 Task: Log work in the project Bullseye for the issue 'Integrate a new augmented reality advertising feature into an existing mobile application to enhance user experience and advertising revenue' spent time as '4w 3d 5h 9m' and remaining time as '6w 4d 4h 26m' and add a flag. Now add the issue to the epic 'Software customization and configuration'. Log work in the project Bullseye for the issue 'Develop a new tool for automated testing of web application accessibility and compliance with web standards' spent time as '3w 1d 5h 40m' and remaining time as '6w 5d 9h 21m' and clone the issue. Now add the issue to the epic 'Enterprise resource planning (ERP) system implementation'
Action: Mouse moved to (231, 64)
Screenshot: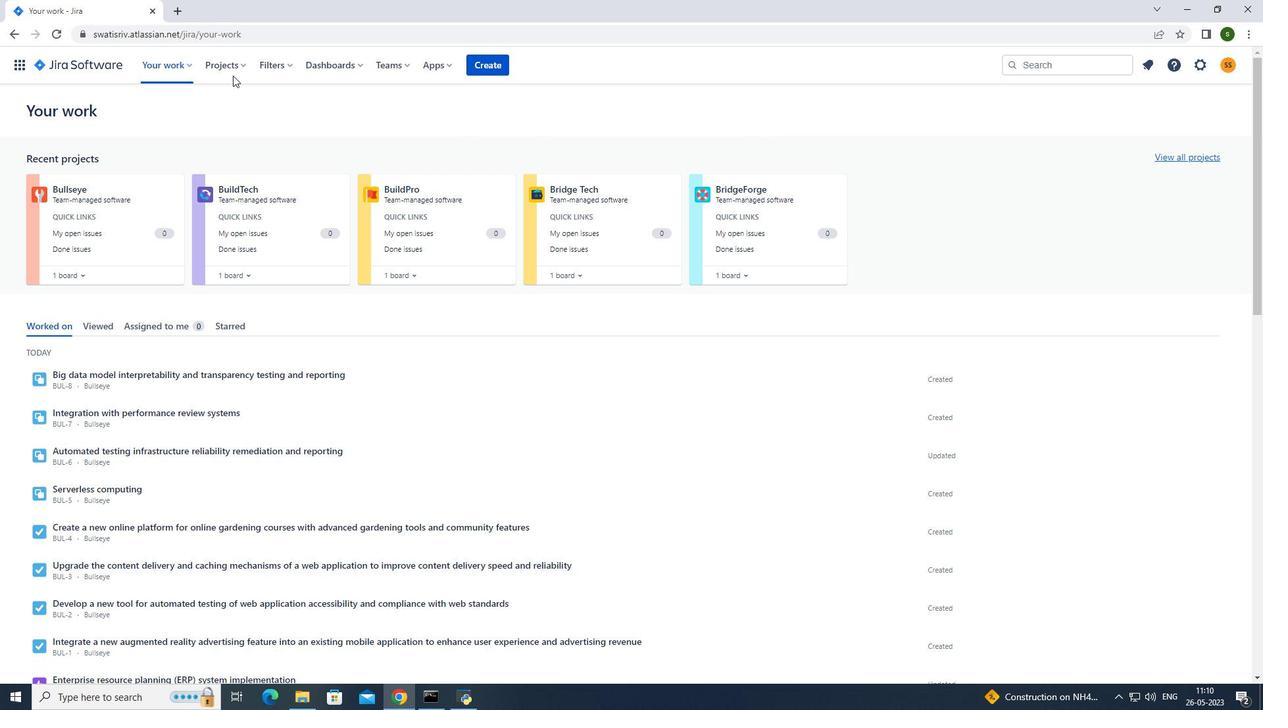 
Action: Mouse pressed left at (231, 64)
Screenshot: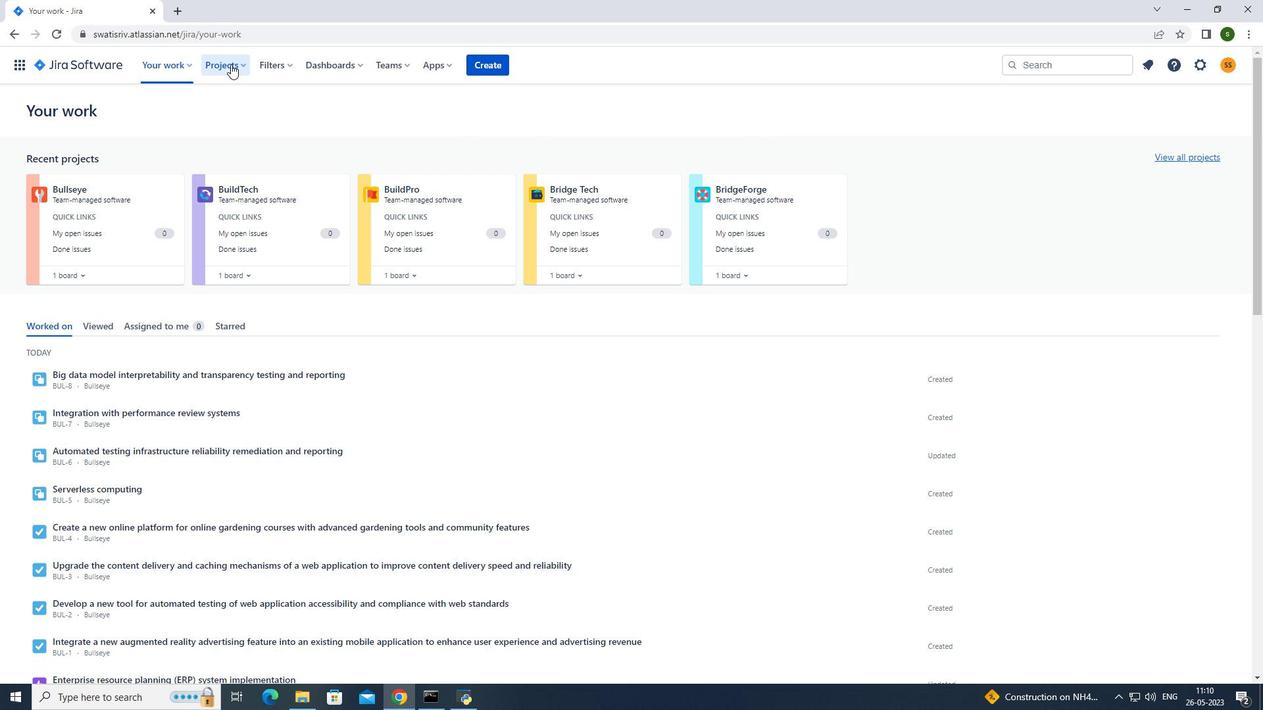 
Action: Mouse moved to (265, 122)
Screenshot: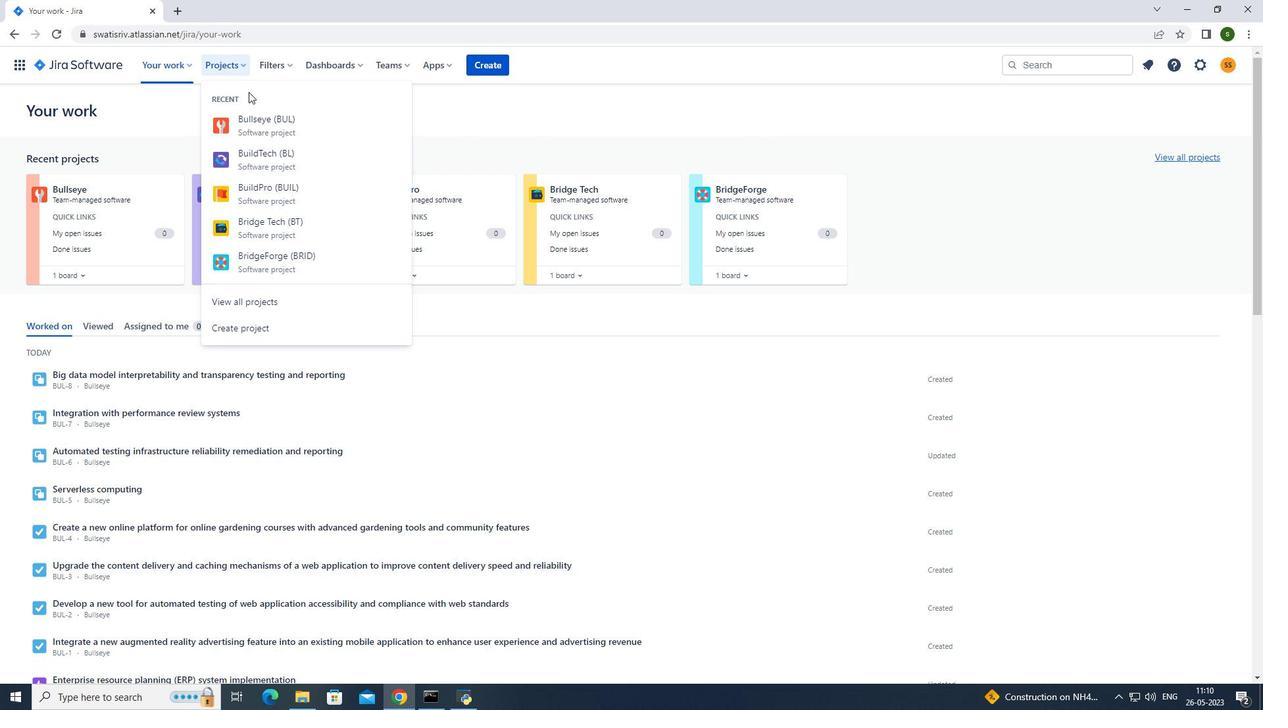 
Action: Mouse pressed left at (265, 122)
Screenshot: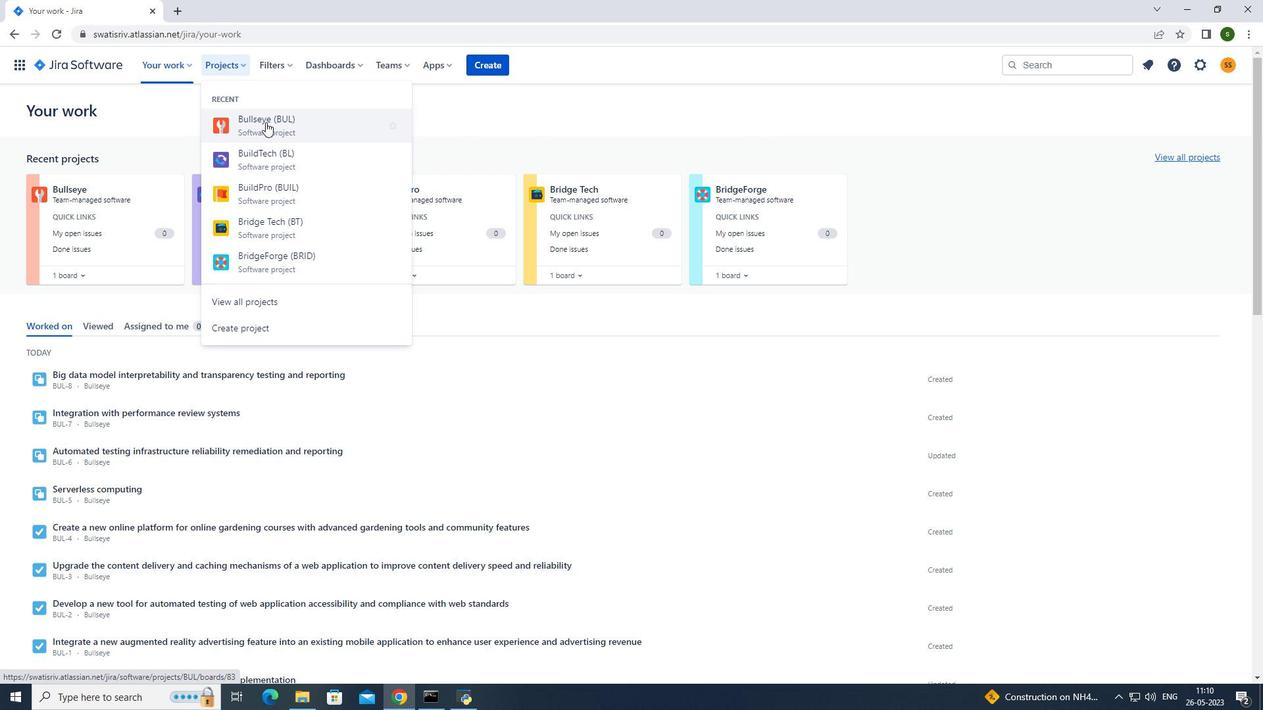 
Action: Mouse moved to (131, 190)
Screenshot: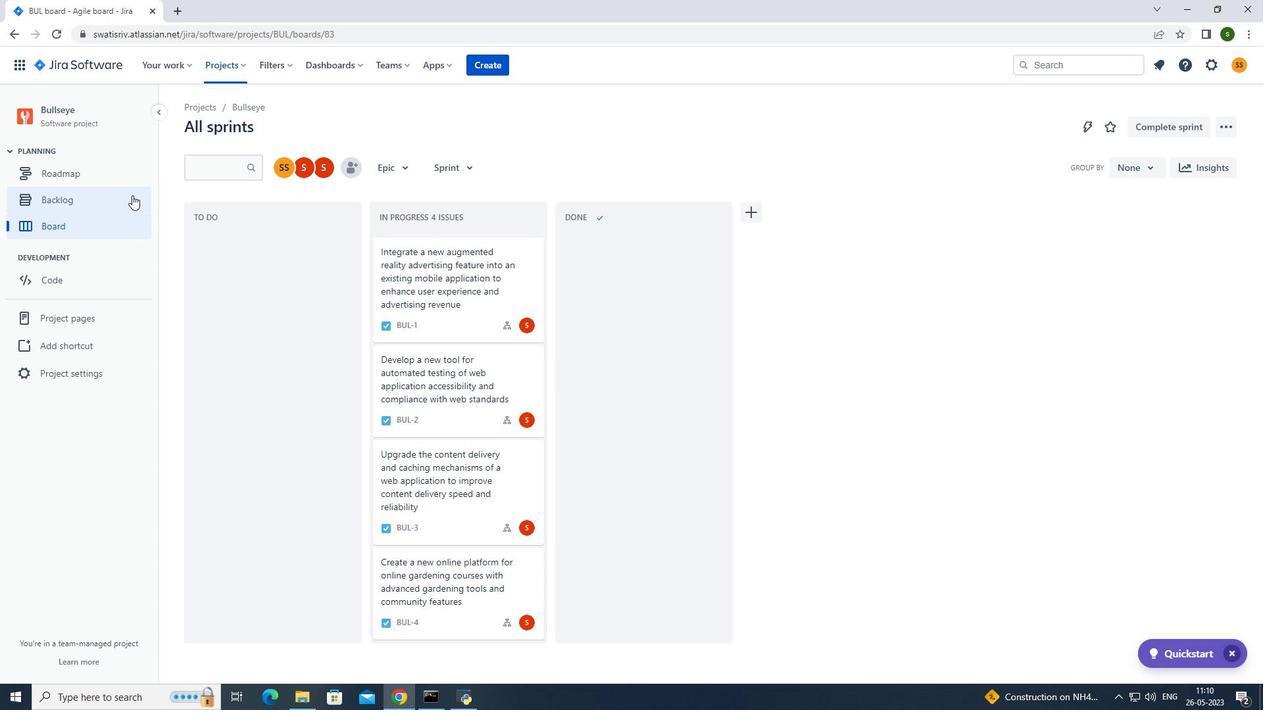 
Action: Mouse pressed left at (131, 190)
Screenshot: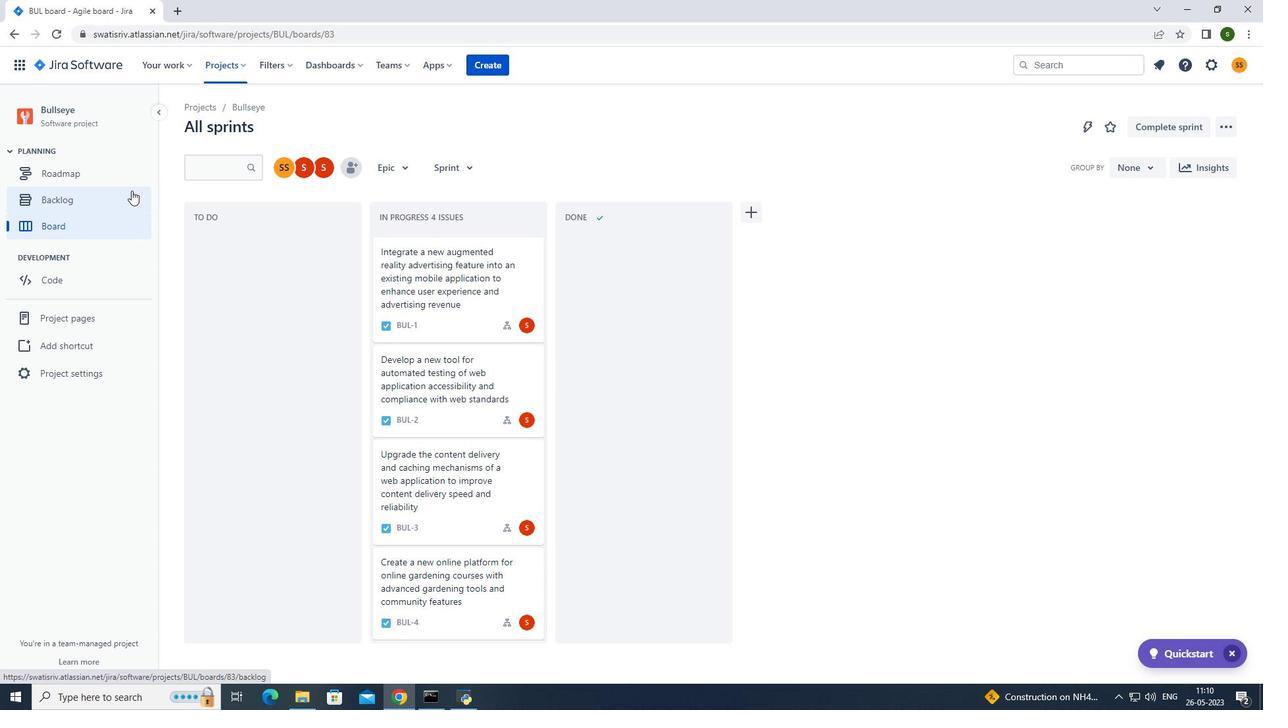 
Action: Mouse moved to (1074, 249)
Screenshot: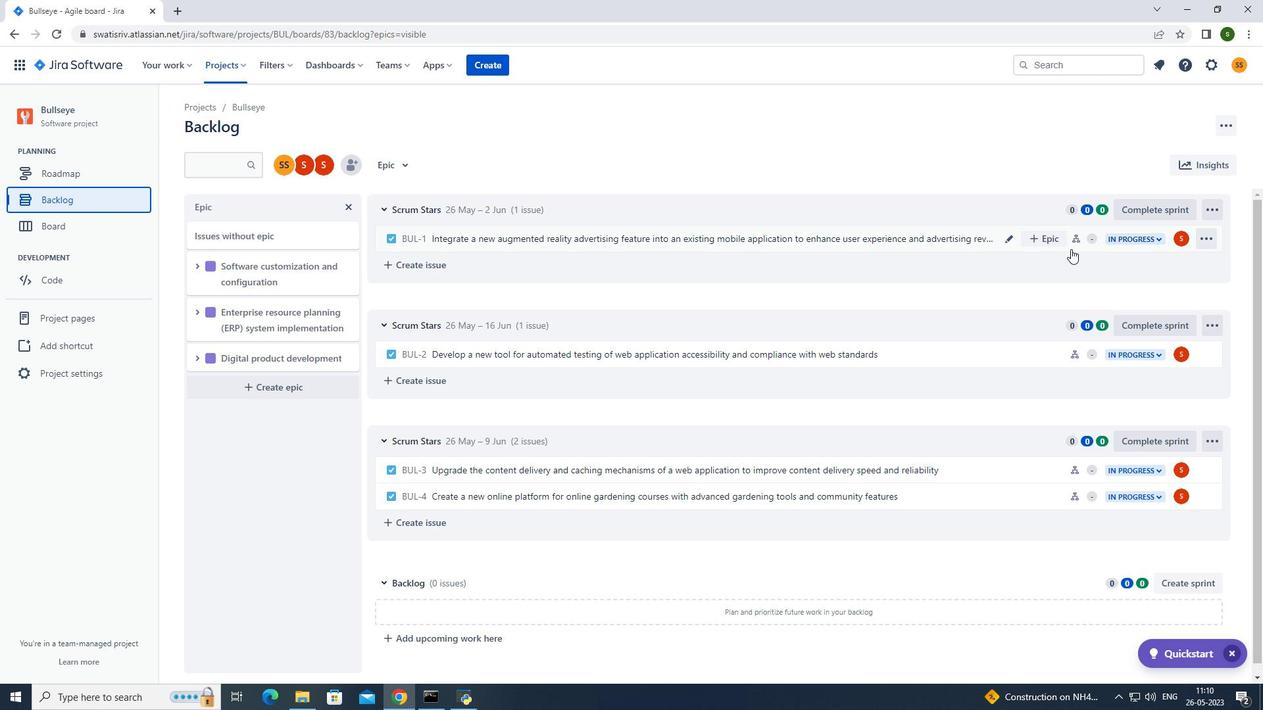 
Action: Mouse pressed left at (1074, 249)
Screenshot: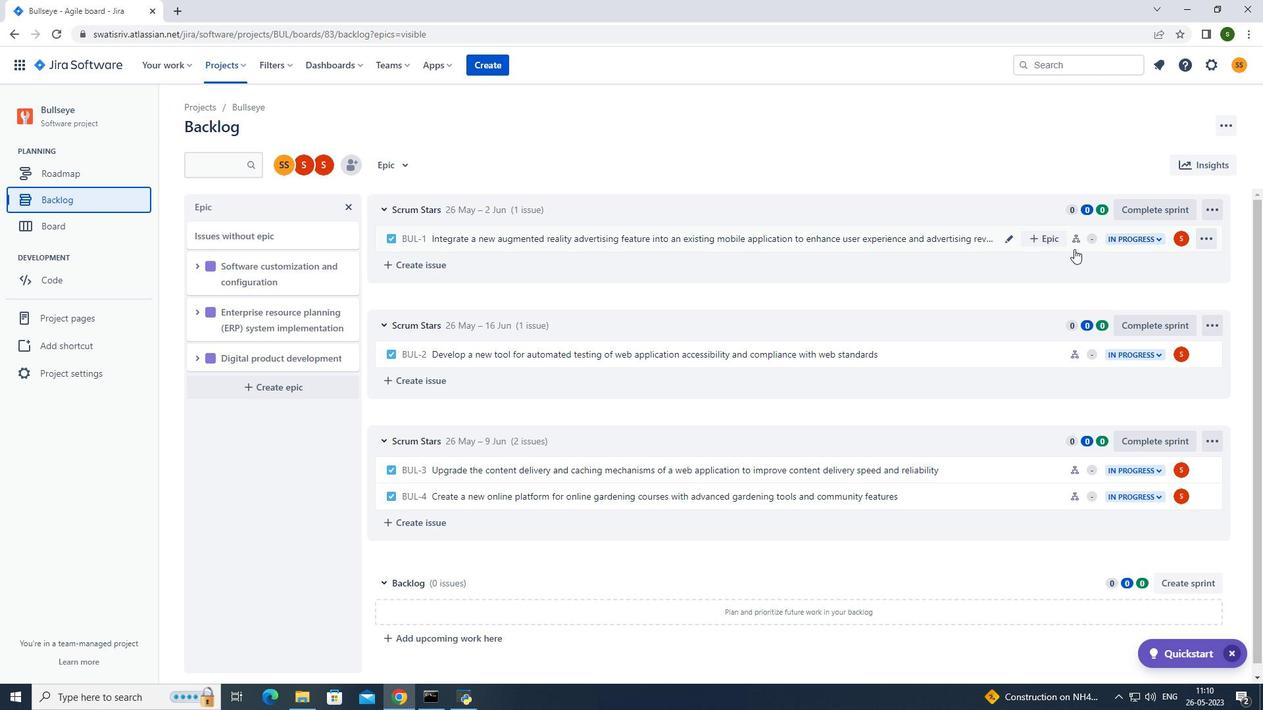 
Action: Mouse moved to (1214, 204)
Screenshot: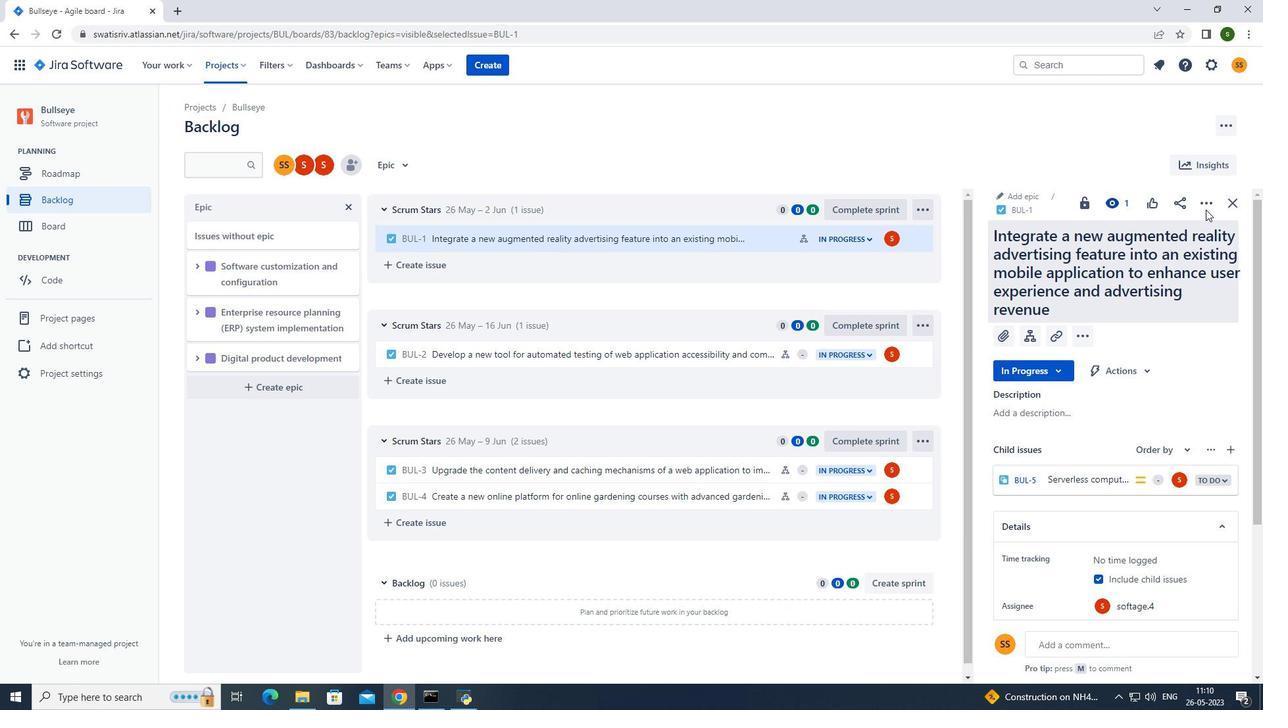 
Action: Mouse pressed left at (1214, 204)
Screenshot: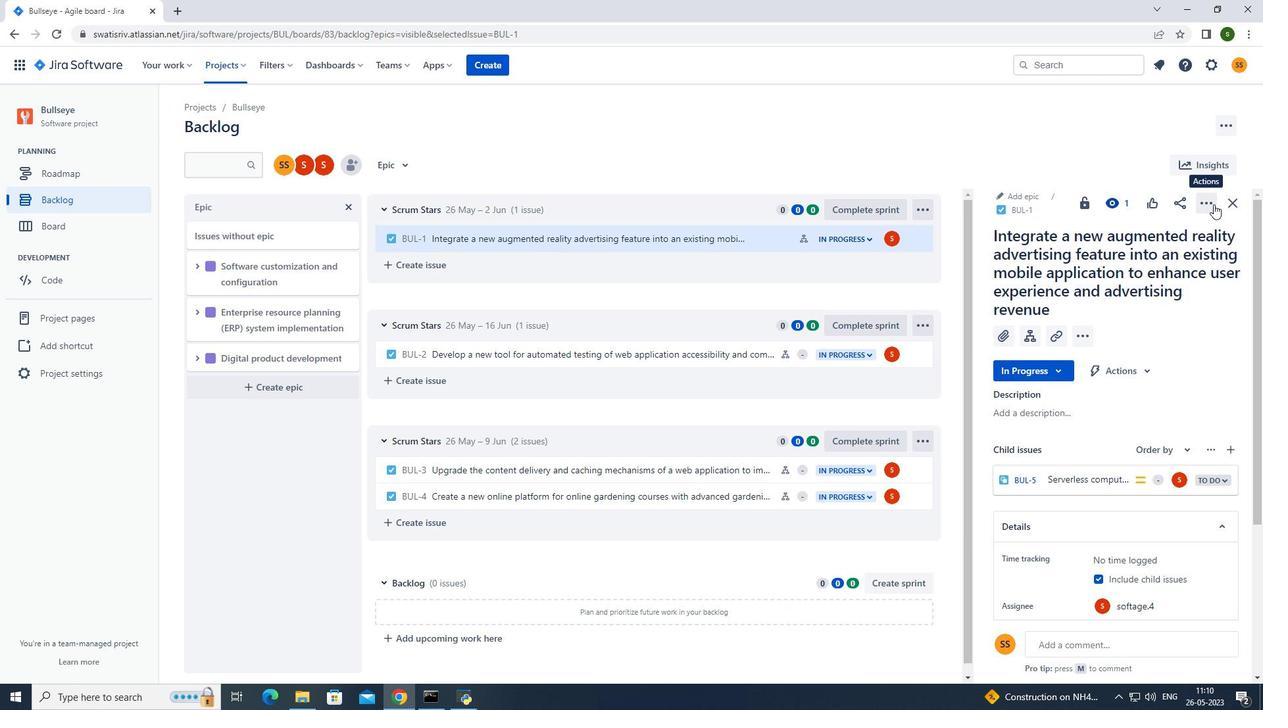 
Action: Mouse moved to (1189, 233)
Screenshot: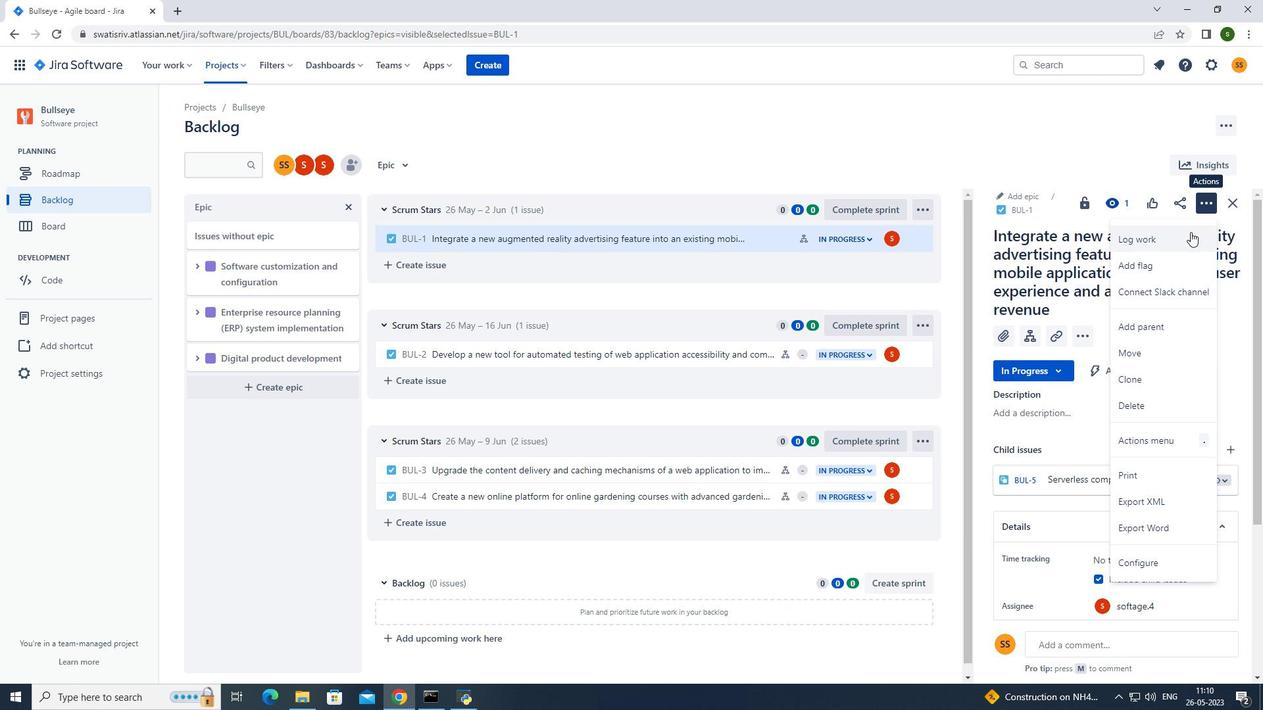 
Action: Mouse pressed left at (1189, 233)
Screenshot: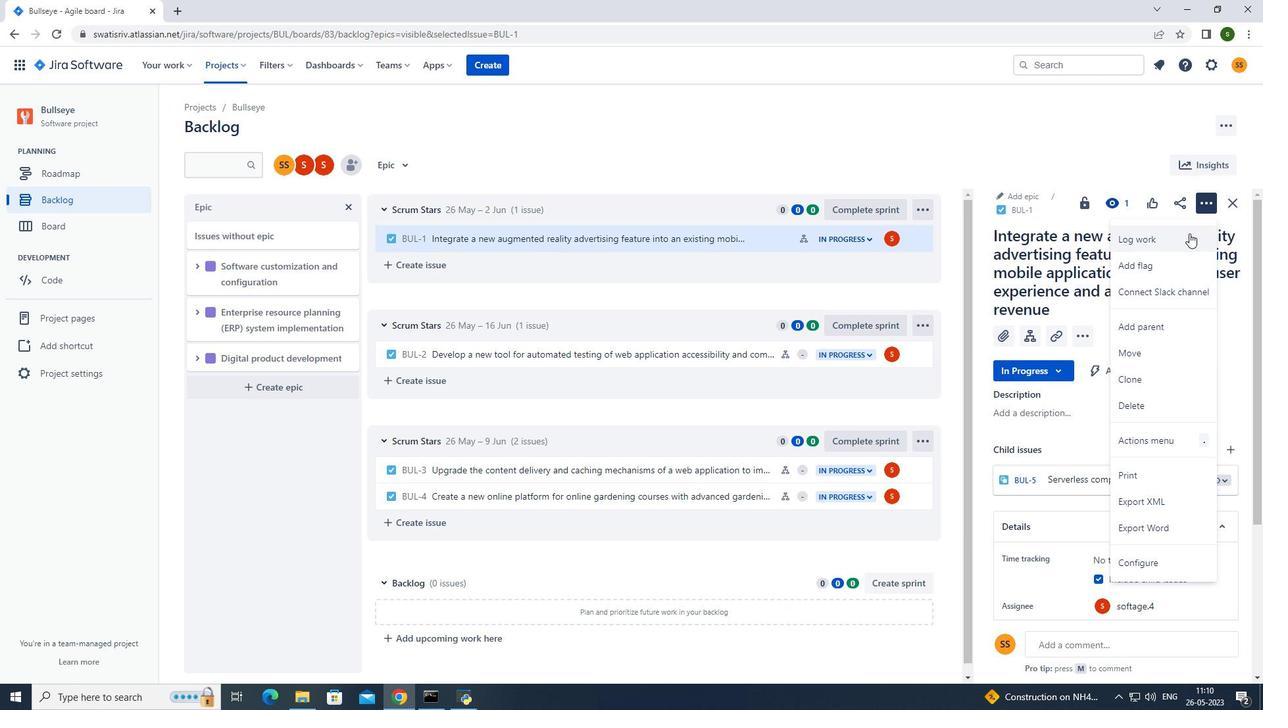 
Action: Mouse moved to (591, 196)
Screenshot: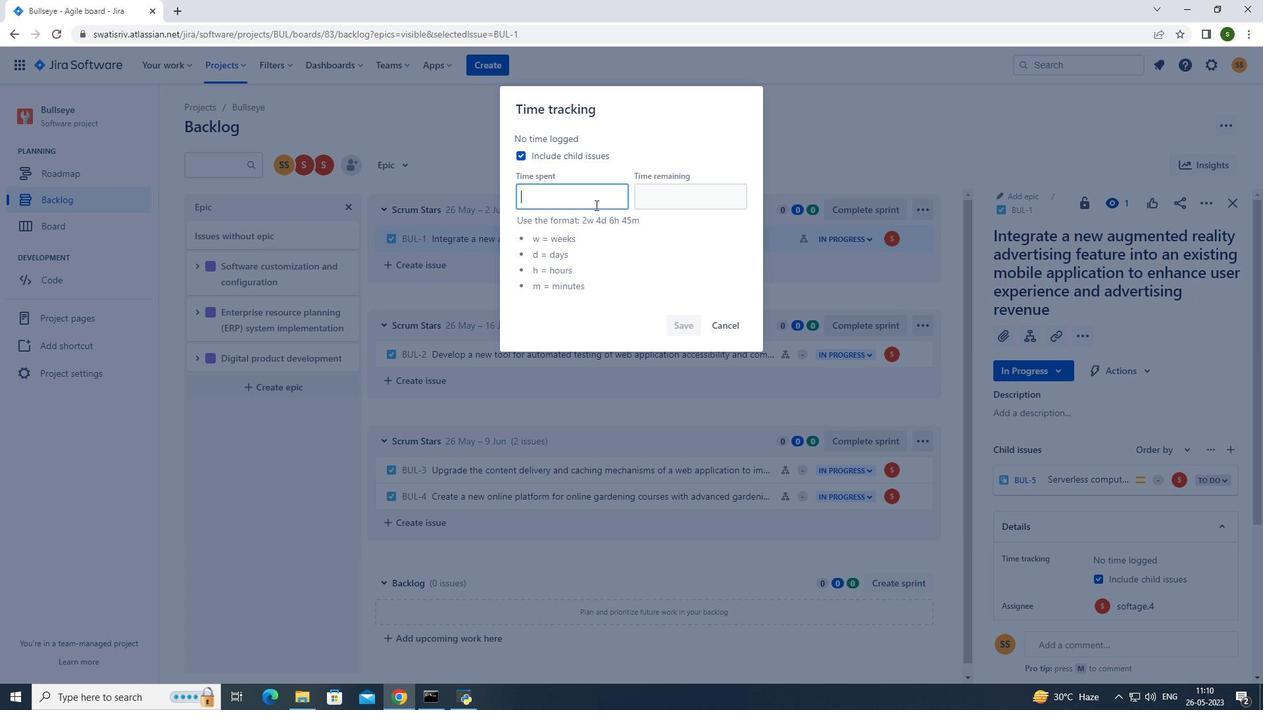 
Action: Mouse pressed left at (591, 196)
Screenshot: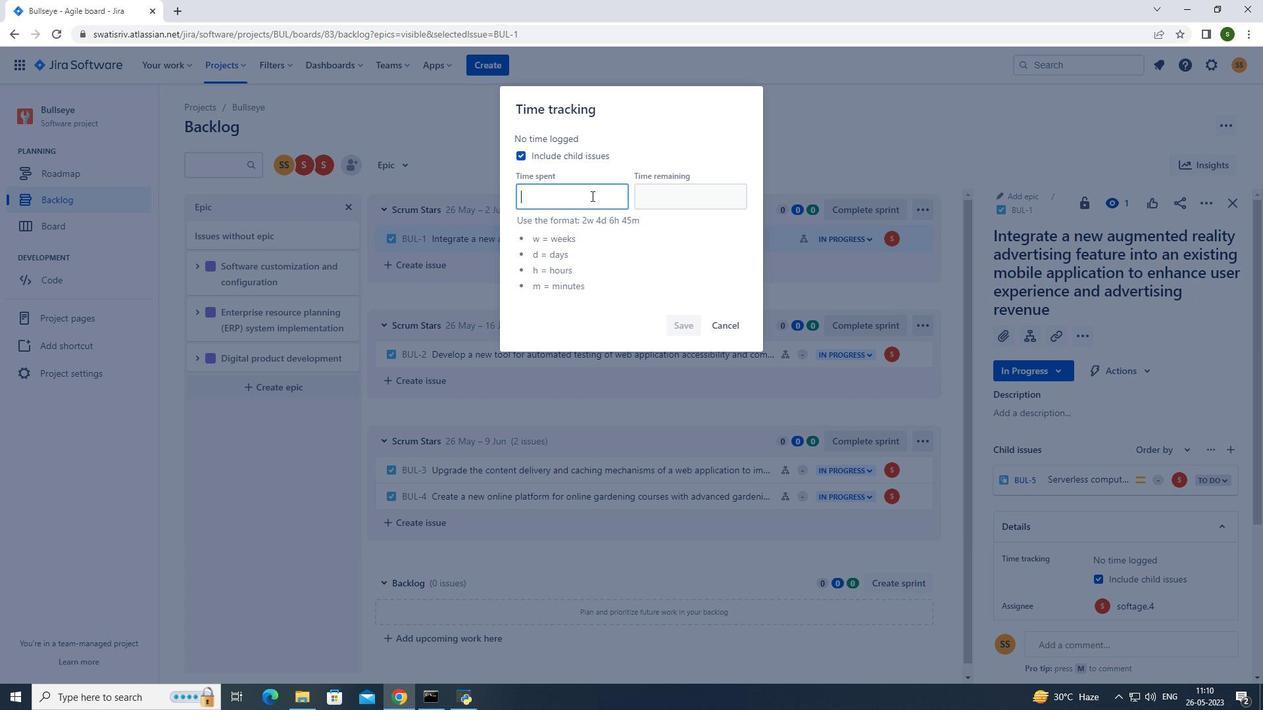 
Action: Key pressed 4w<Key.space>3d<Key.space>5h<Key.space>9m
Screenshot: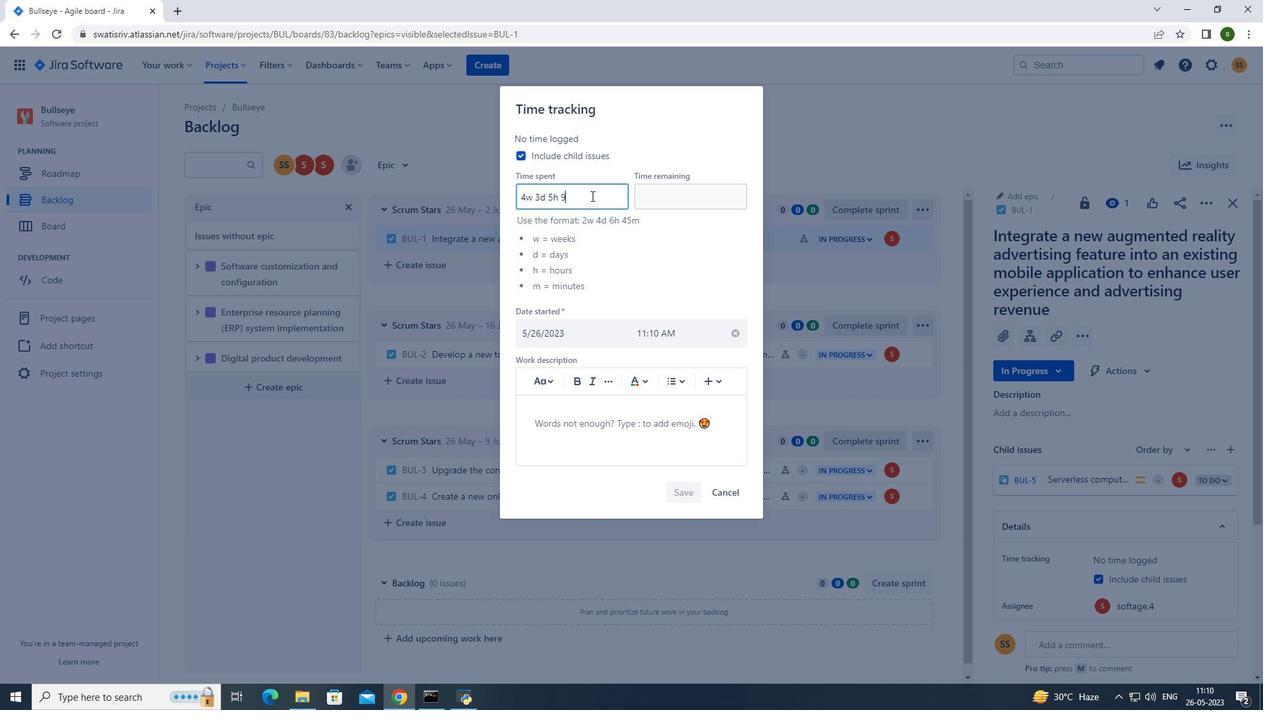 
Action: Mouse moved to (666, 196)
Screenshot: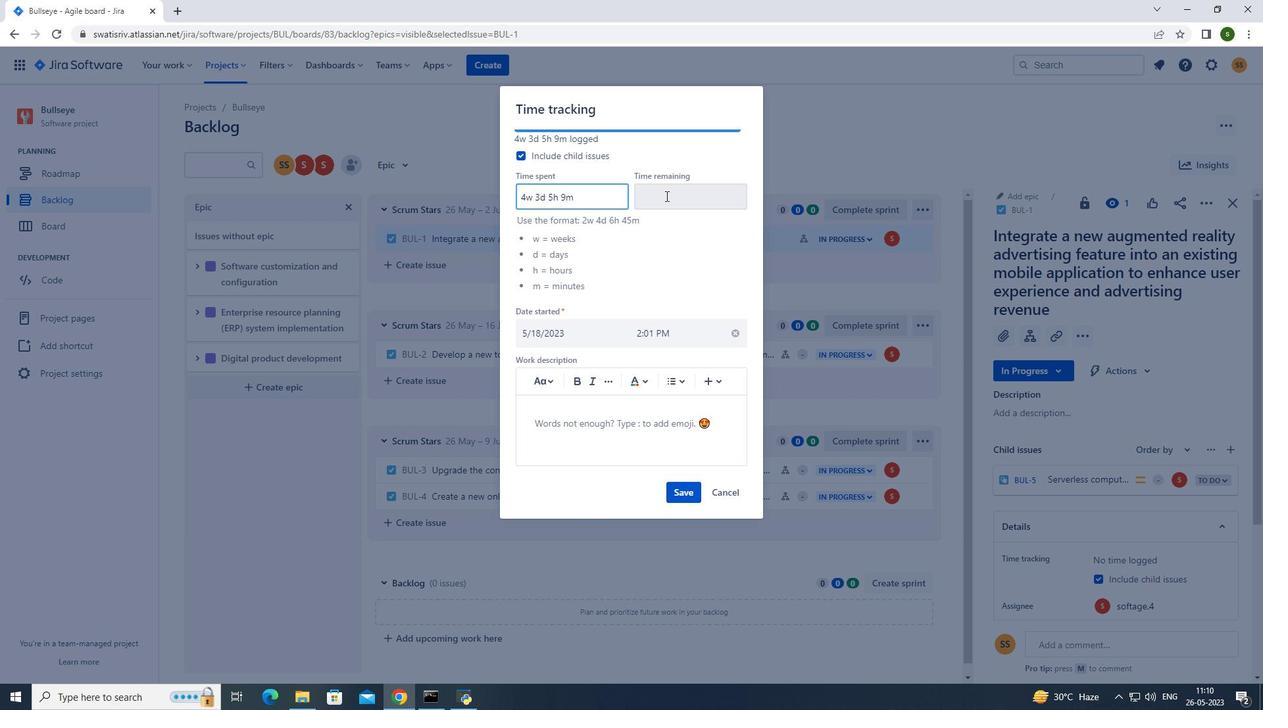 
Action: Mouse pressed left at (666, 196)
Screenshot: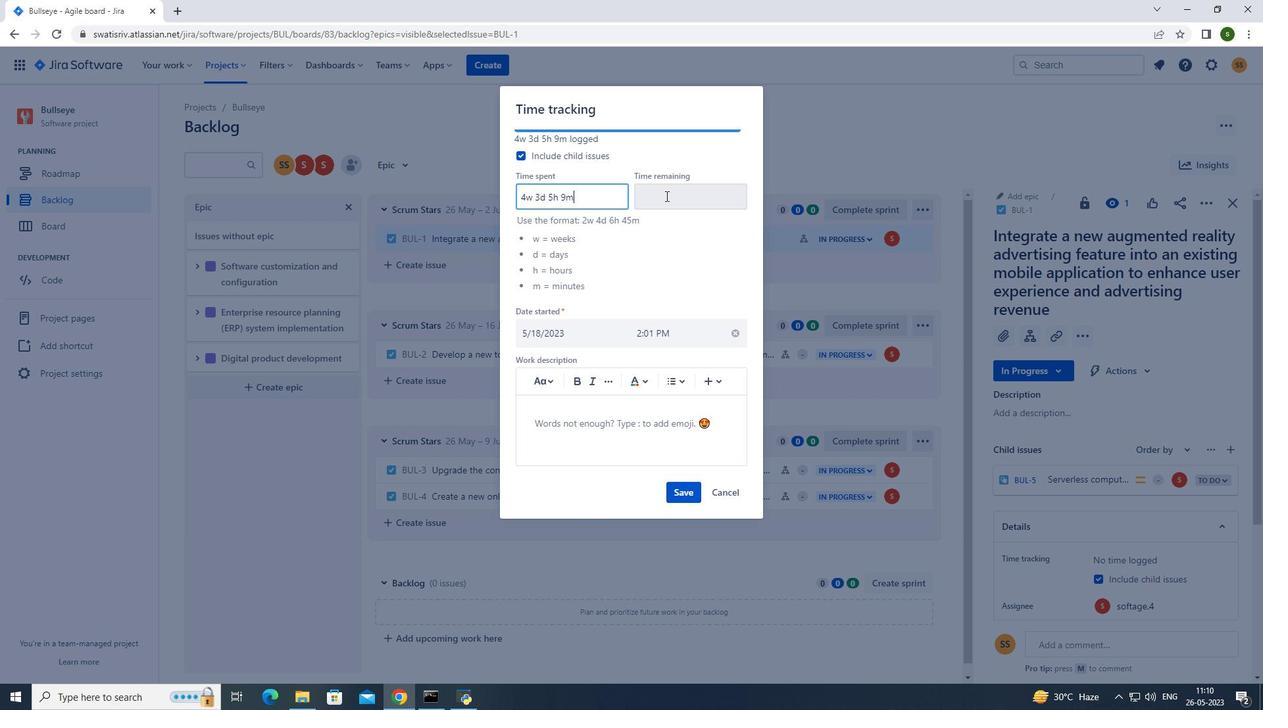 
Action: Key pressed 6w<Key.space>4d<Key.space>4h
Screenshot: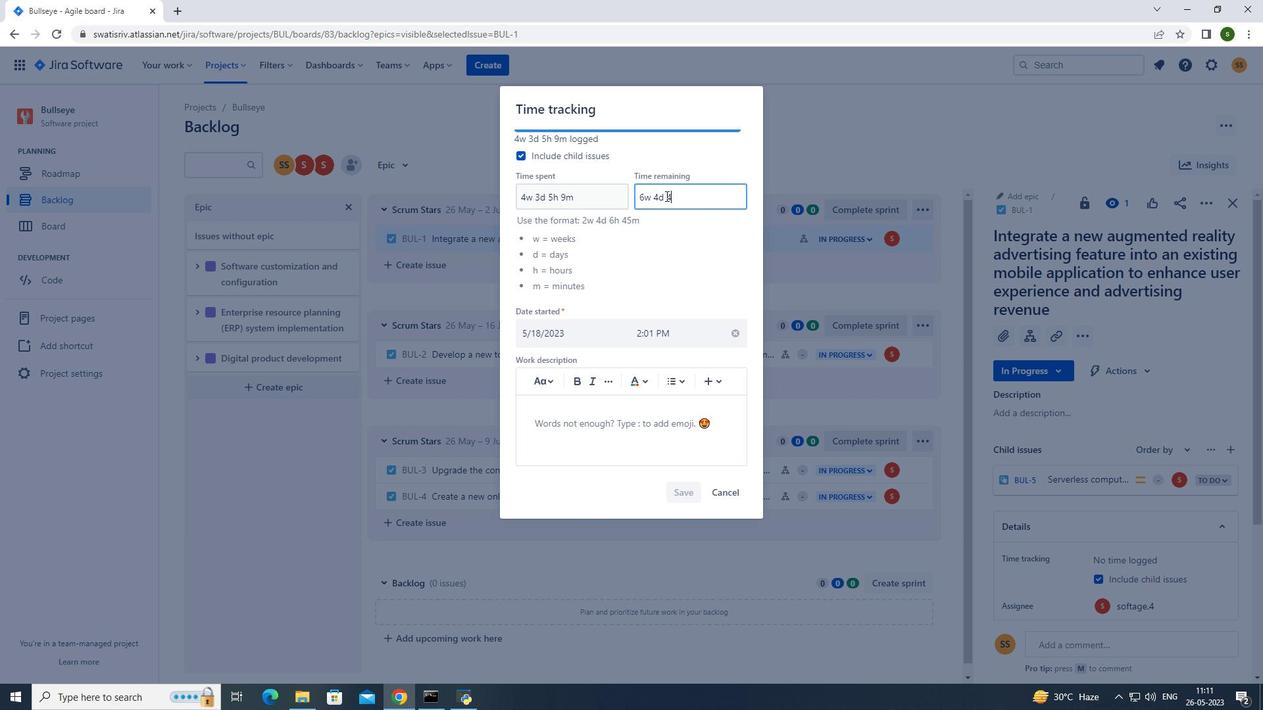 
Action: Mouse moved to (666, 197)
Screenshot: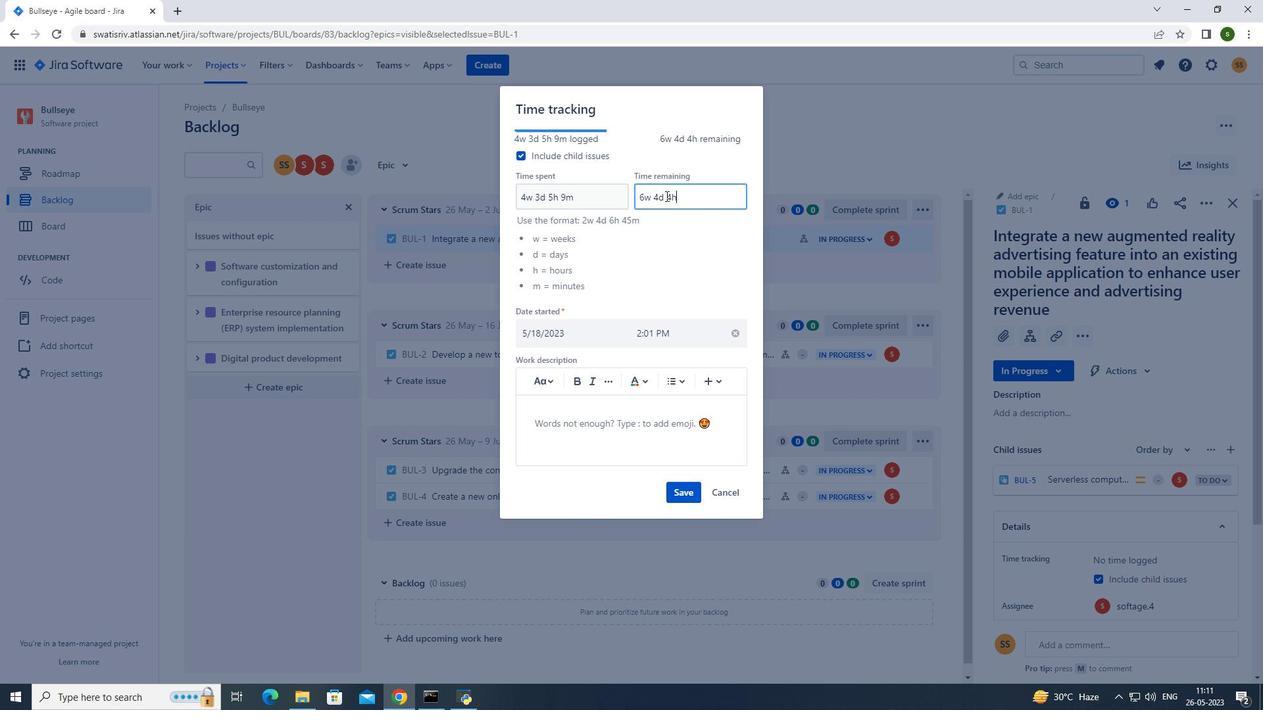 
Action: Key pressed <Key.space>26m
Screenshot: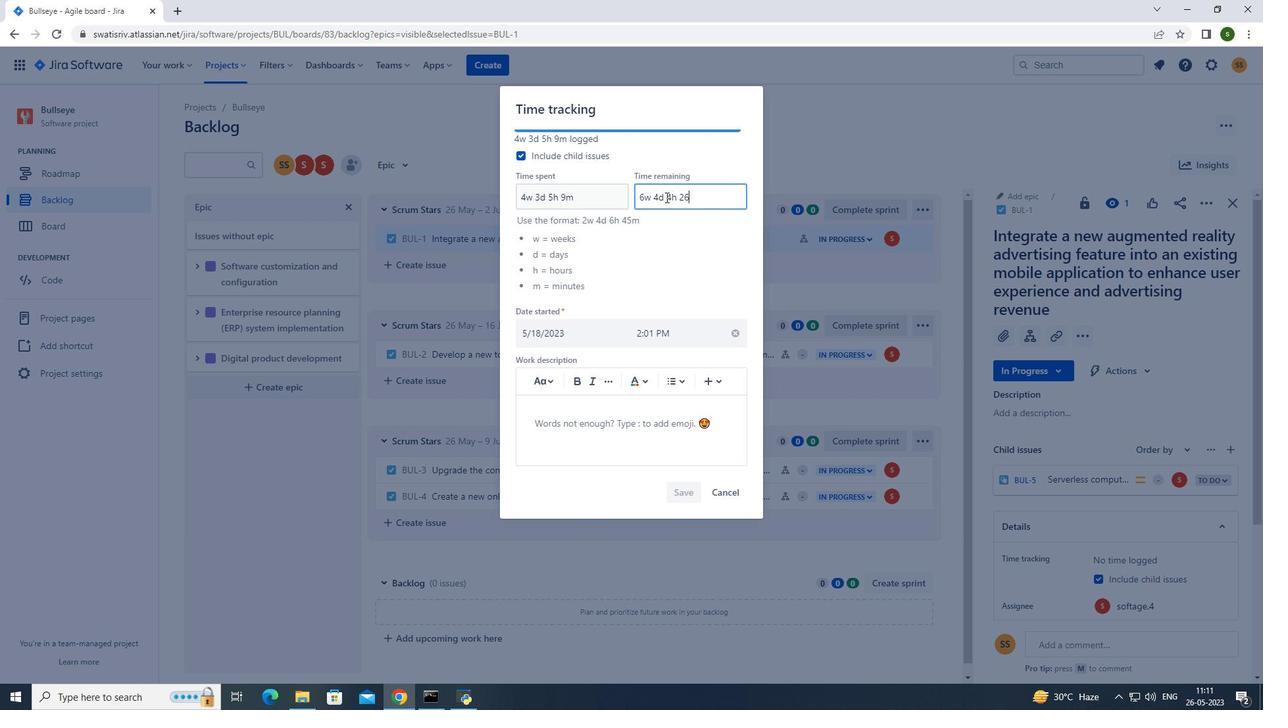 
Action: Mouse moved to (681, 483)
Screenshot: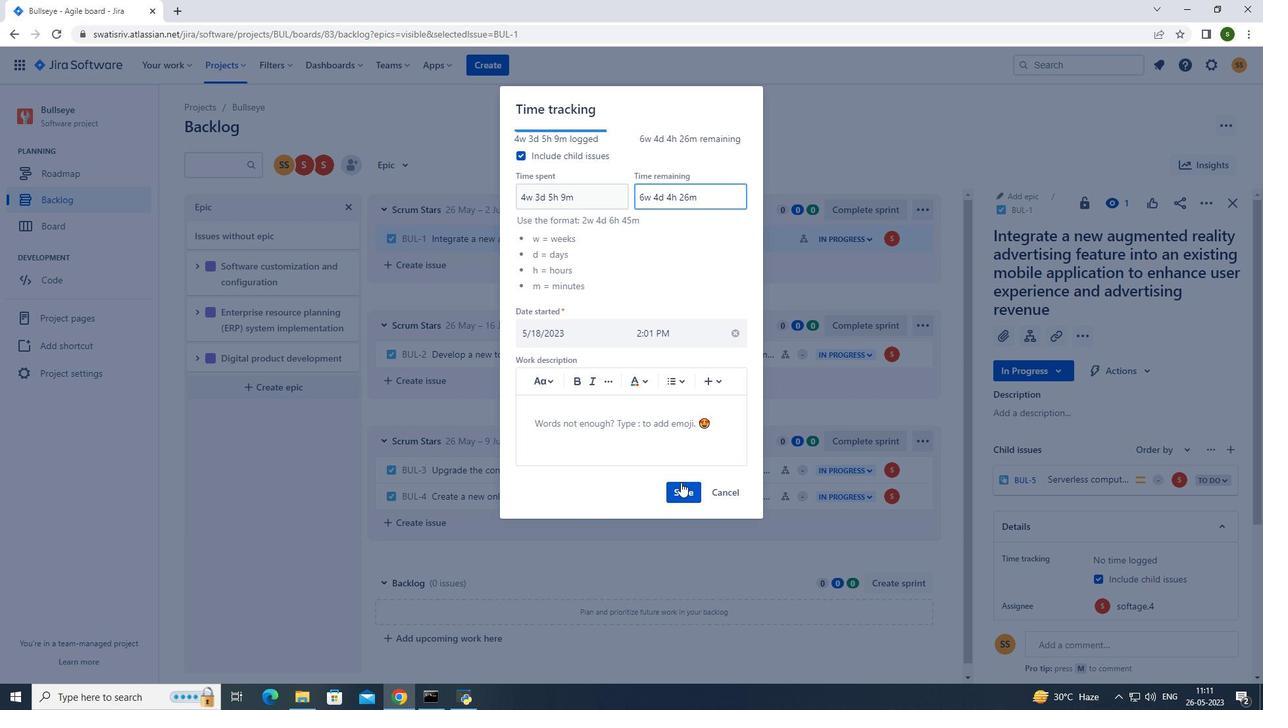 
Action: Mouse pressed left at (681, 483)
Screenshot: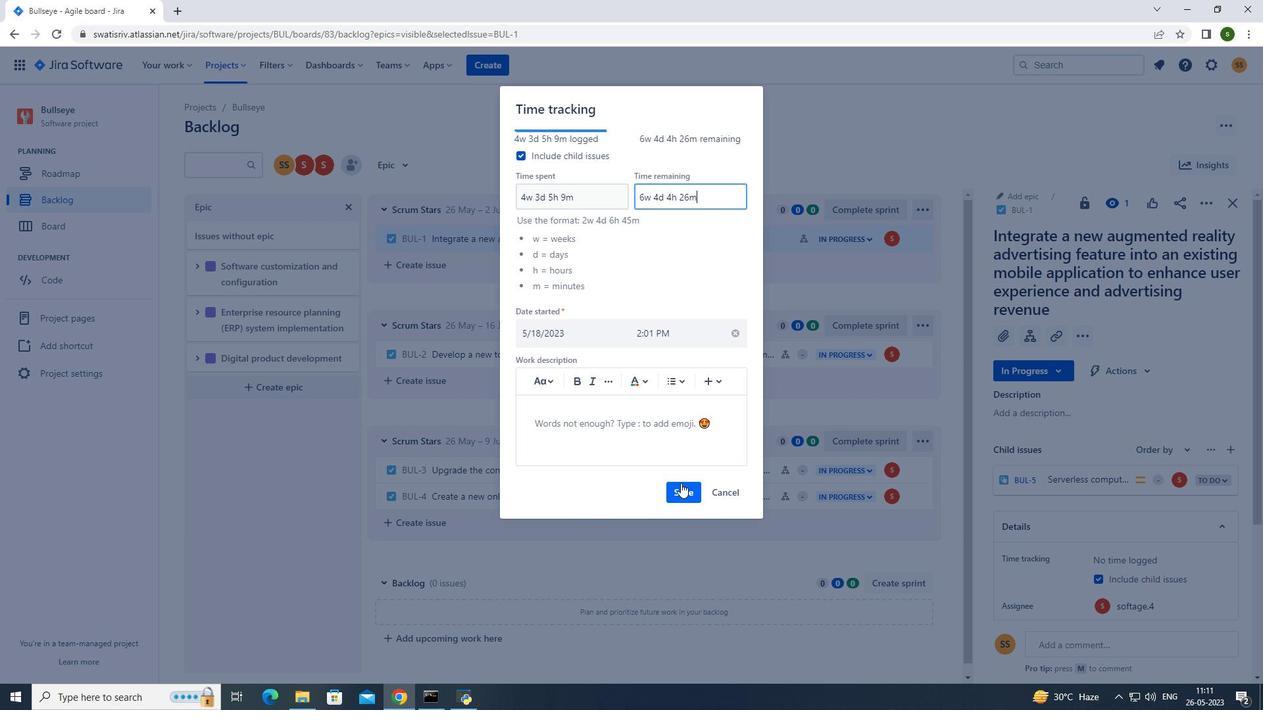 
Action: Mouse moved to (1203, 200)
Screenshot: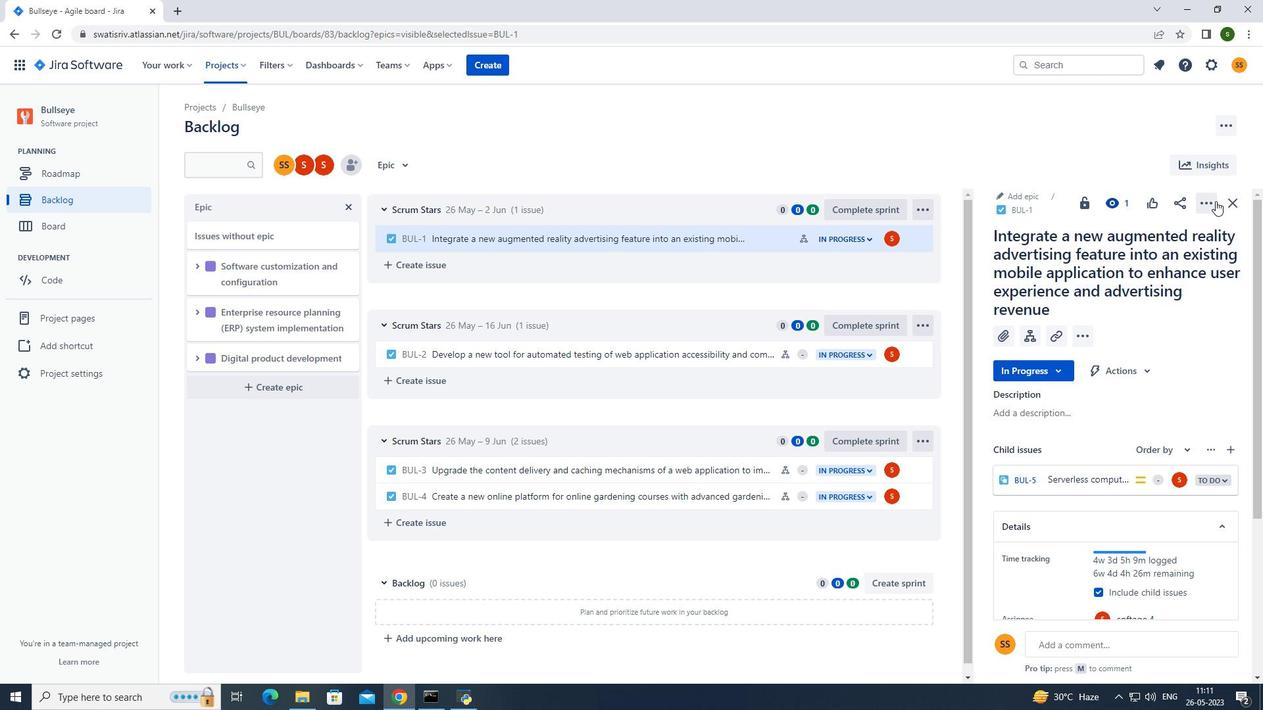 
Action: Mouse pressed left at (1203, 200)
Screenshot: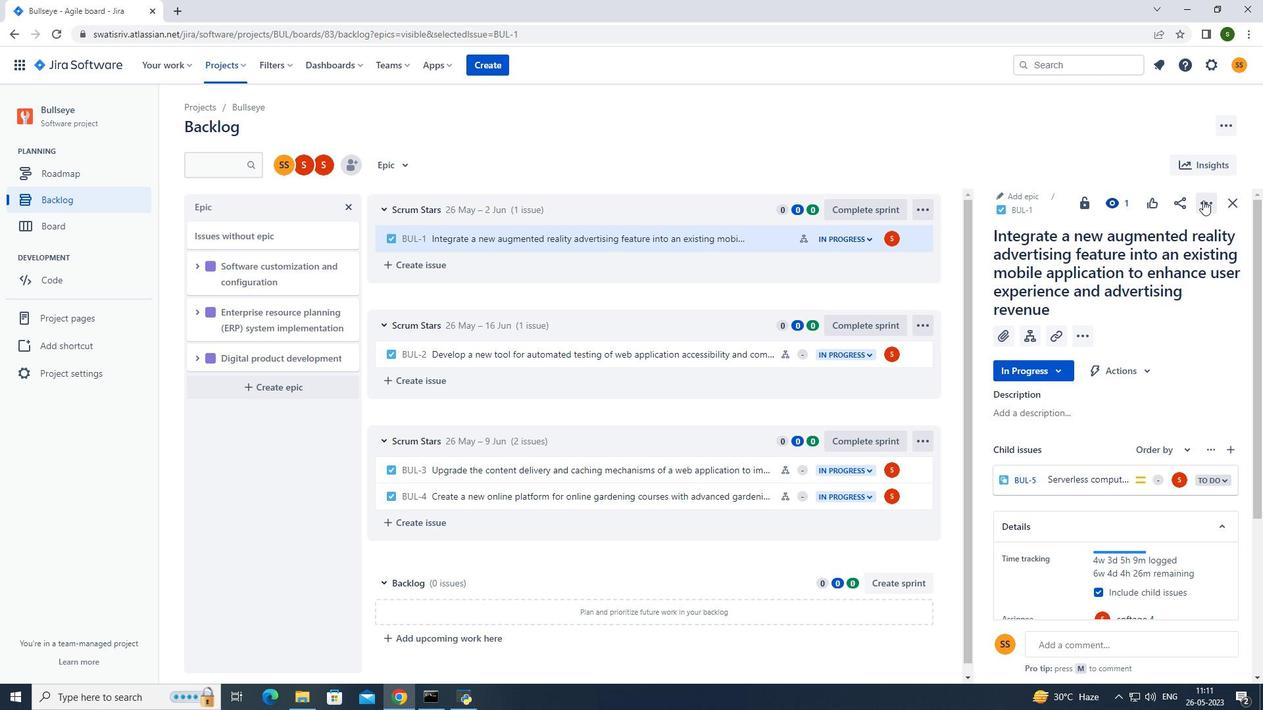 
Action: Mouse moved to (1164, 262)
Screenshot: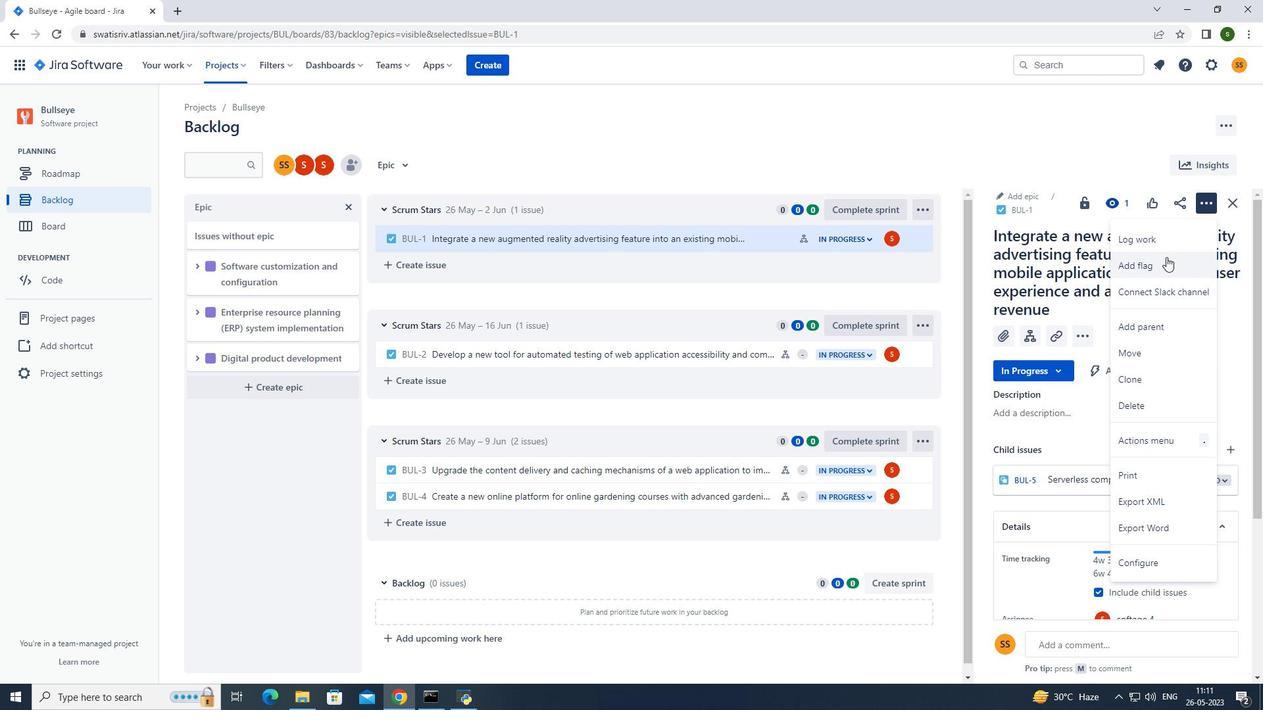 
Action: Mouse pressed left at (1164, 262)
Screenshot: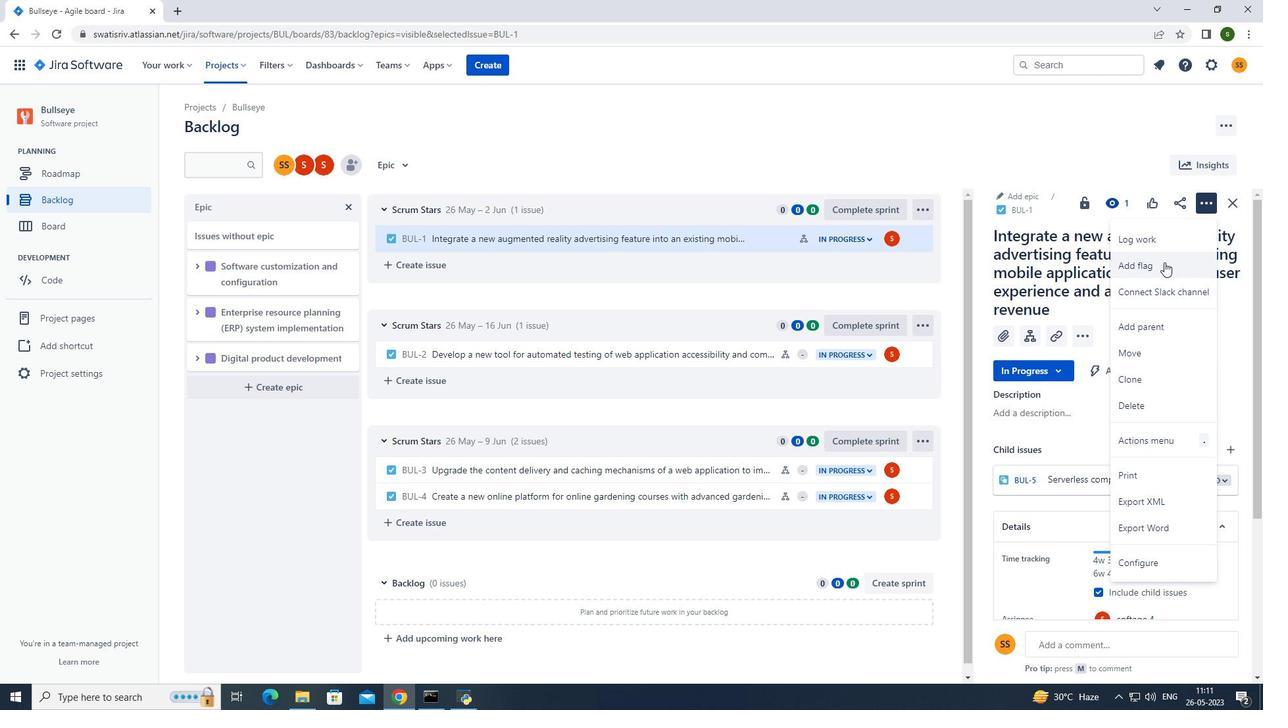 
Action: Mouse moved to (757, 240)
Screenshot: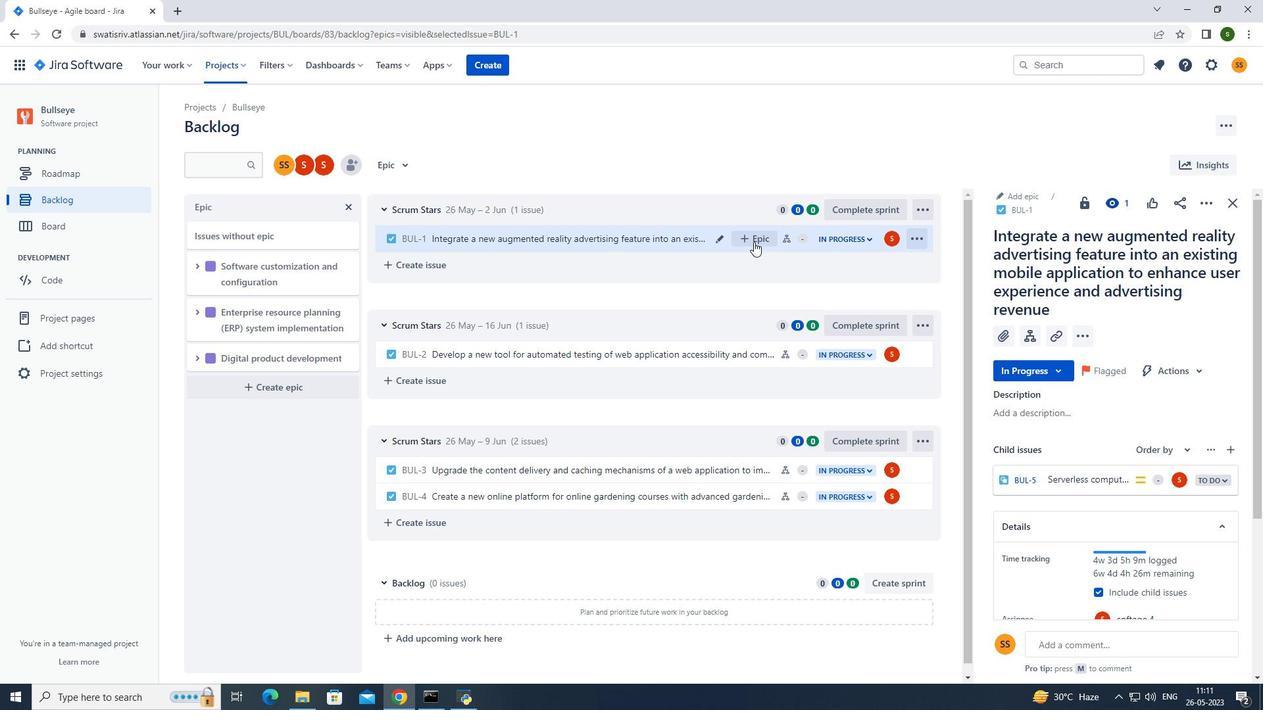 
Action: Mouse pressed left at (757, 240)
Screenshot: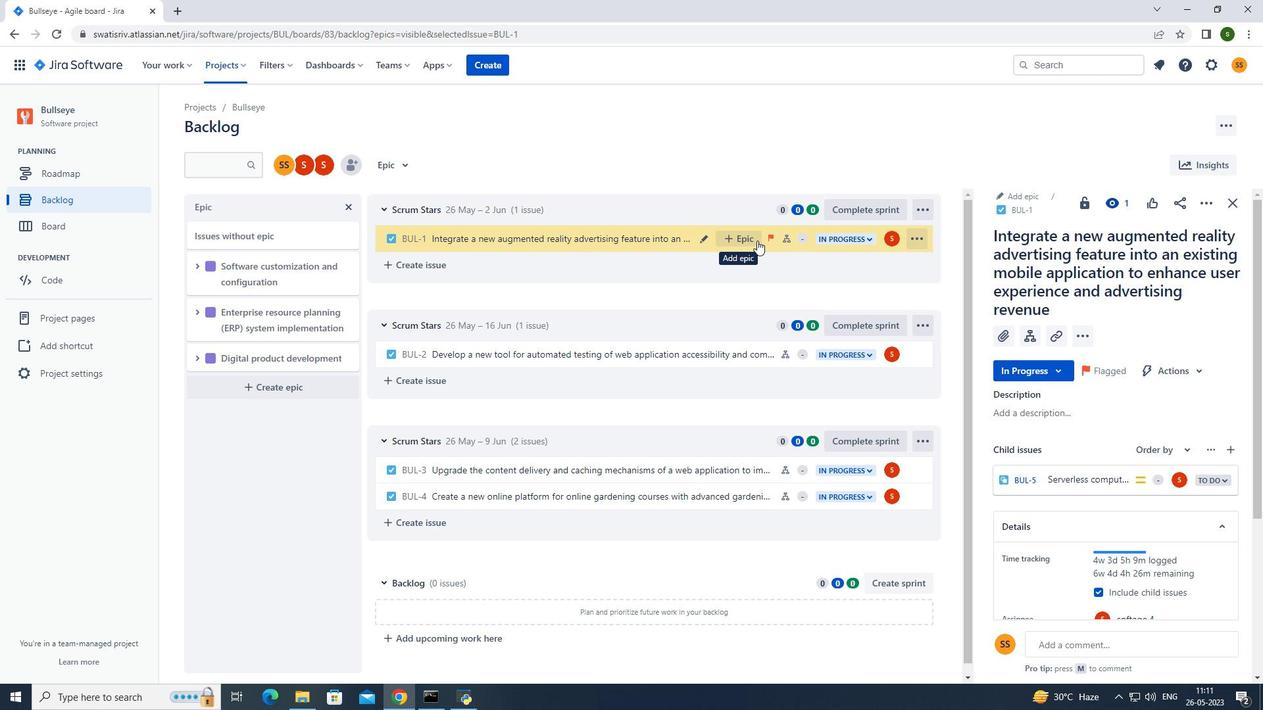 
Action: Mouse moved to (795, 336)
Screenshot: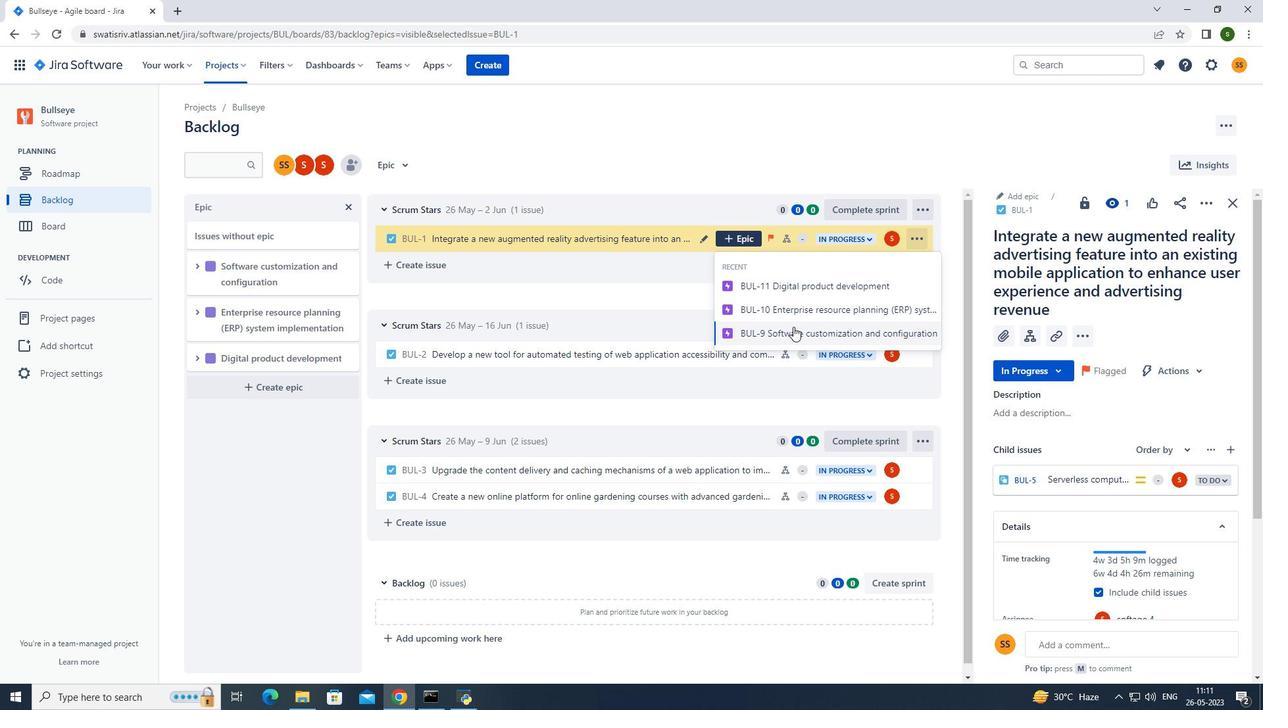 
Action: Mouse pressed left at (795, 336)
Screenshot: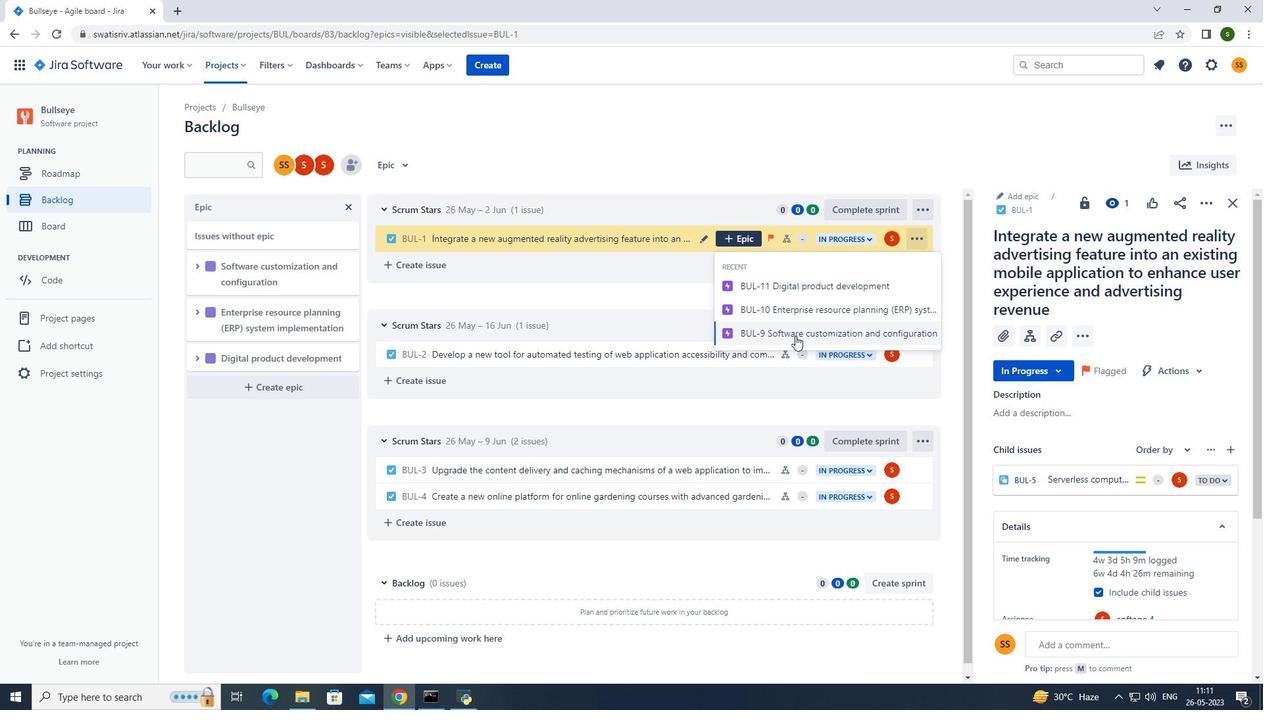 
Action: Mouse moved to (406, 168)
Screenshot: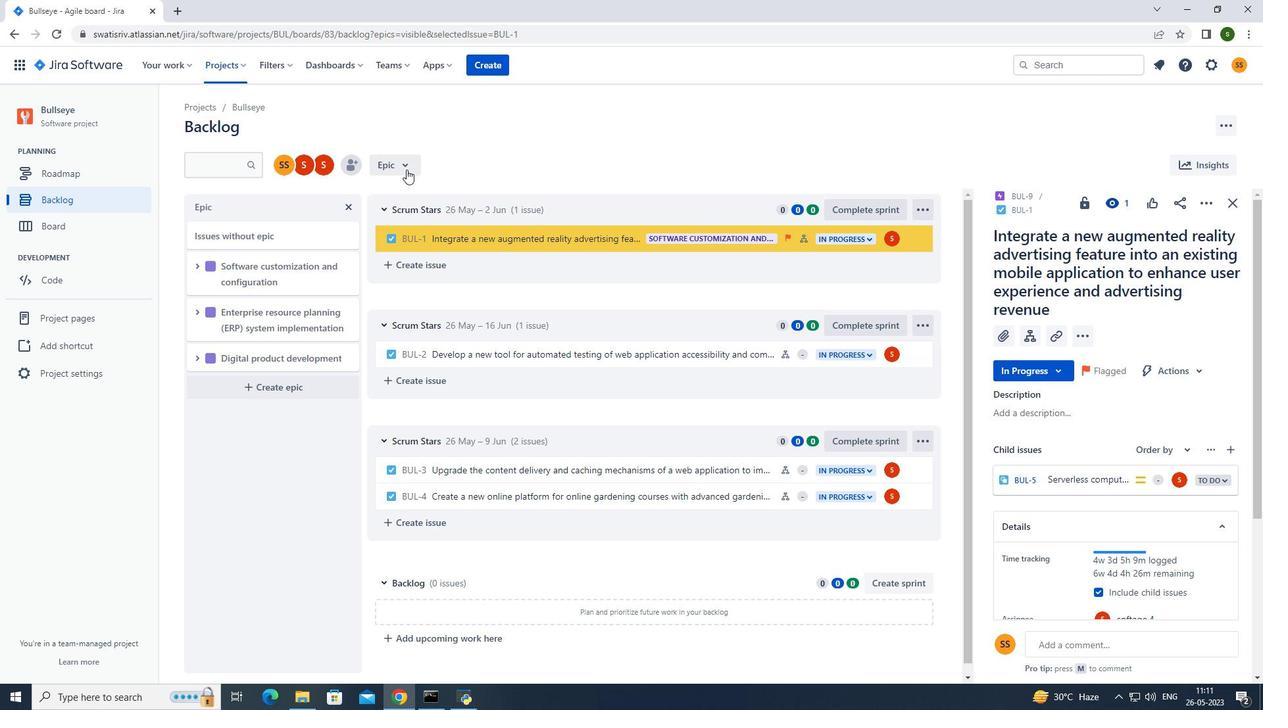 
Action: Mouse pressed left at (406, 168)
Screenshot: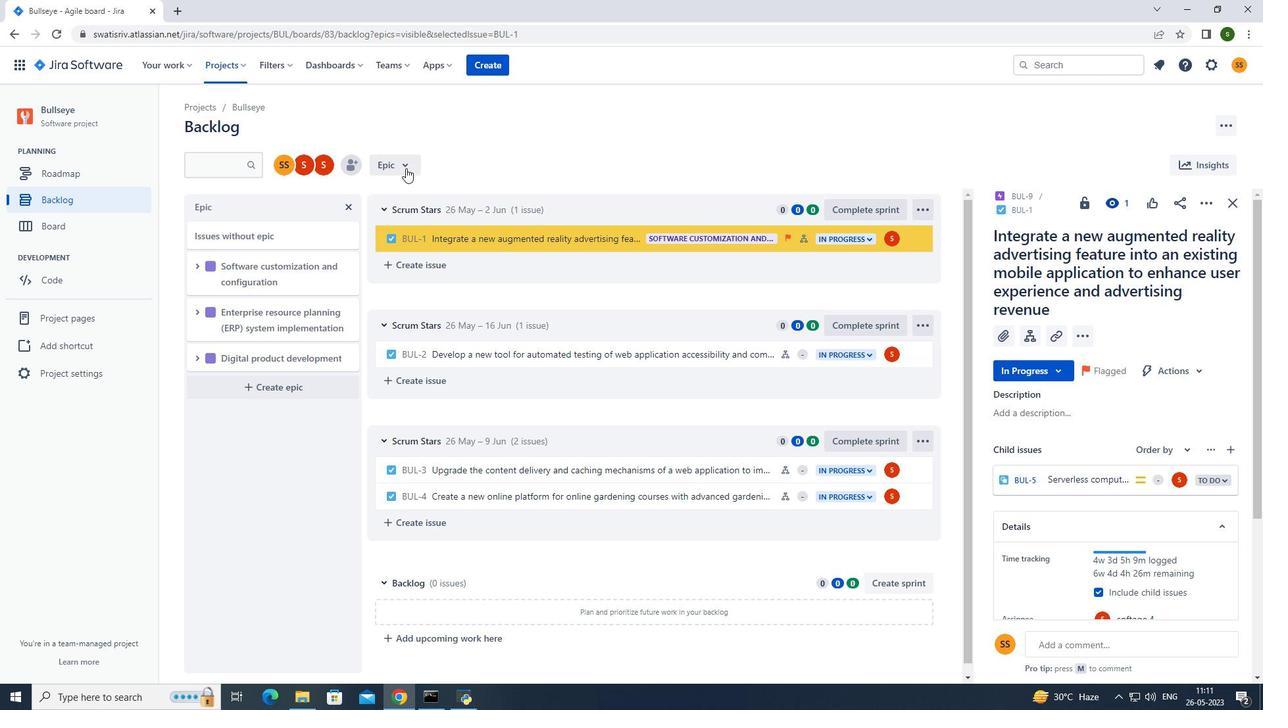 
Action: Mouse moved to (429, 221)
Screenshot: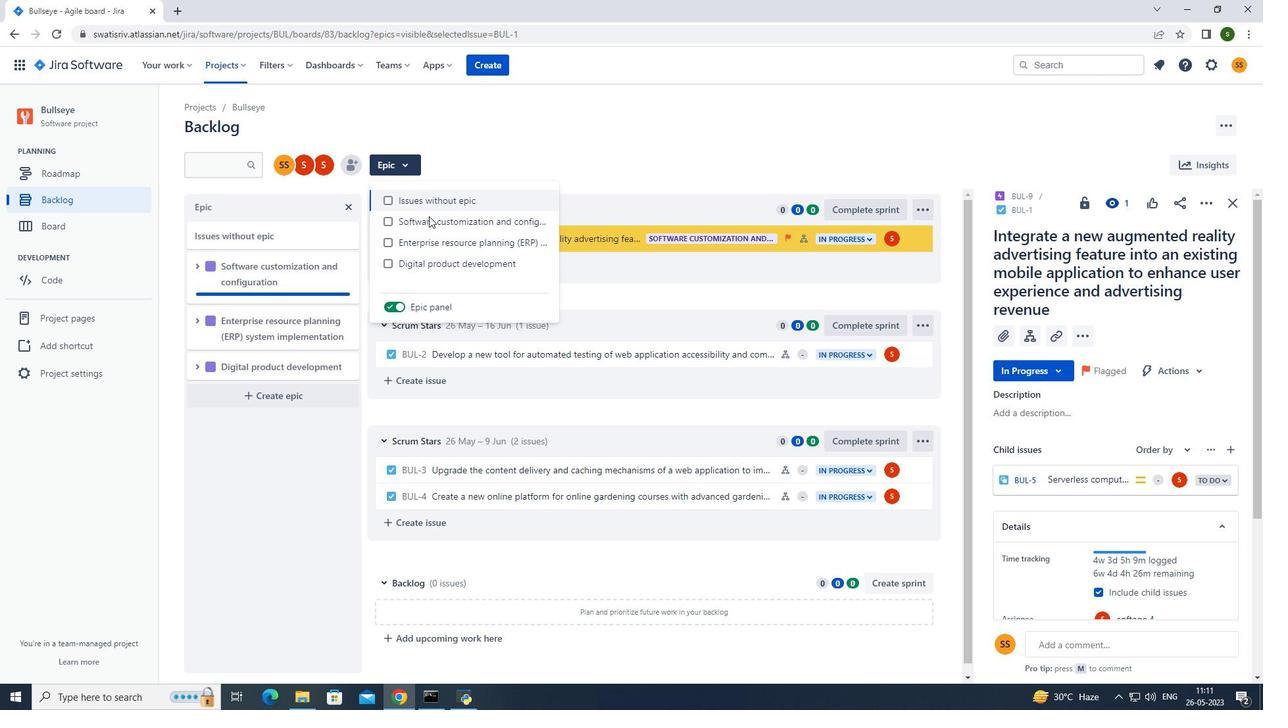 
Action: Mouse pressed left at (429, 221)
Screenshot: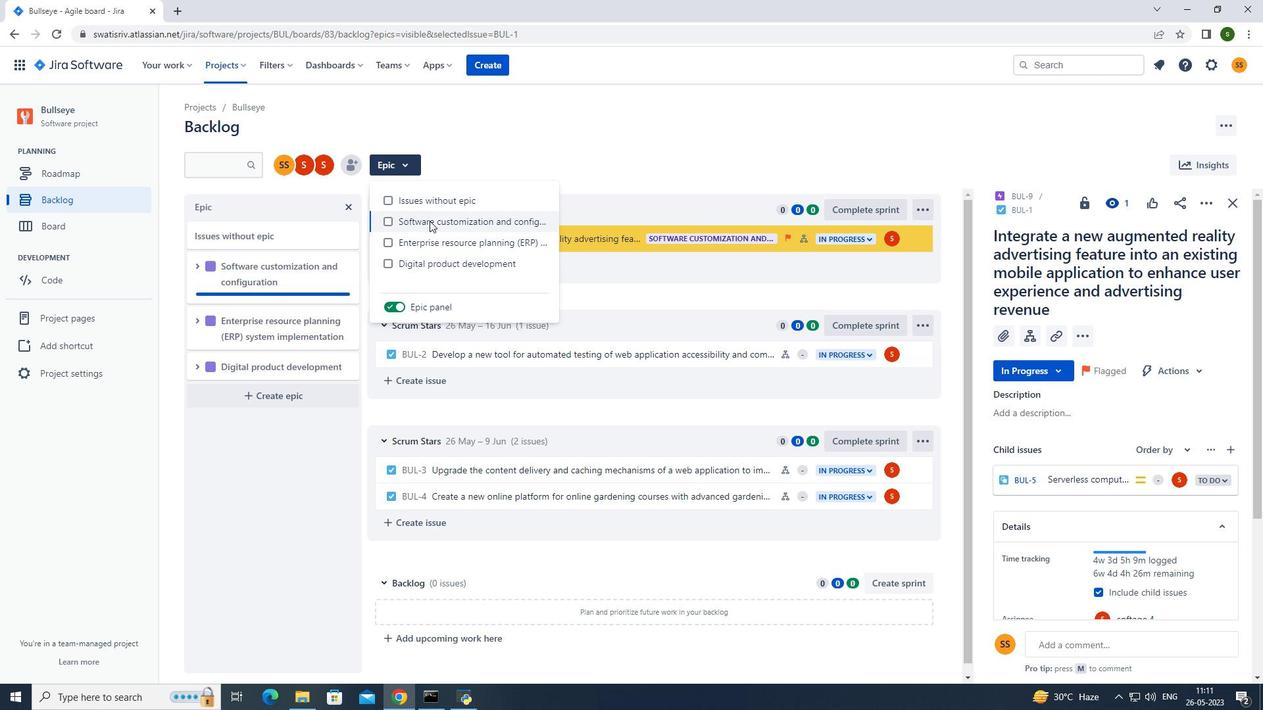 
Action: Mouse moved to (300, 108)
Screenshot: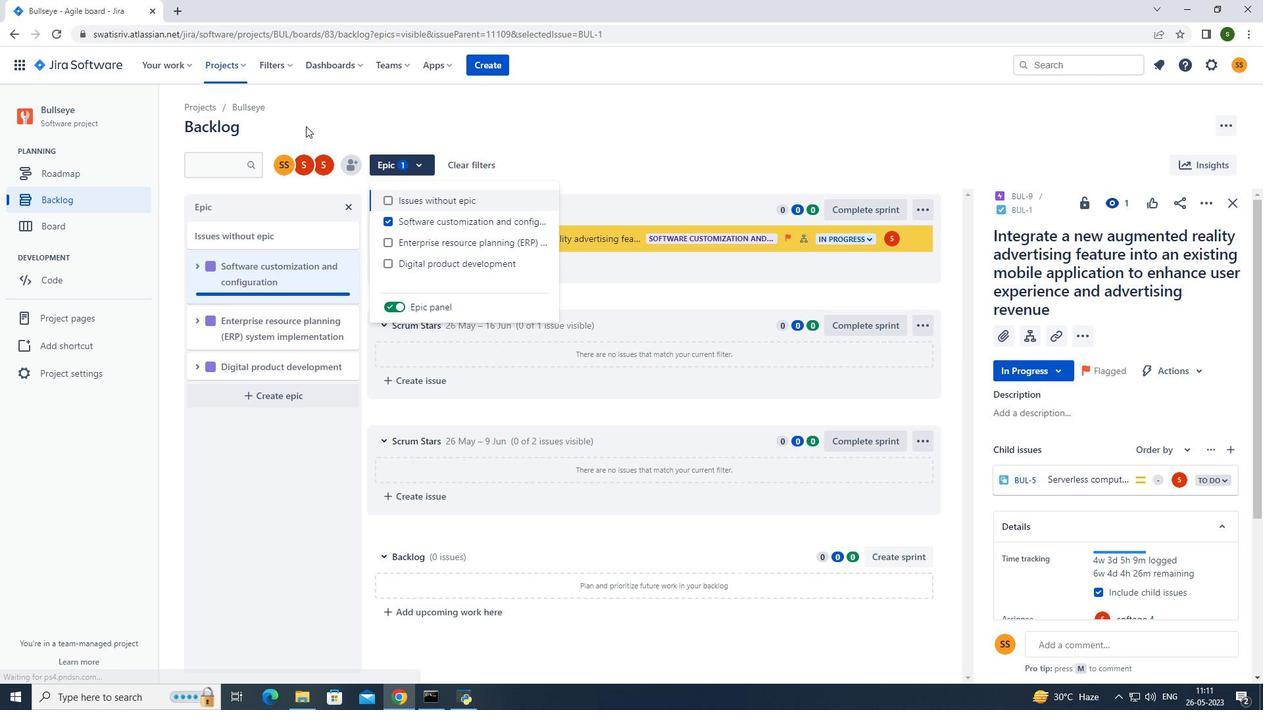 
Action: Mouse pressed left at (300, 108)
Screenshot: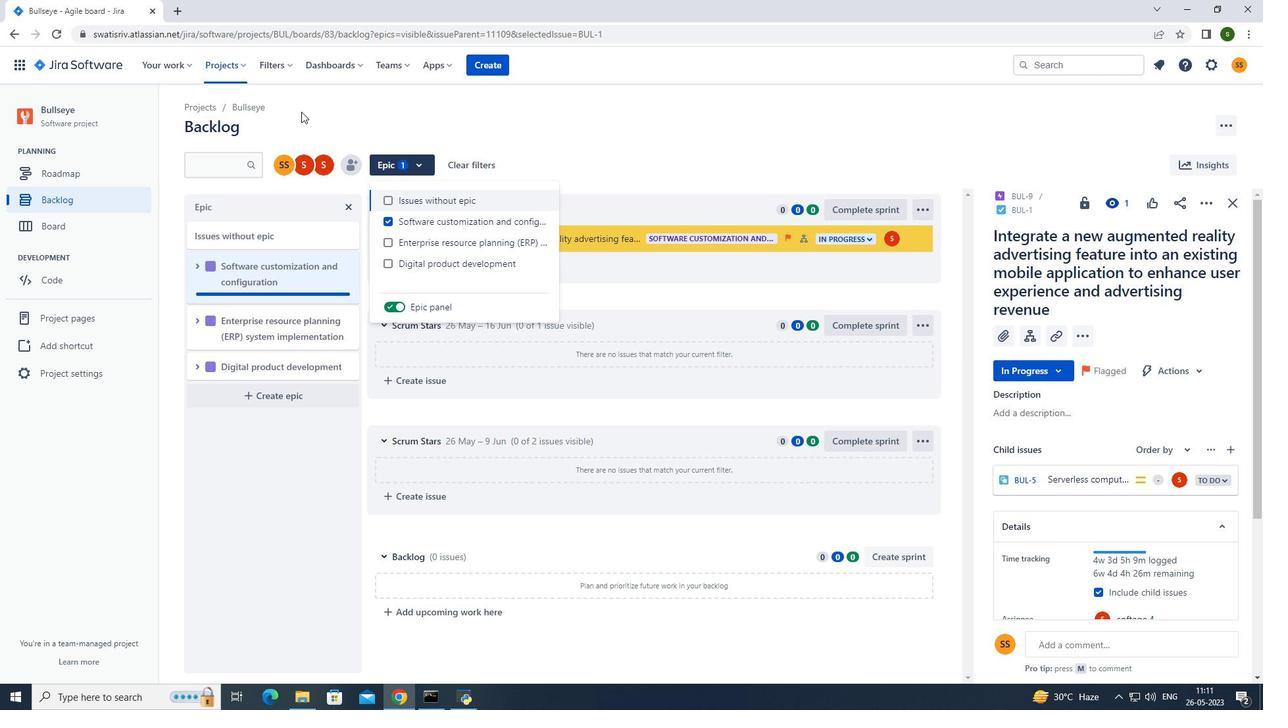 
Action: Mouse moved to (231, 61)
Screenshot: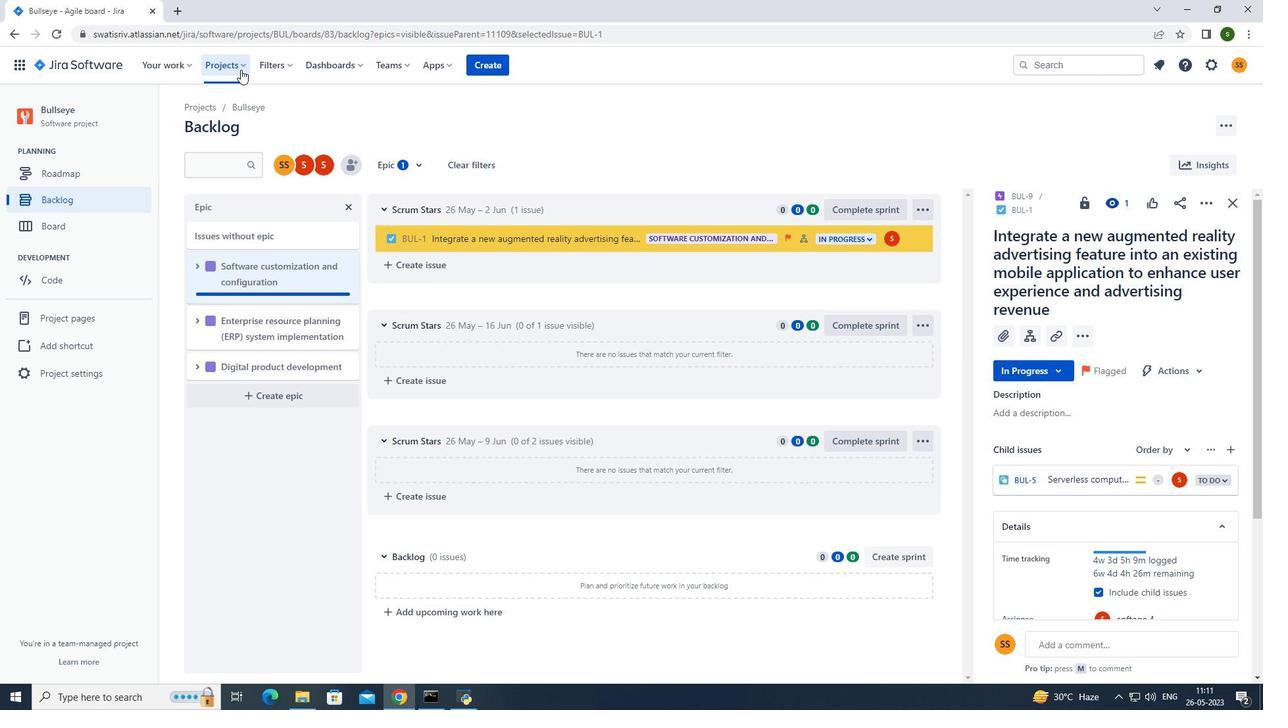 
Action: Mouse pressed left at (231, 61)
Screenshot: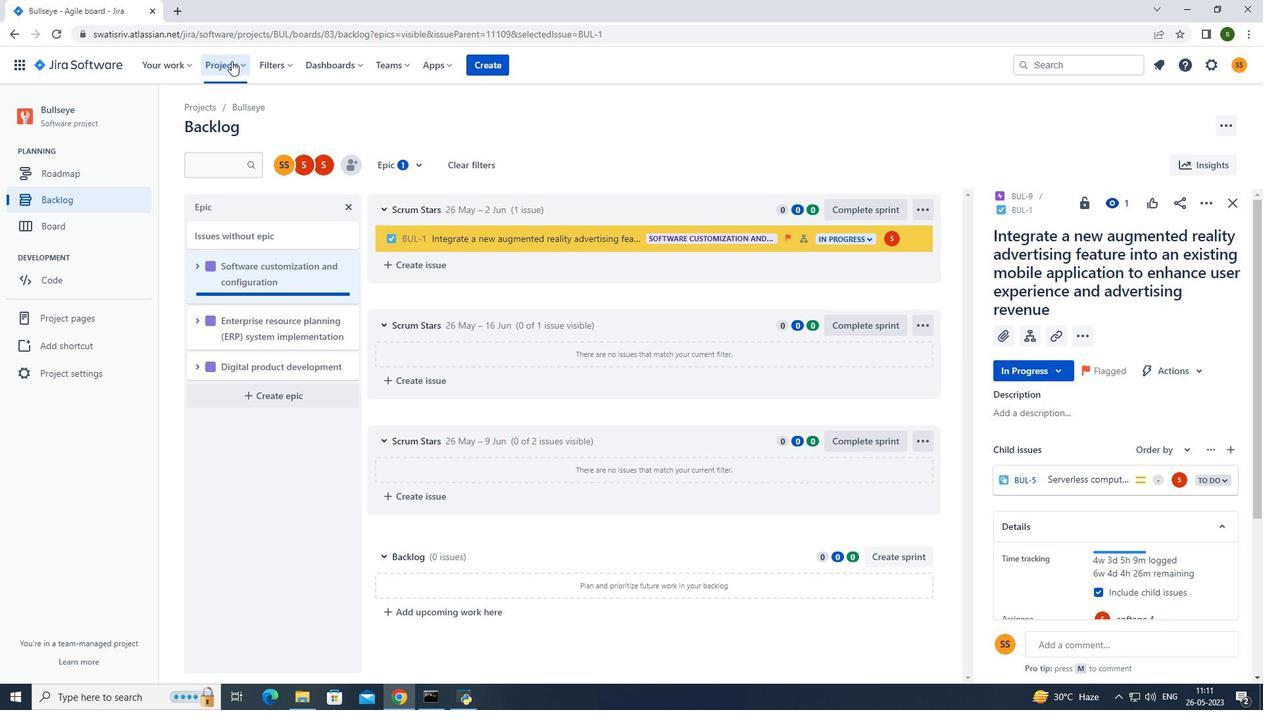 
Action: Mouse moved to (280, 126)
Screenshot: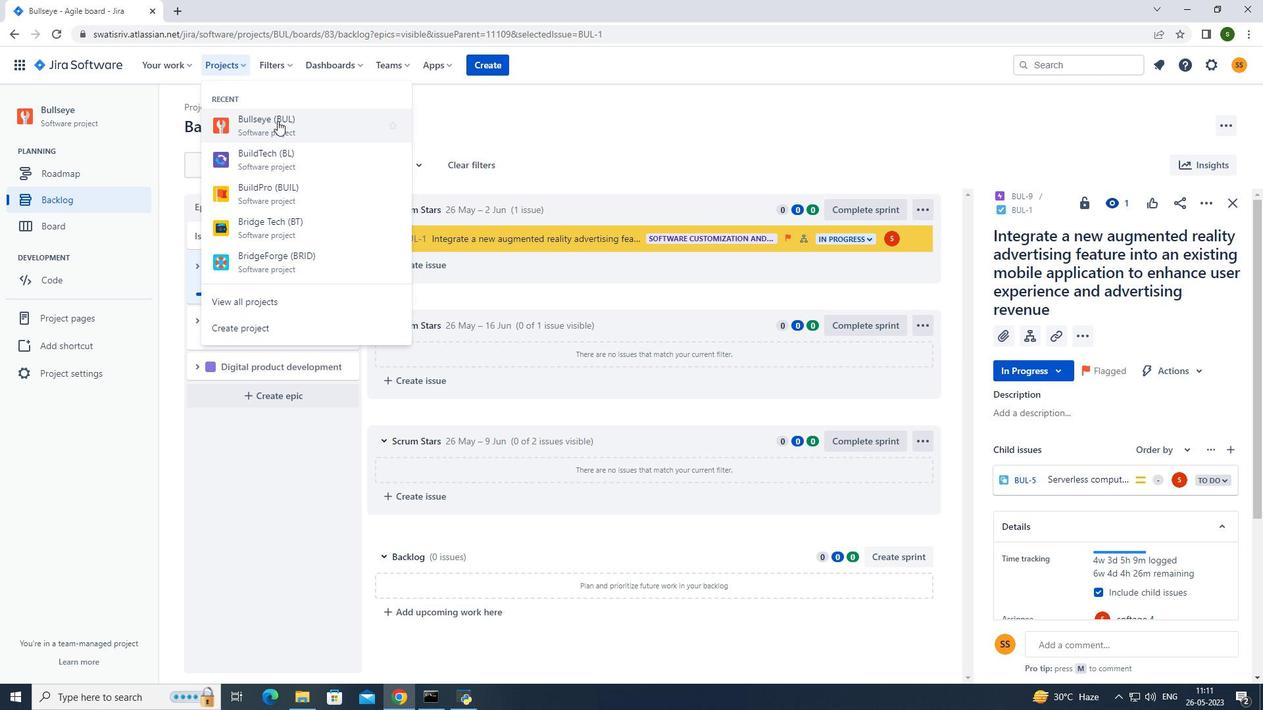 
Action: Mouse pressed left at (280, 126)
Screenshot: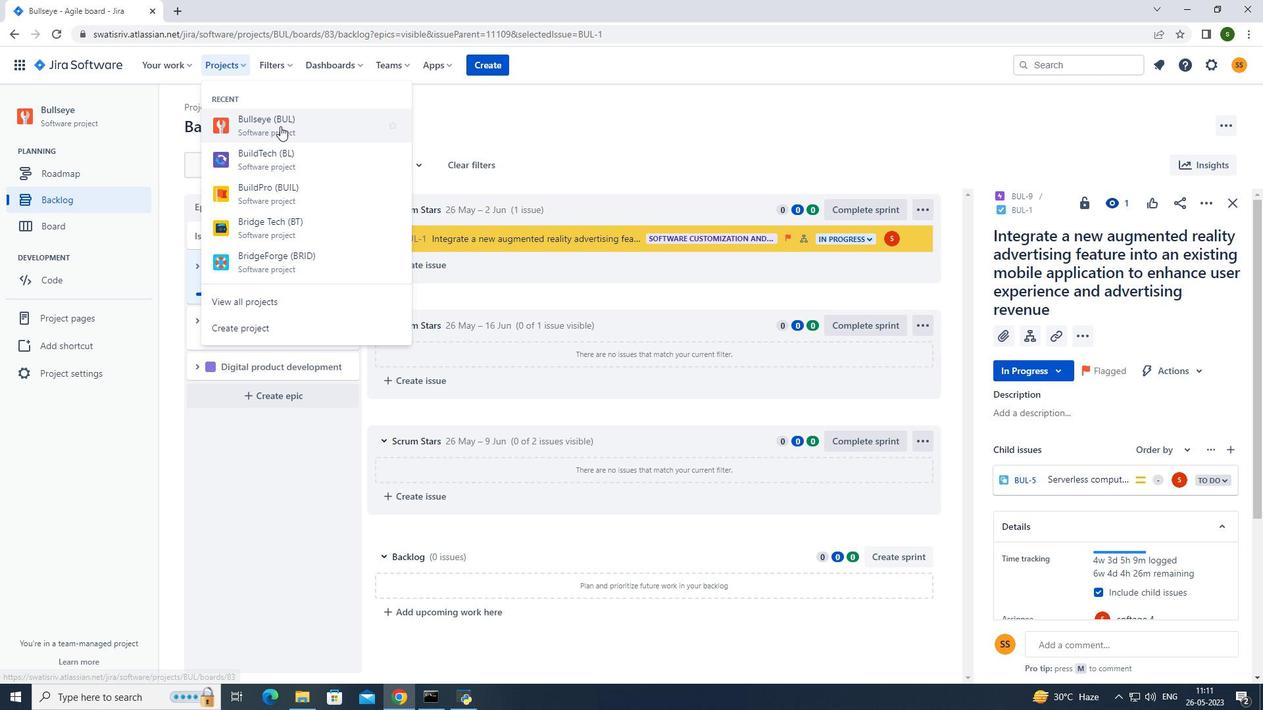 
Action: Mouse moved to (94, 202)
Screenshot: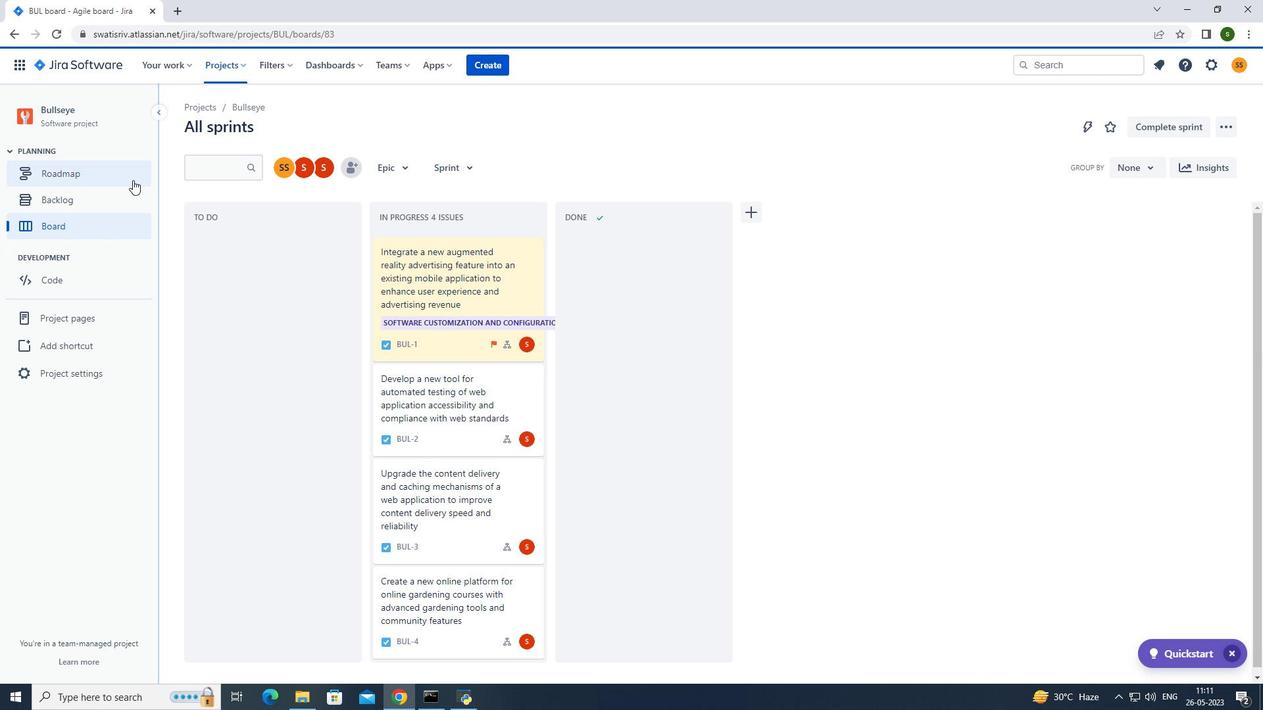 
Action: Mouse pressed left at (94, 202)
Screenshot: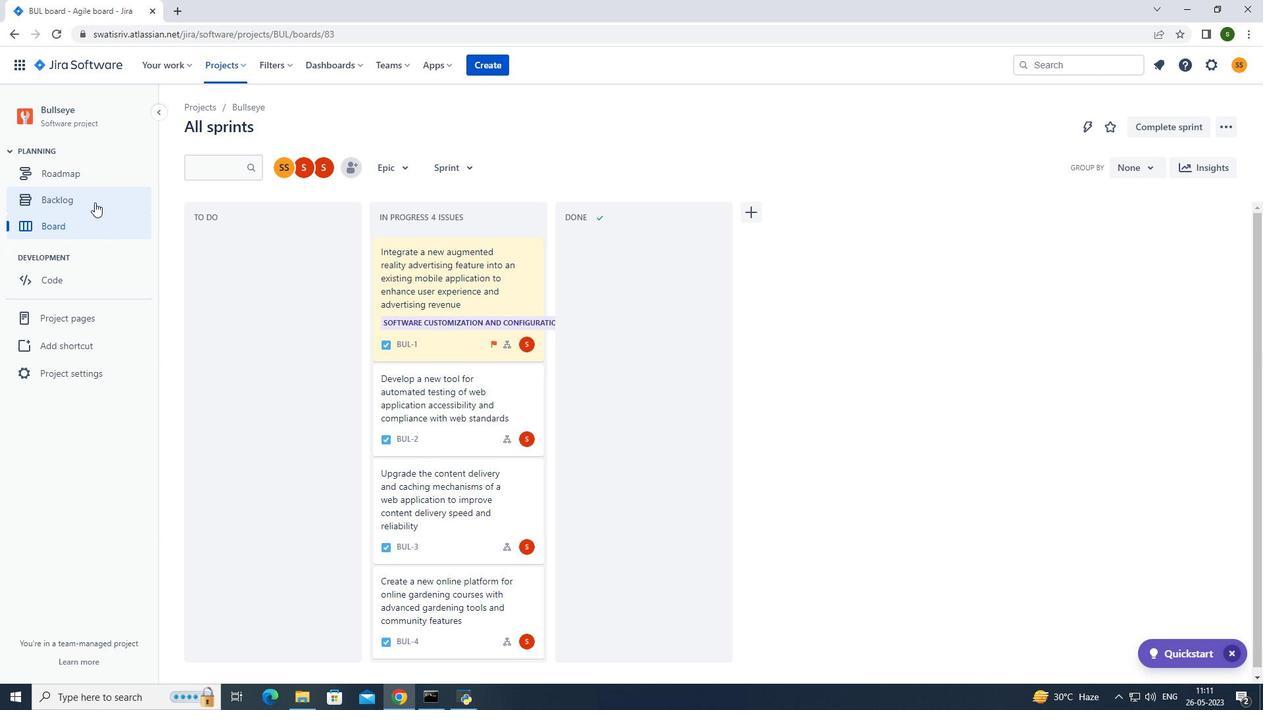 
Action: Mouse moved to (981, 350)
Screenshot: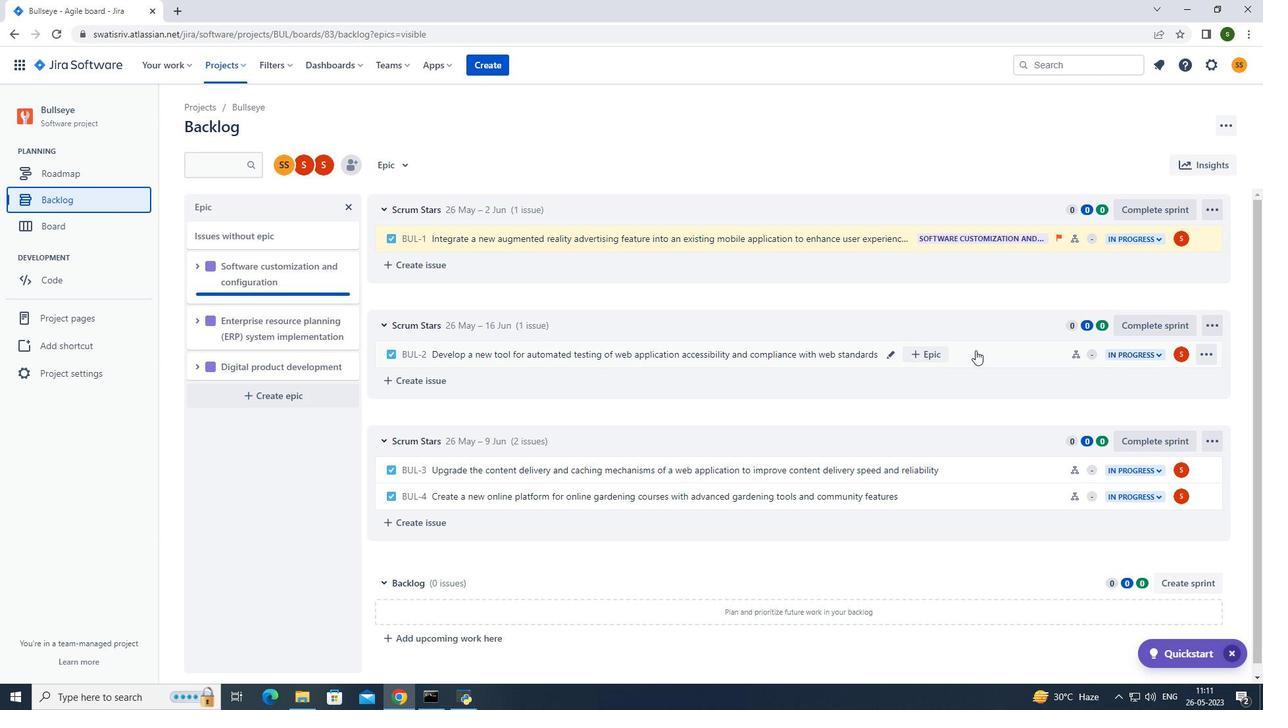 
Action: Mouse pressed left at (981, 350)
Screenshot: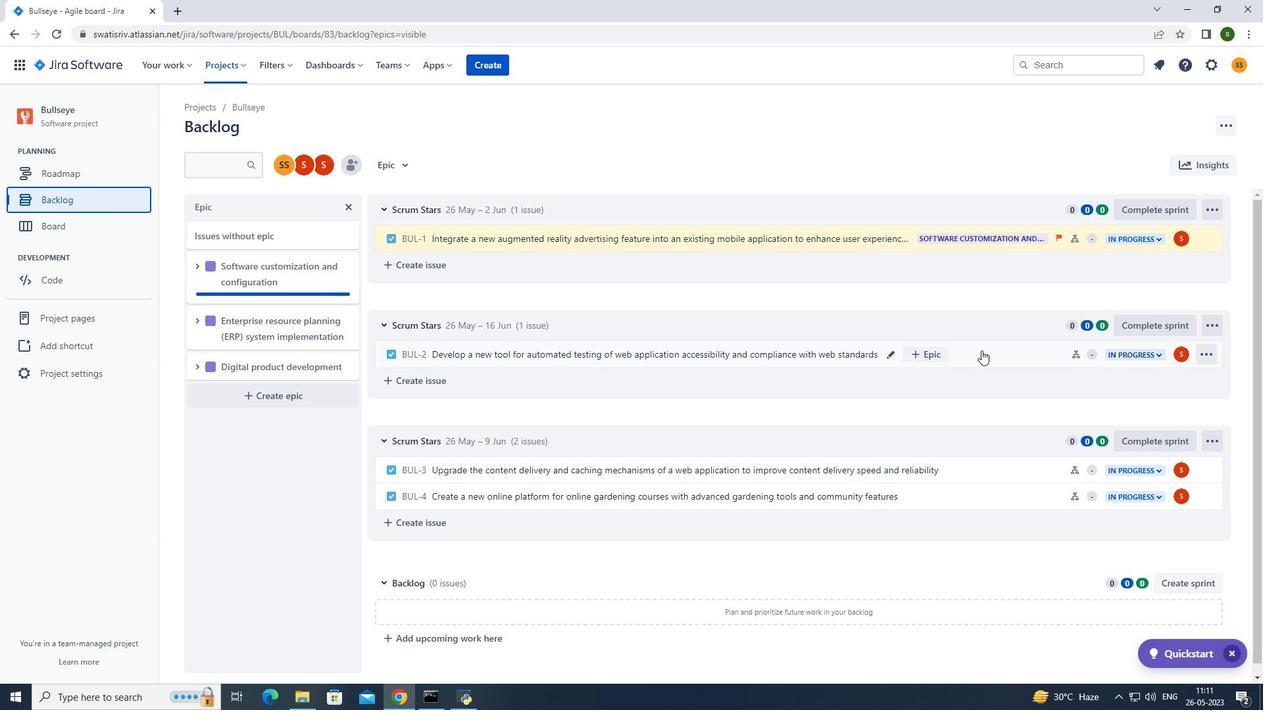
Action: Mouse moved to (1203, 206)
Screenshot: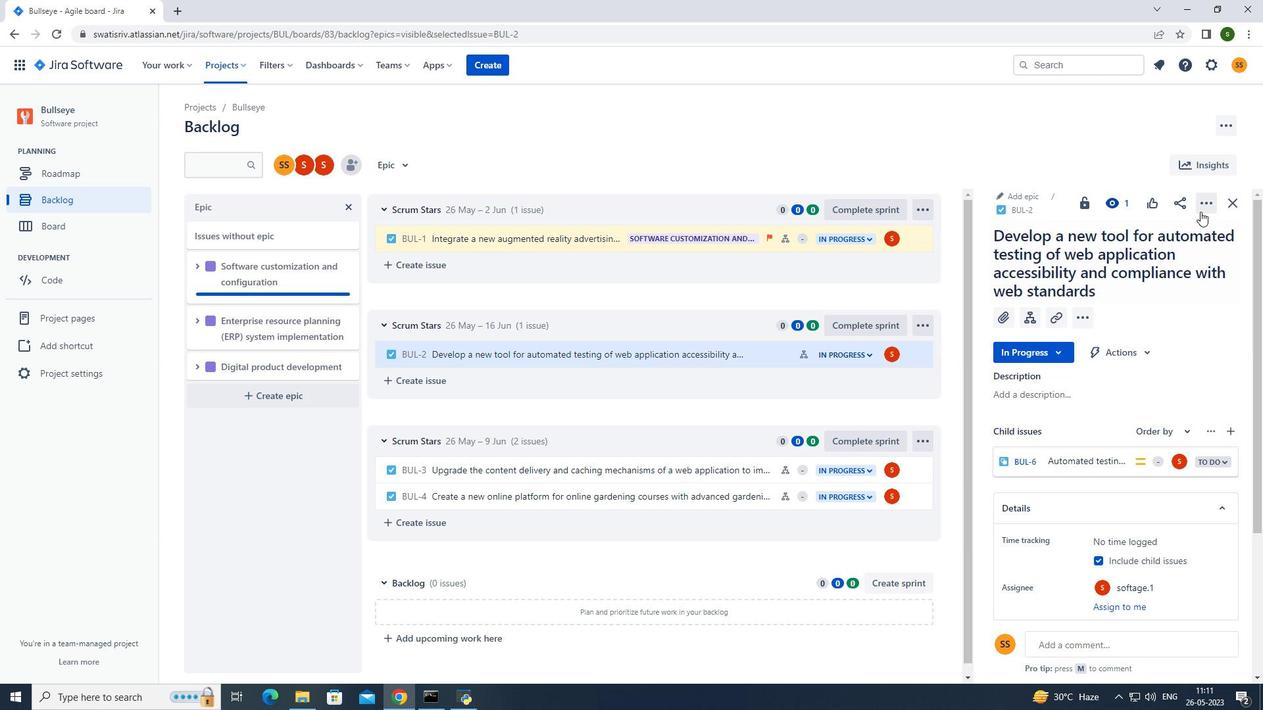 
Action: Mouse pressed left at (1203, 206)
Screenshot: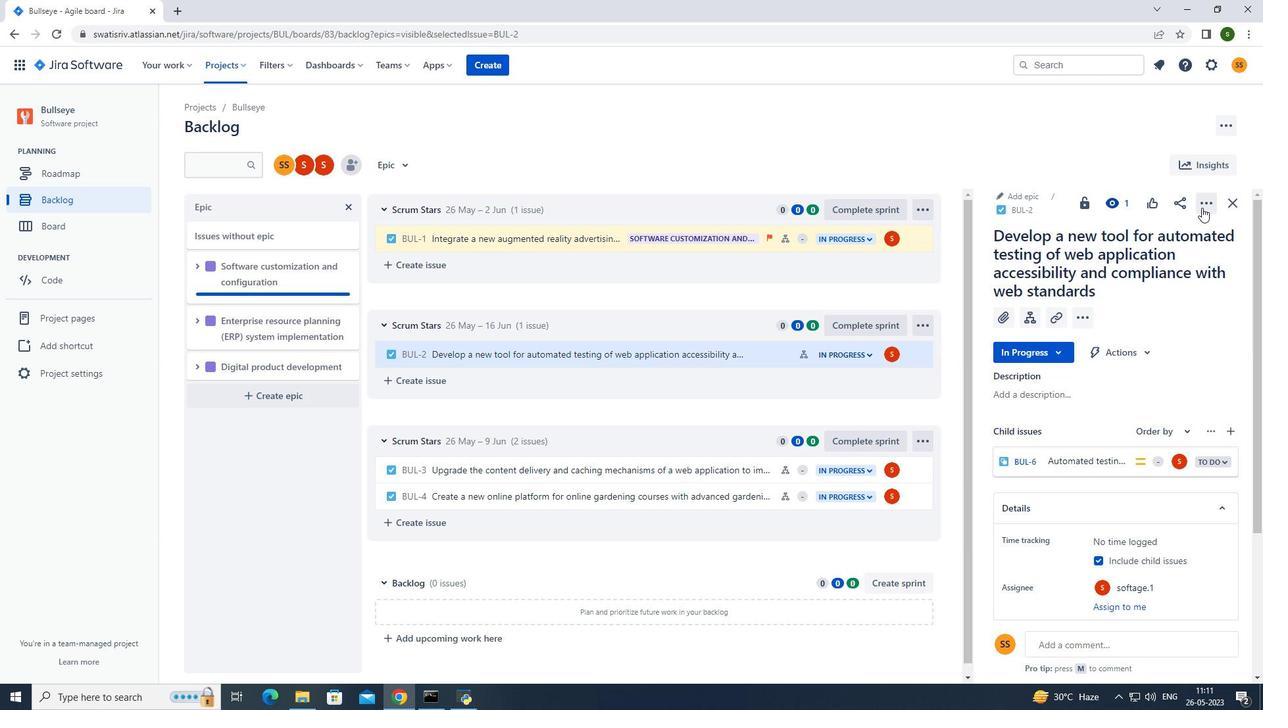 
Action: Mouse moved to (1152, 234)
Screenshot: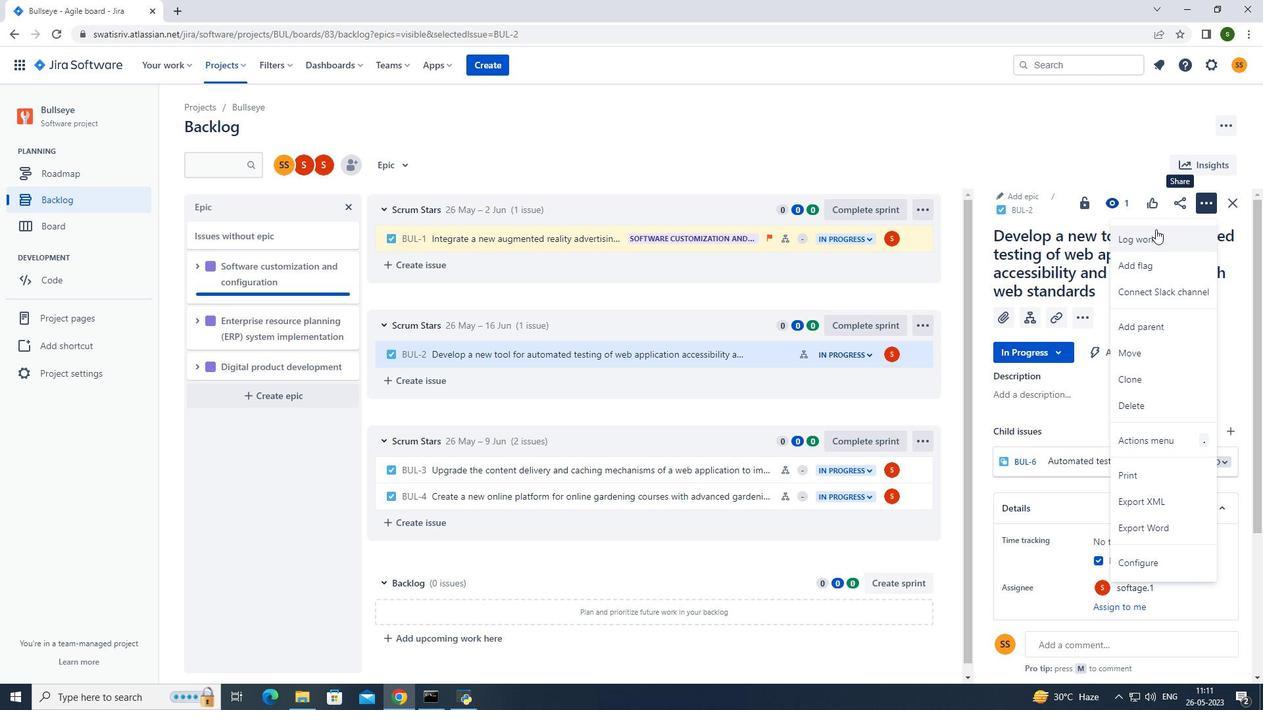 
Action: Mouse pressed left at (1152, 234)
Screenshot: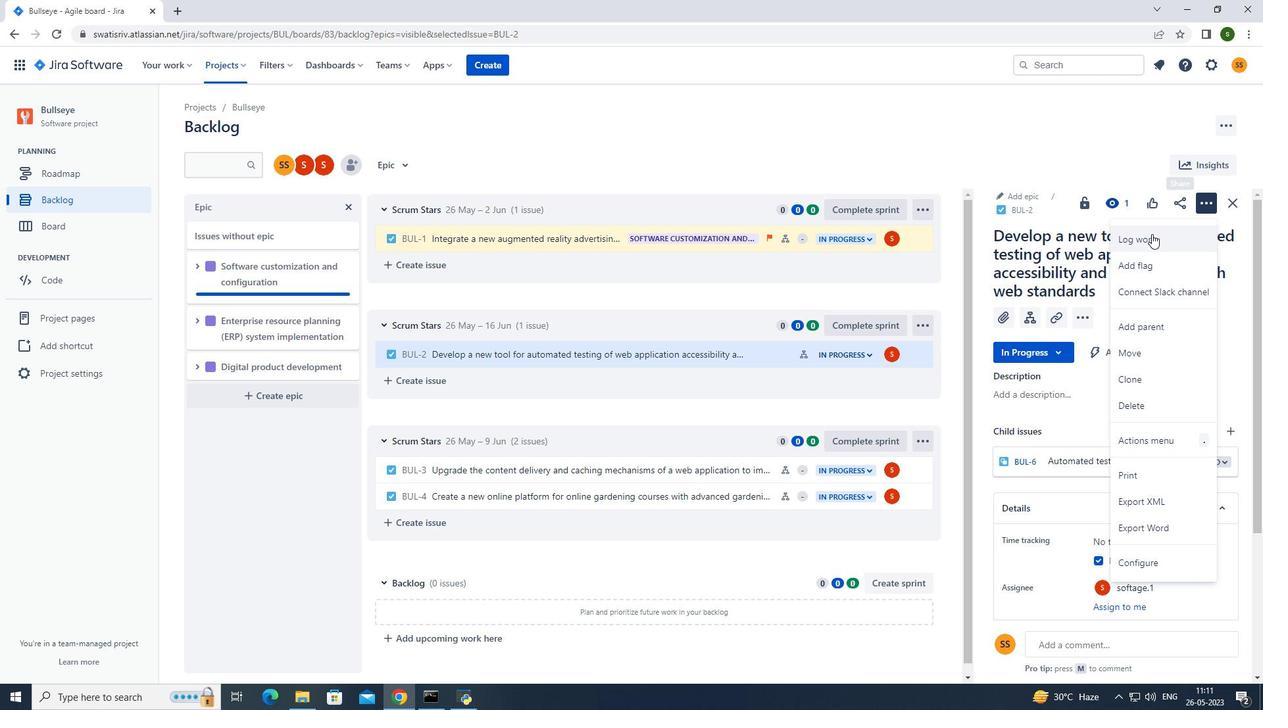 
Action: Mouse moved to (599, 196)
Screenshot: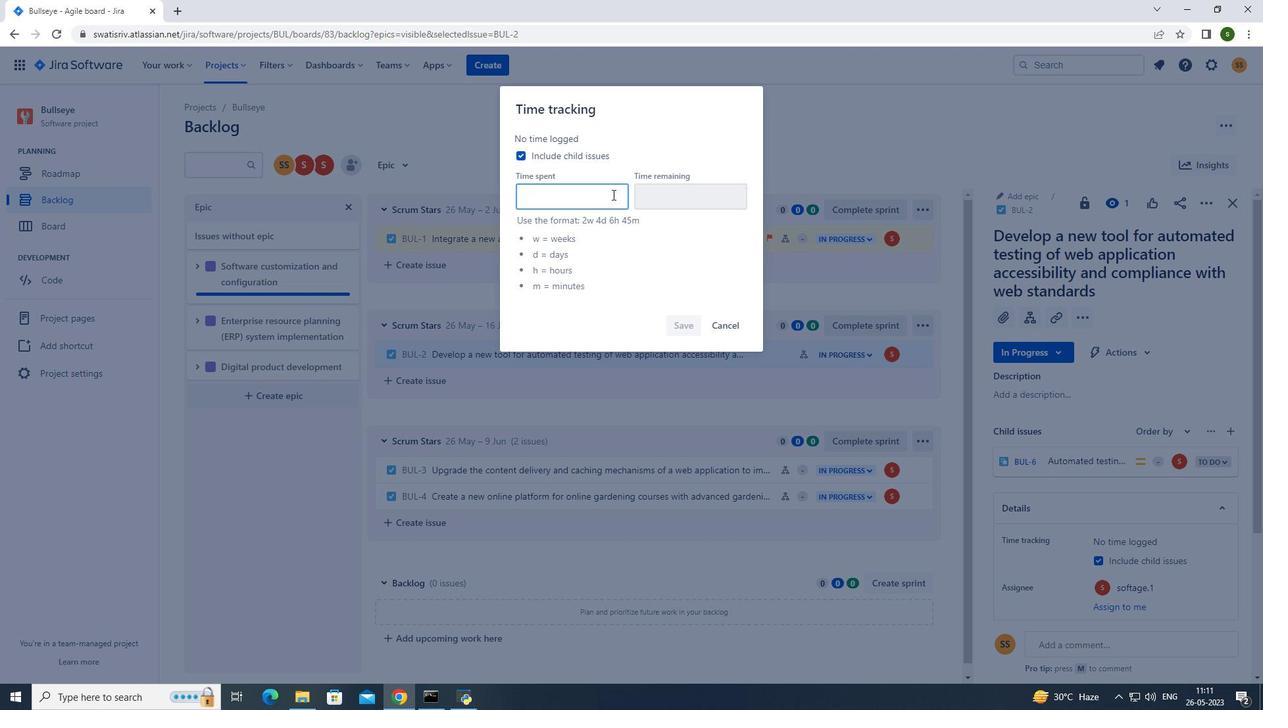 
Action: Key pressed 3
Screenshot: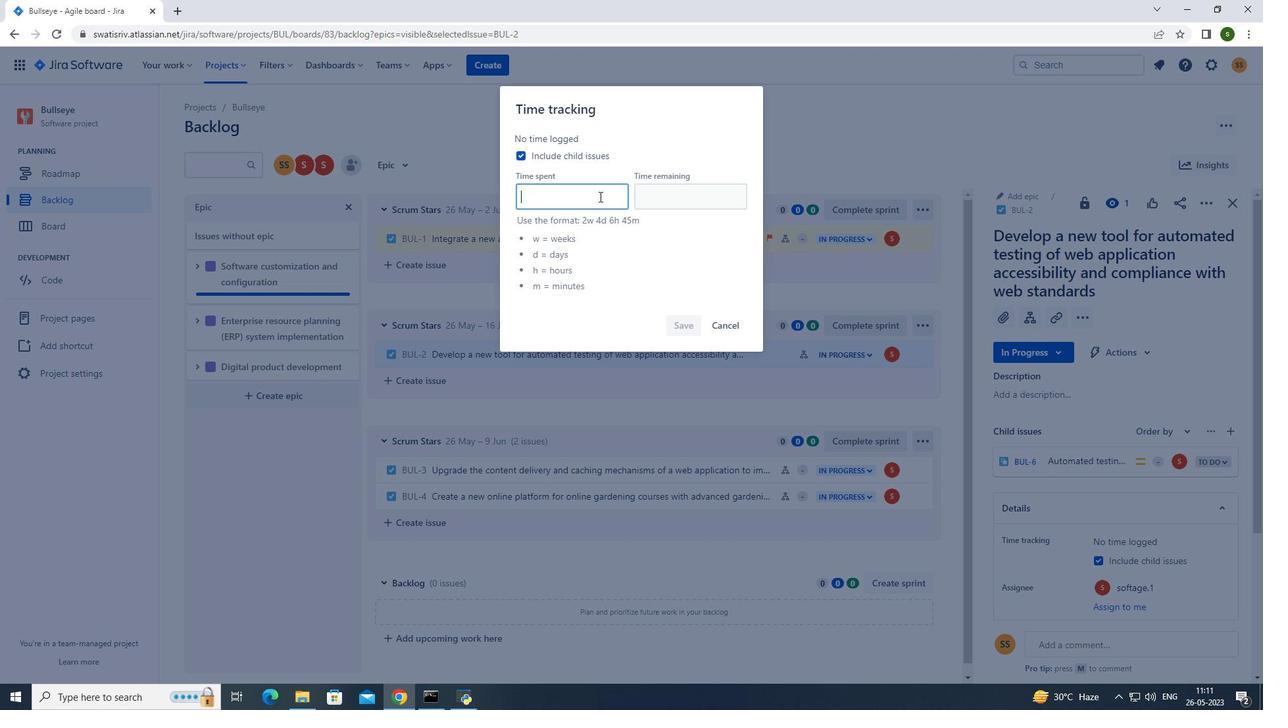 
Action: Mouse moved to (594, 198)
Screenshot: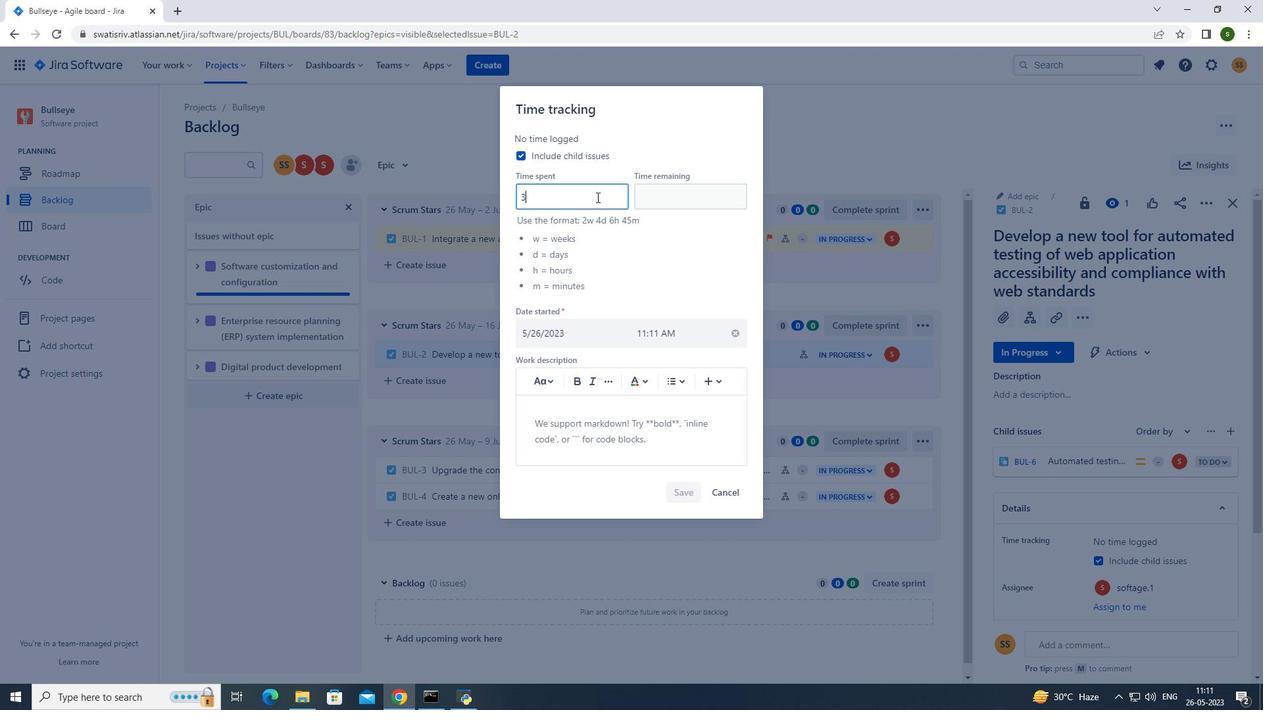 
Action: Key pressed w<Key.space>1d<Key.space>5h<Key.space>40m
Screenshot: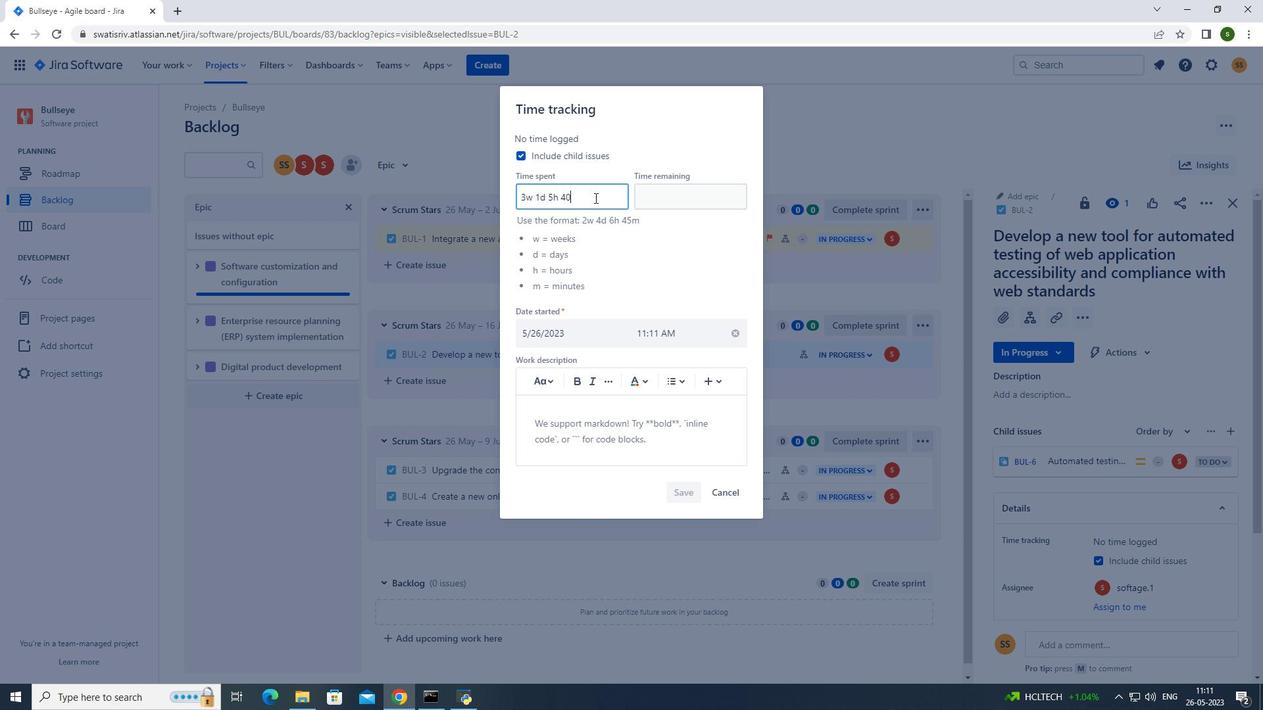 
Action: Mouse moved to (694, 196)
Screenshot: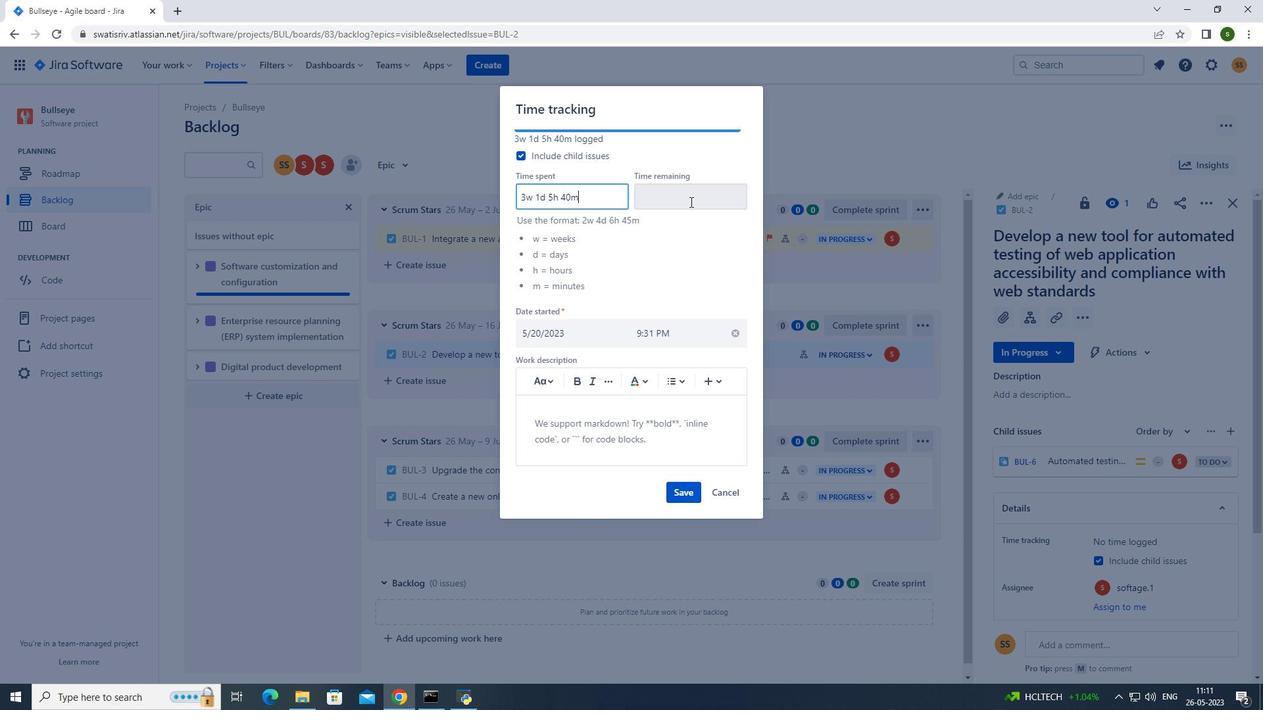 
Action: Mouse pressed left at (694, 196)
Screenshot: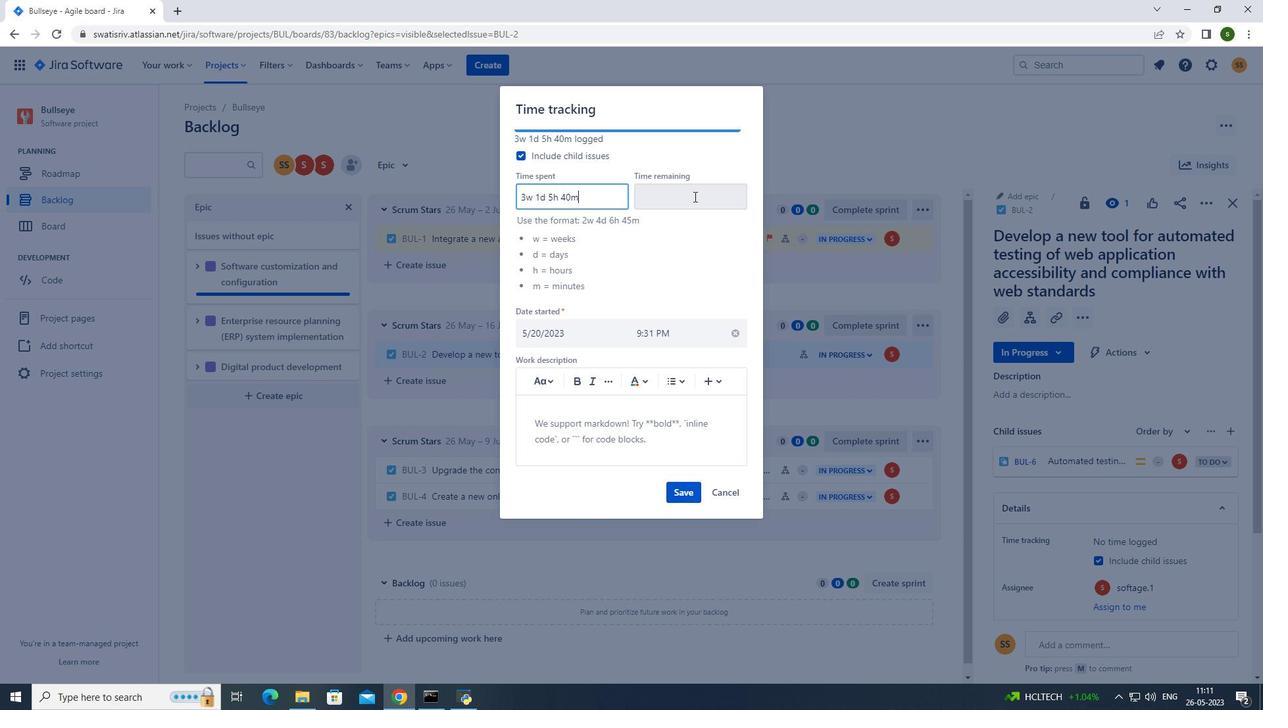 
Action: Key pressed 6w<Key.space>5d<Key.space>9h<Key.space>221m
Screenshot: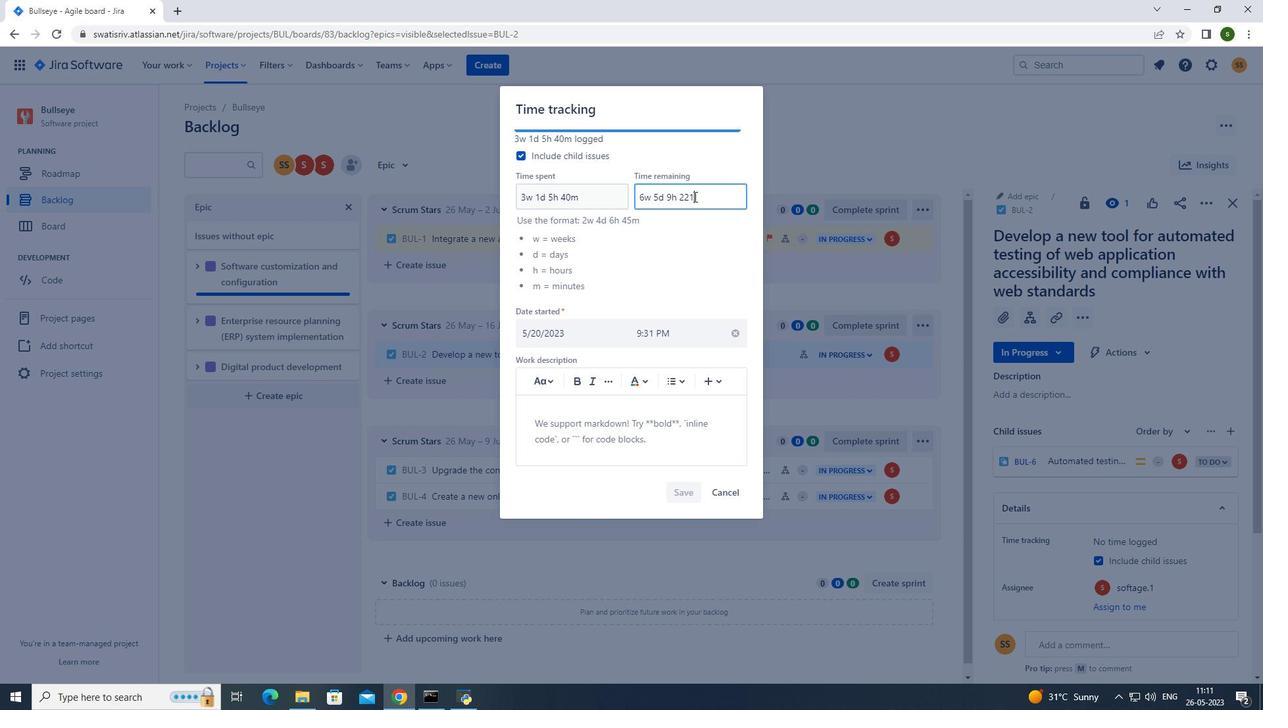 
Action: Mouse moved to (684, 199)
Screenshot: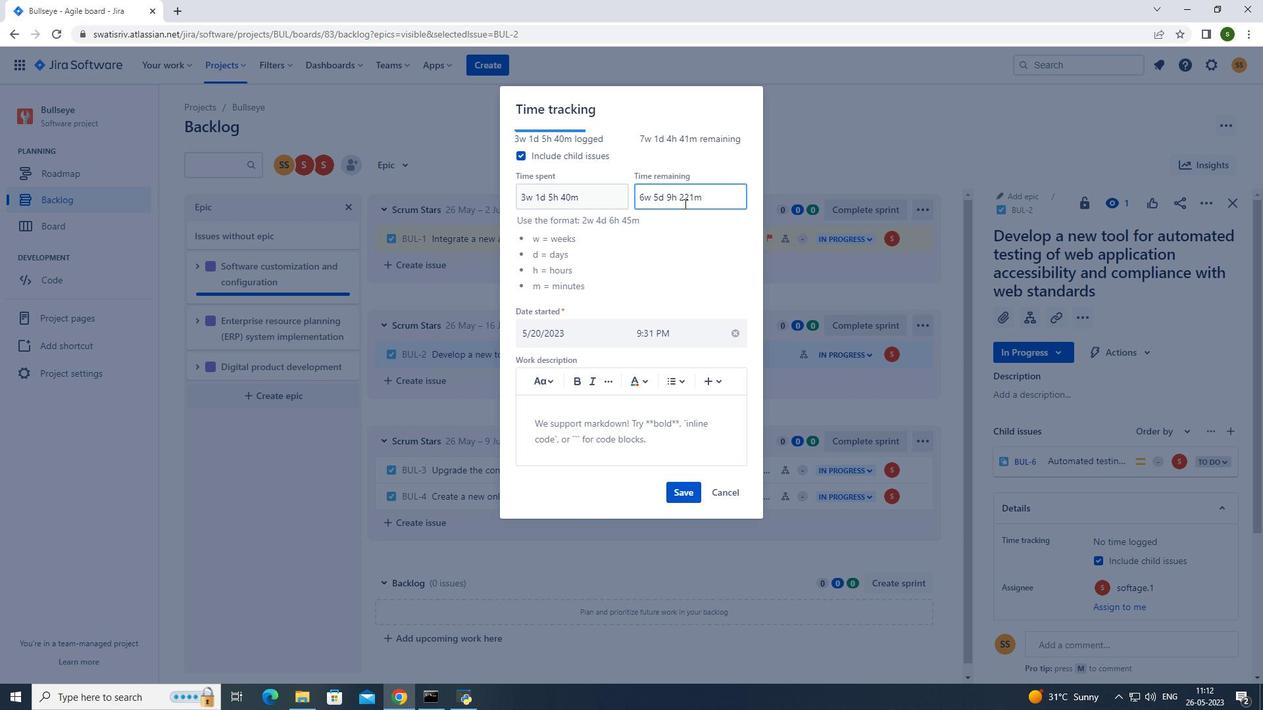 
Action: Mouse pressed left at (684, 199)
Screenshot: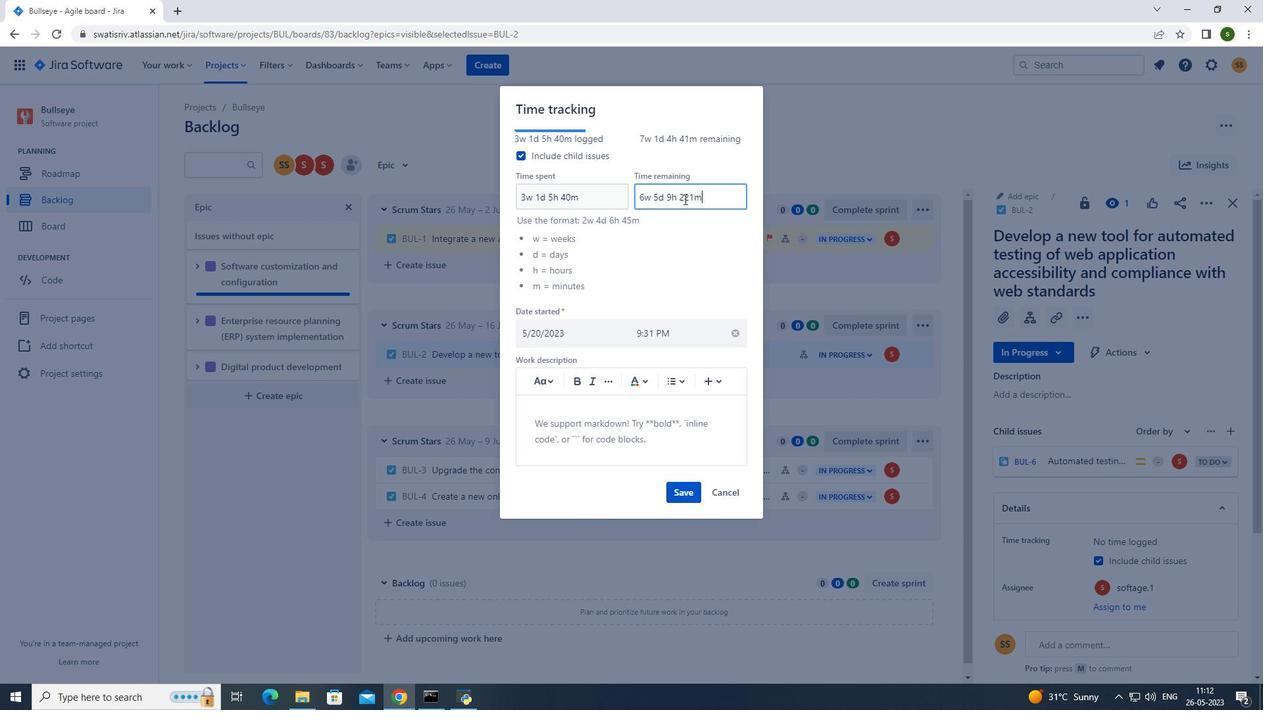
Action: Key pressed <Key.backspace>
Screenshot: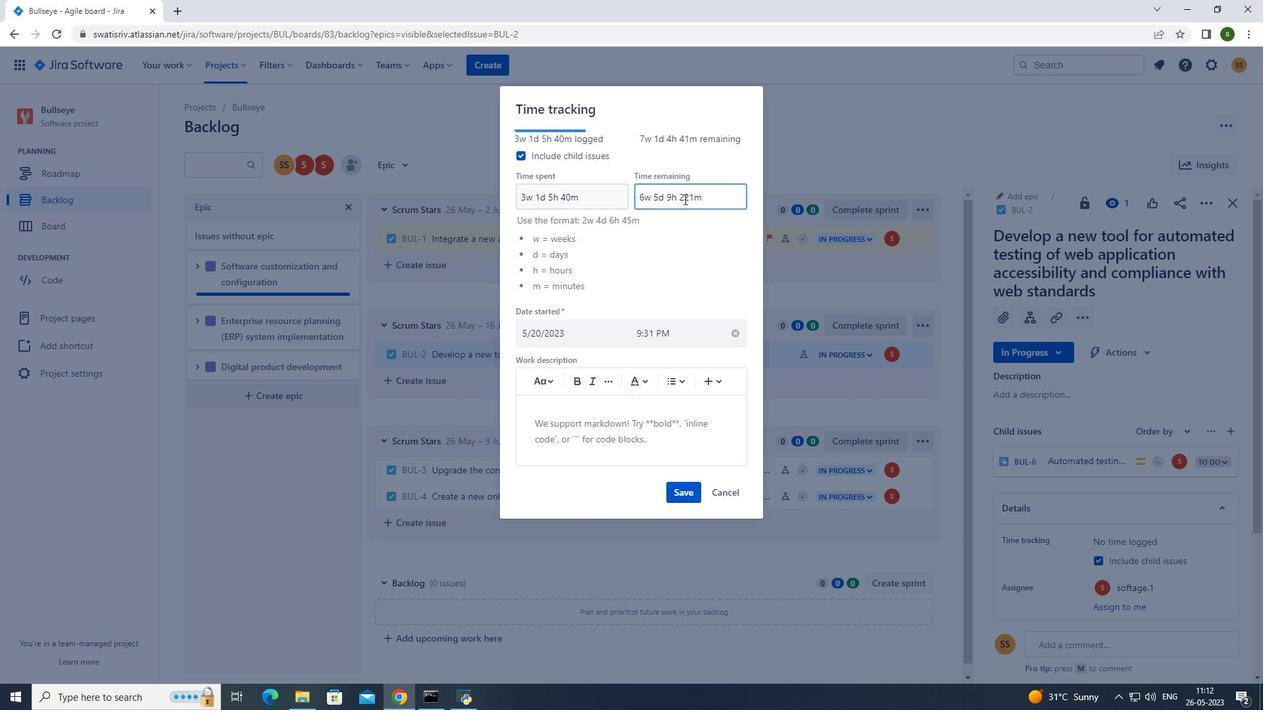 
Action: Mouse moved to (689, 491)
Screenshot: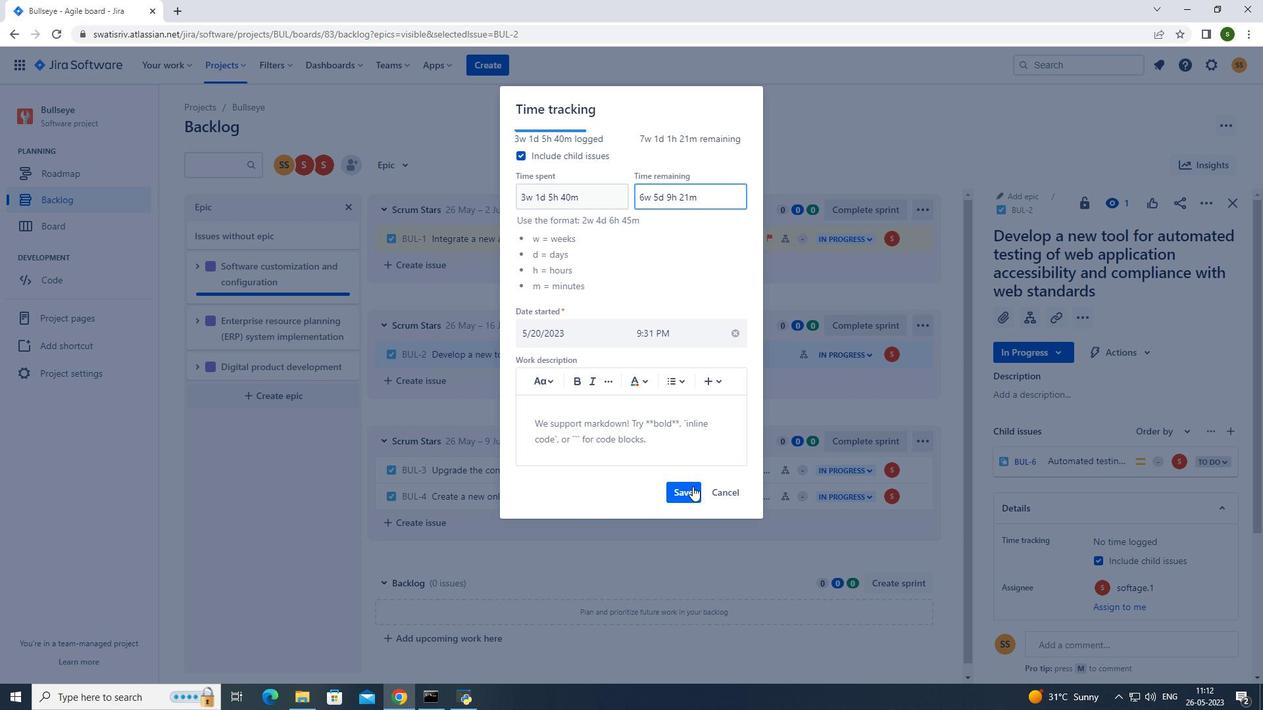 
Action: Mouse pressed left at (689, 491)
Screenshot: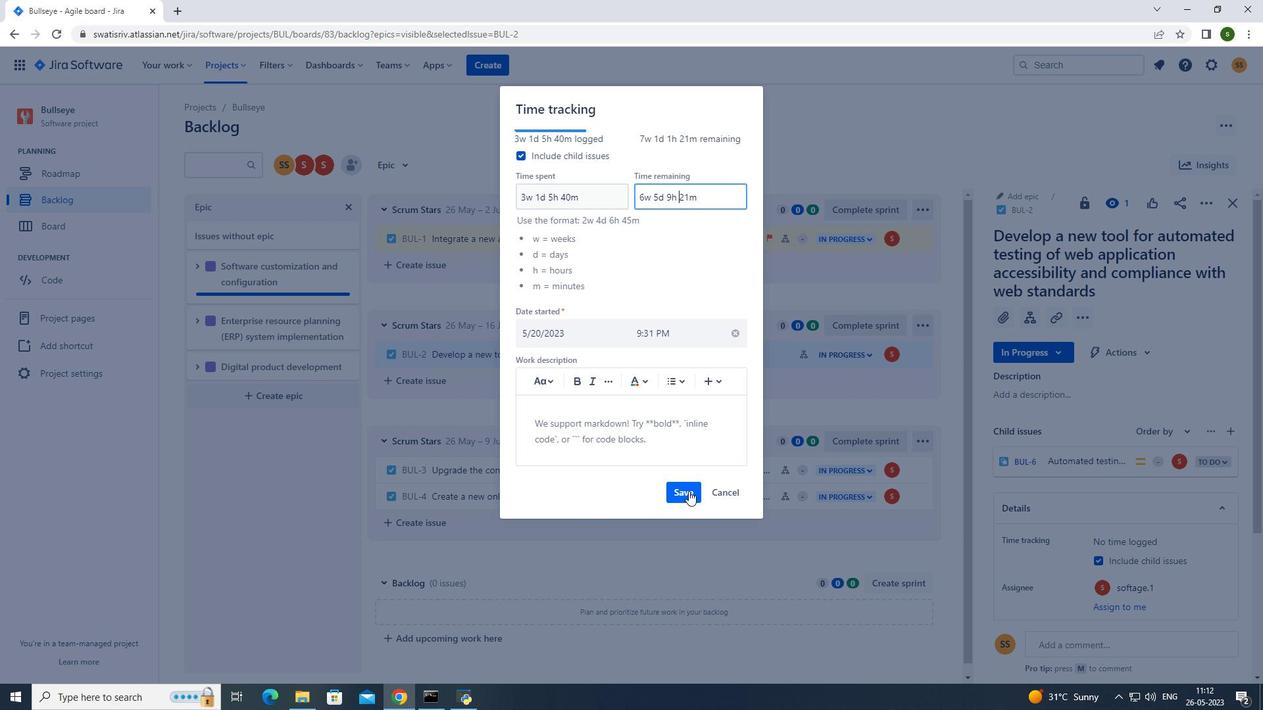 
Action: Mouse moved to (1206, 208)
Screenshot: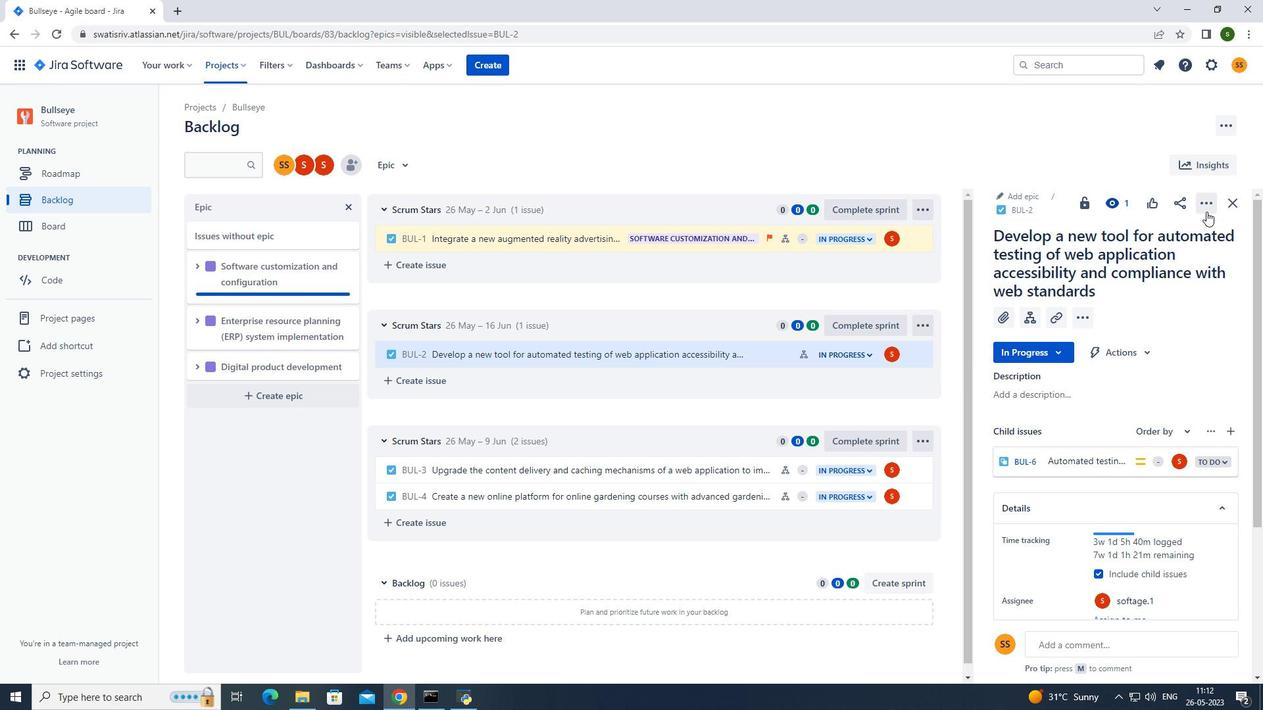 
Action: Mouse pressed left at (1206, 208)
Screenshot: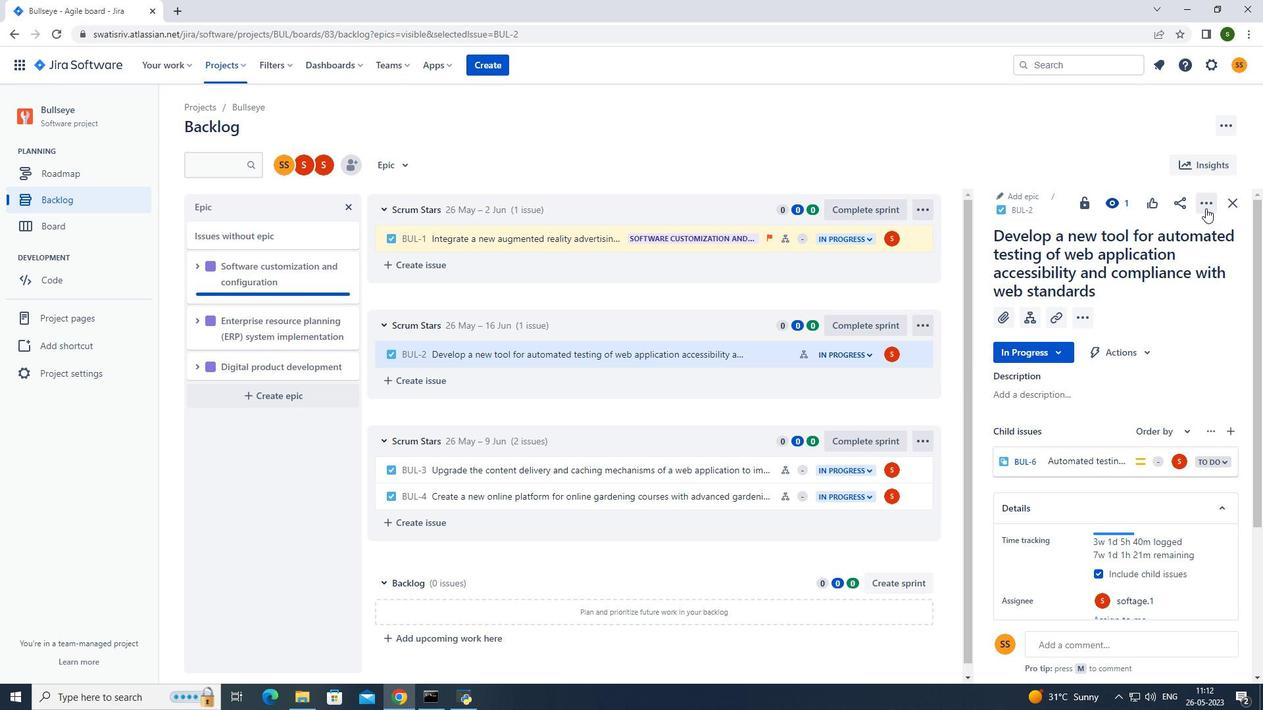 
Action: Mouse moved to (1141, 379)
Screenshot: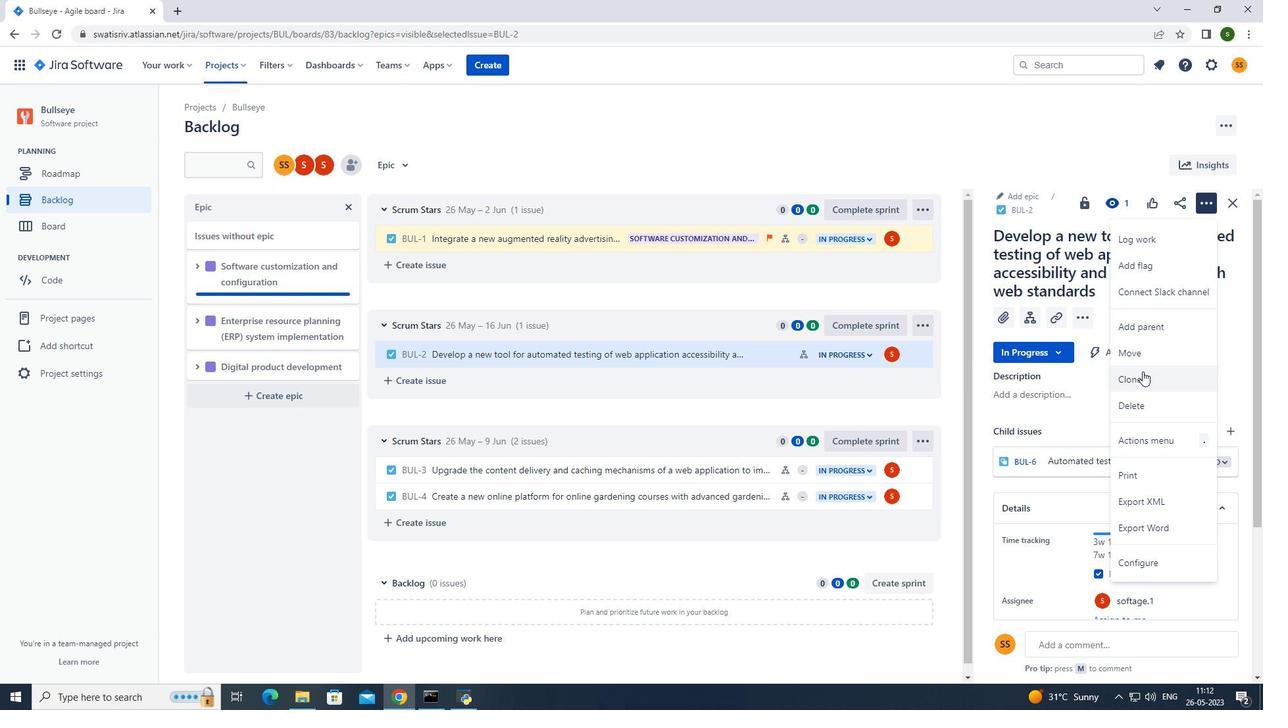 
Action: Mouse pressed left at (1141, 379)
Screenshot: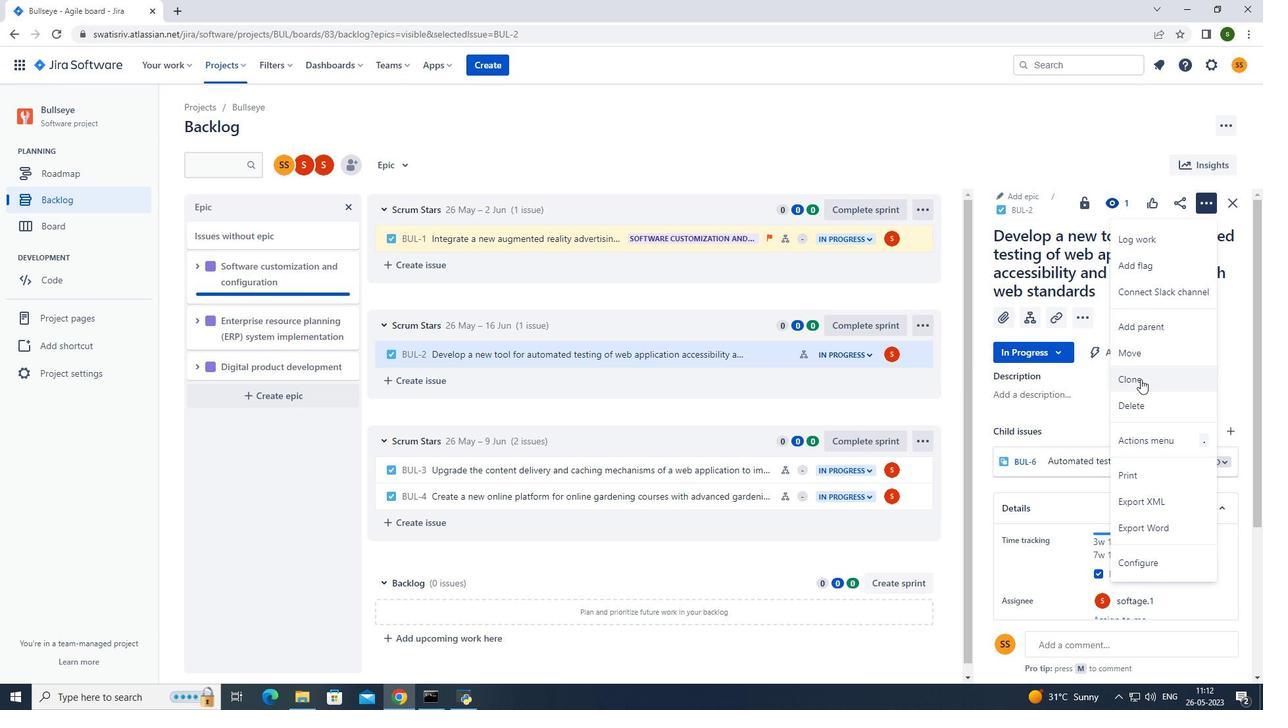 
Action: Mouse moved to (681, 282)
Screenshot: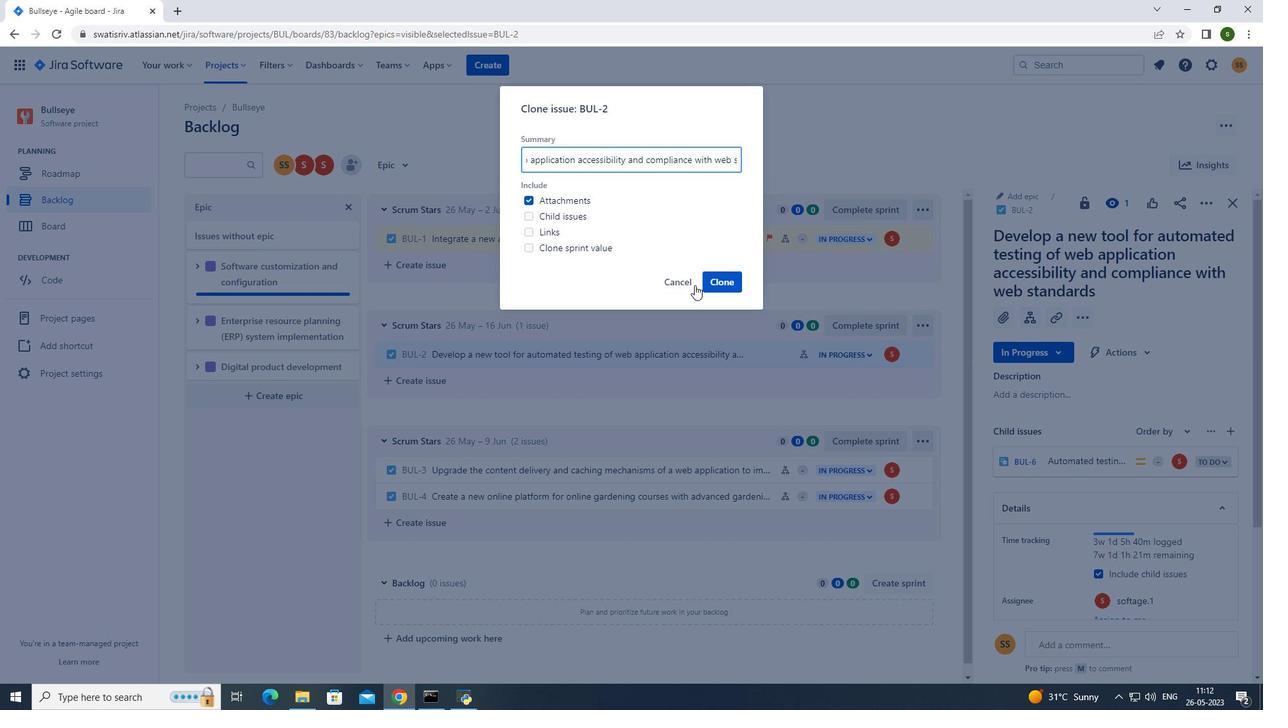 
Action: Mouse pressed left at (681, 282)
Screenshot: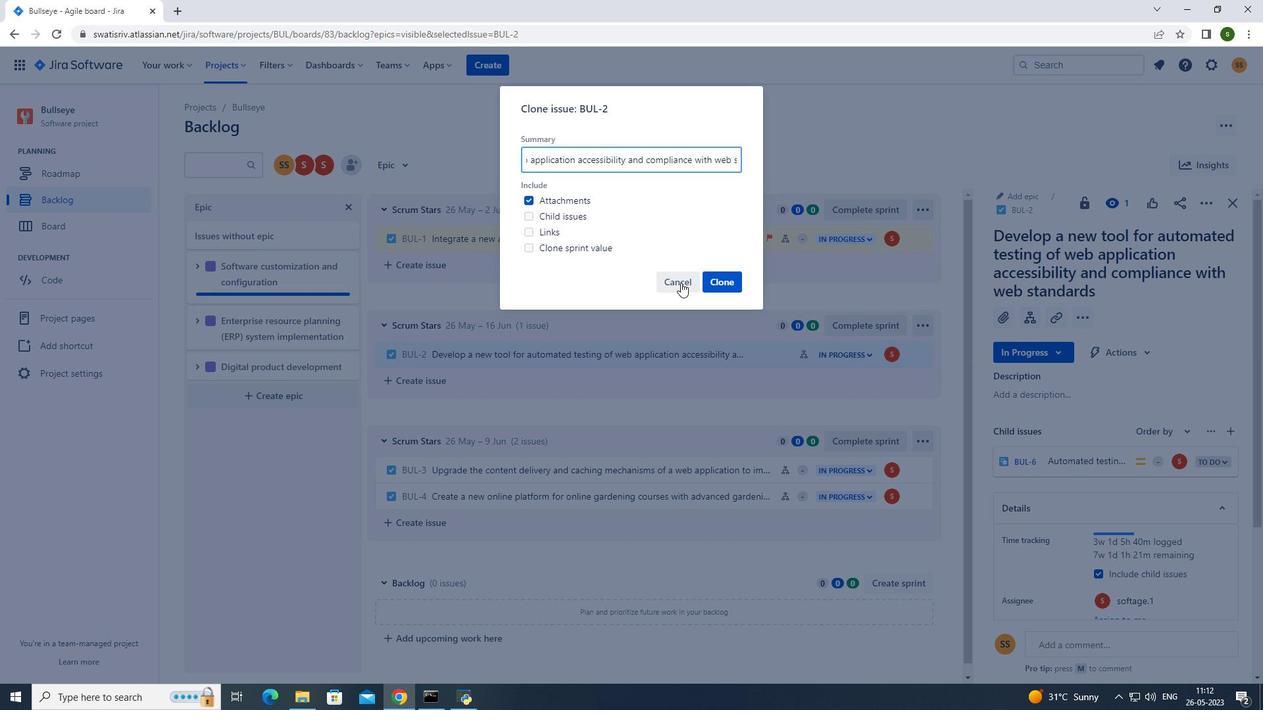 
Action: Mouse moved to (758, 356)
Screenshot: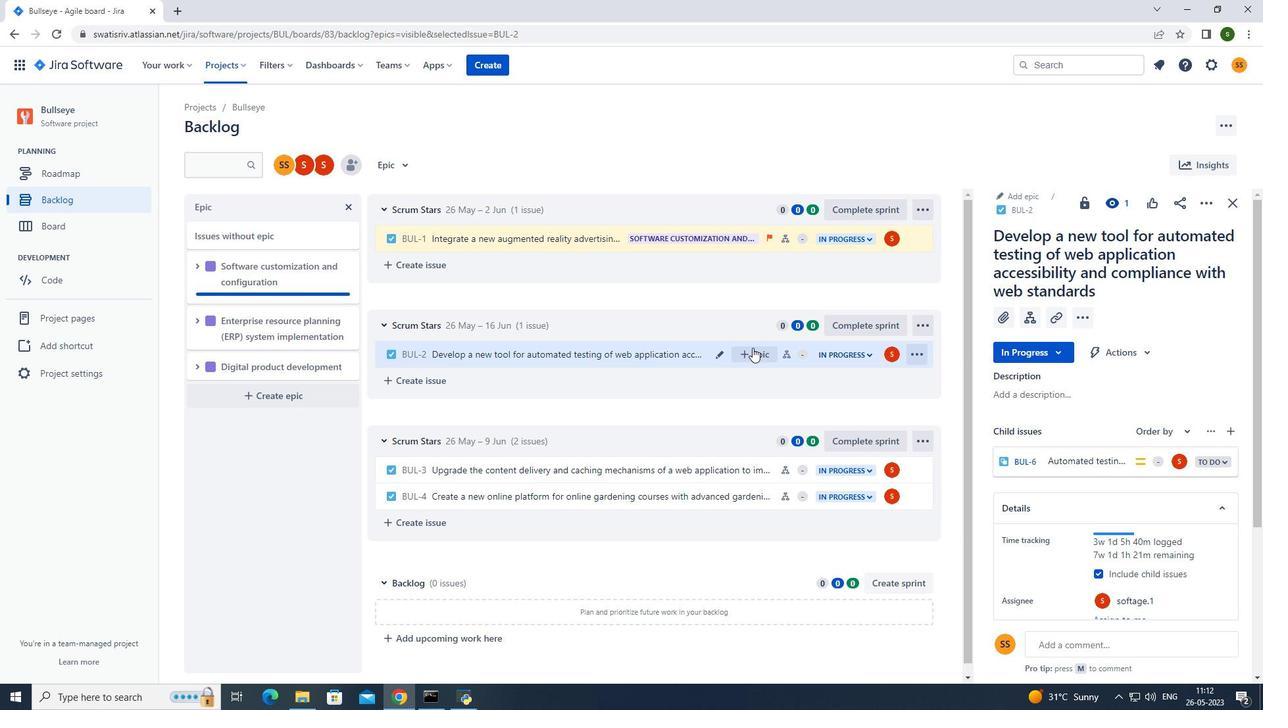 
Action: Mouse pressed left at (758, 356)
Screenshot: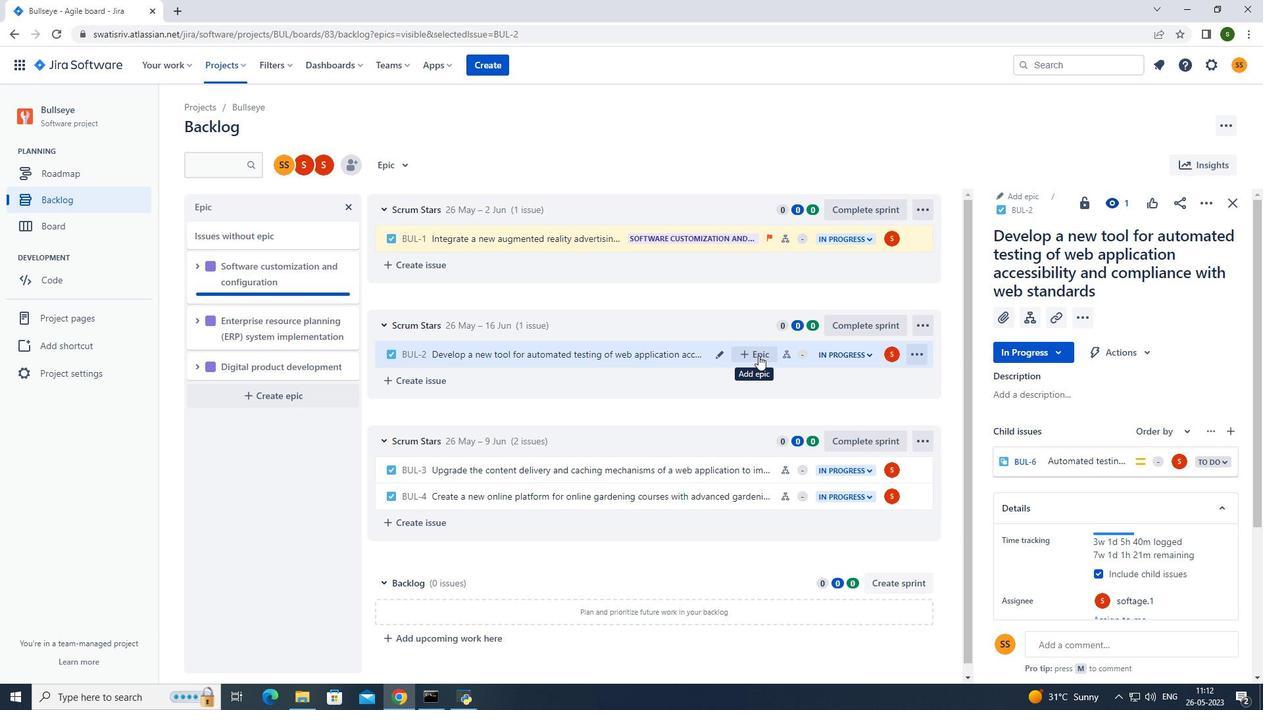 
Action: Mouse moved to (779, 446)
Screenshot: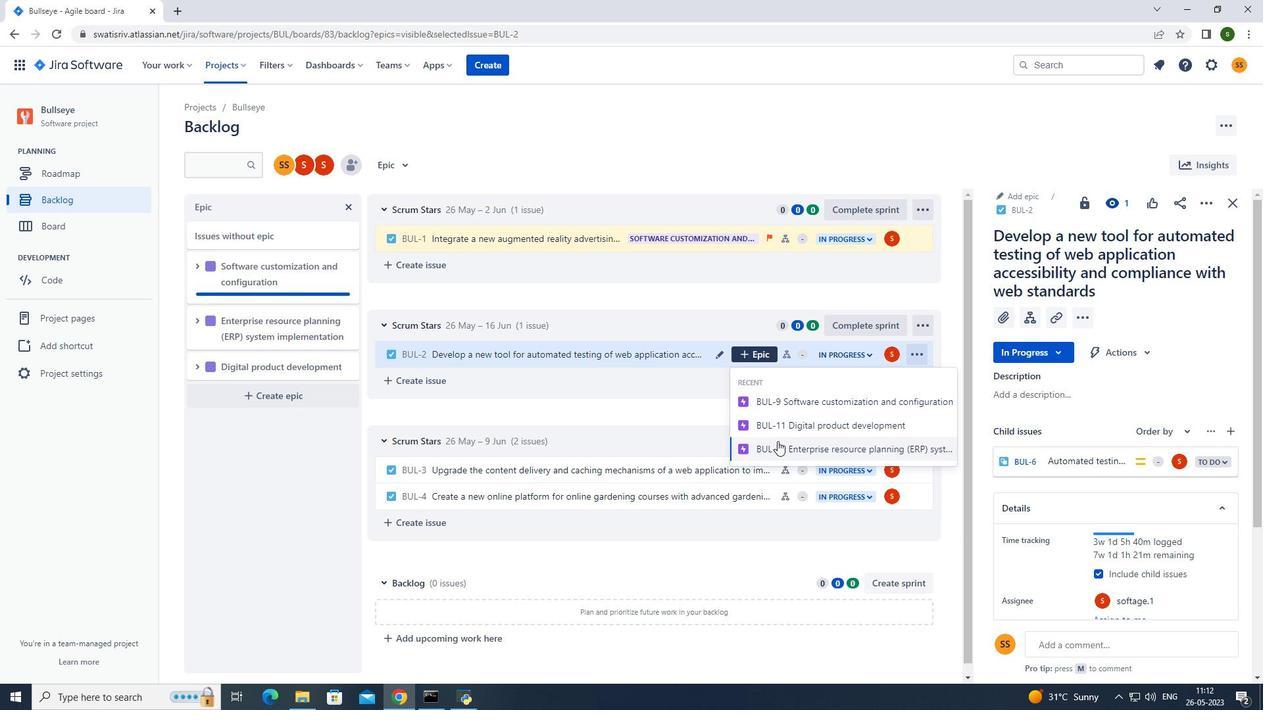 
Action: Mouse pressed left at (779, 446)
Screenshot: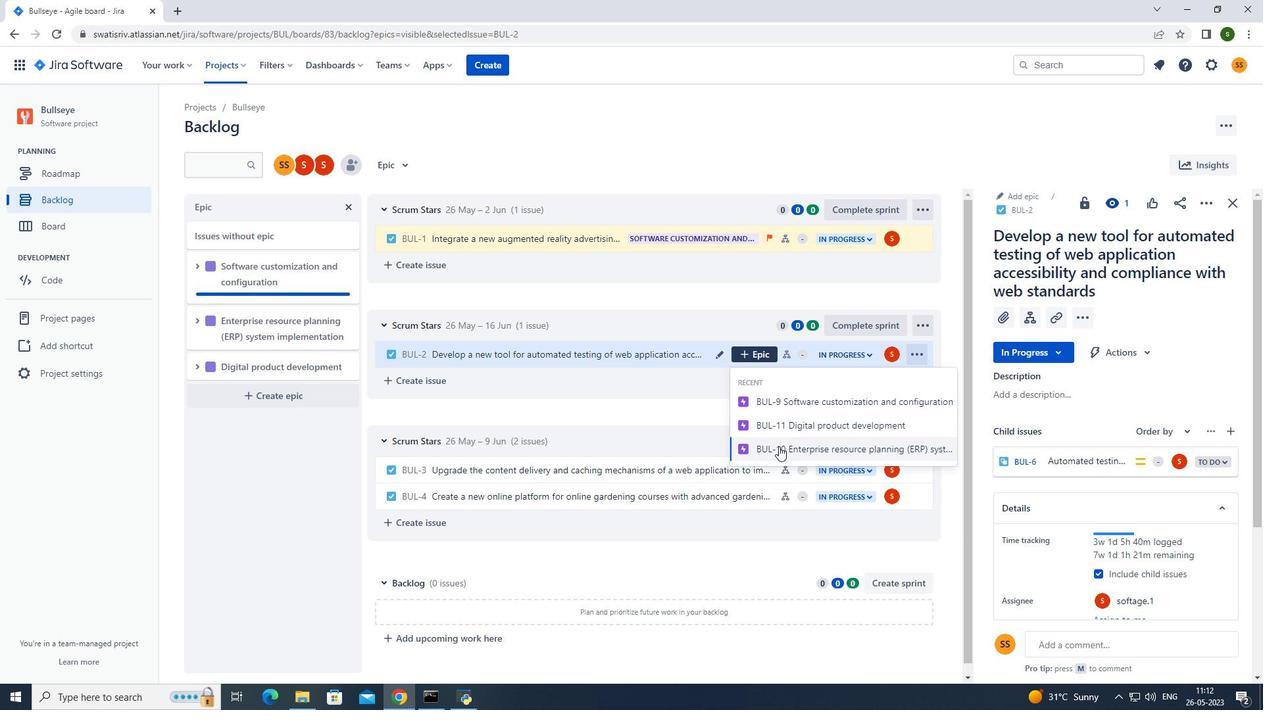 
Action: Mouse moved to (409, 167)
Screenshot: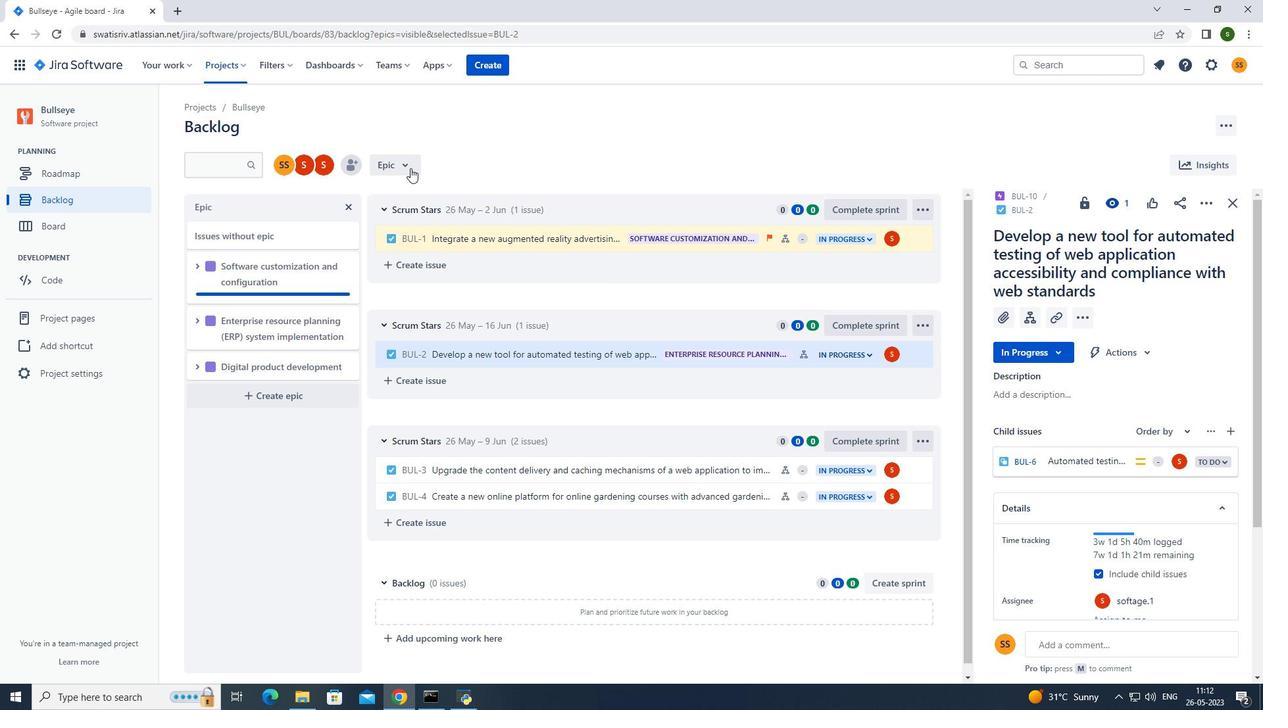 
Action: Mouse pressed left at (409, 167)
Screenshot: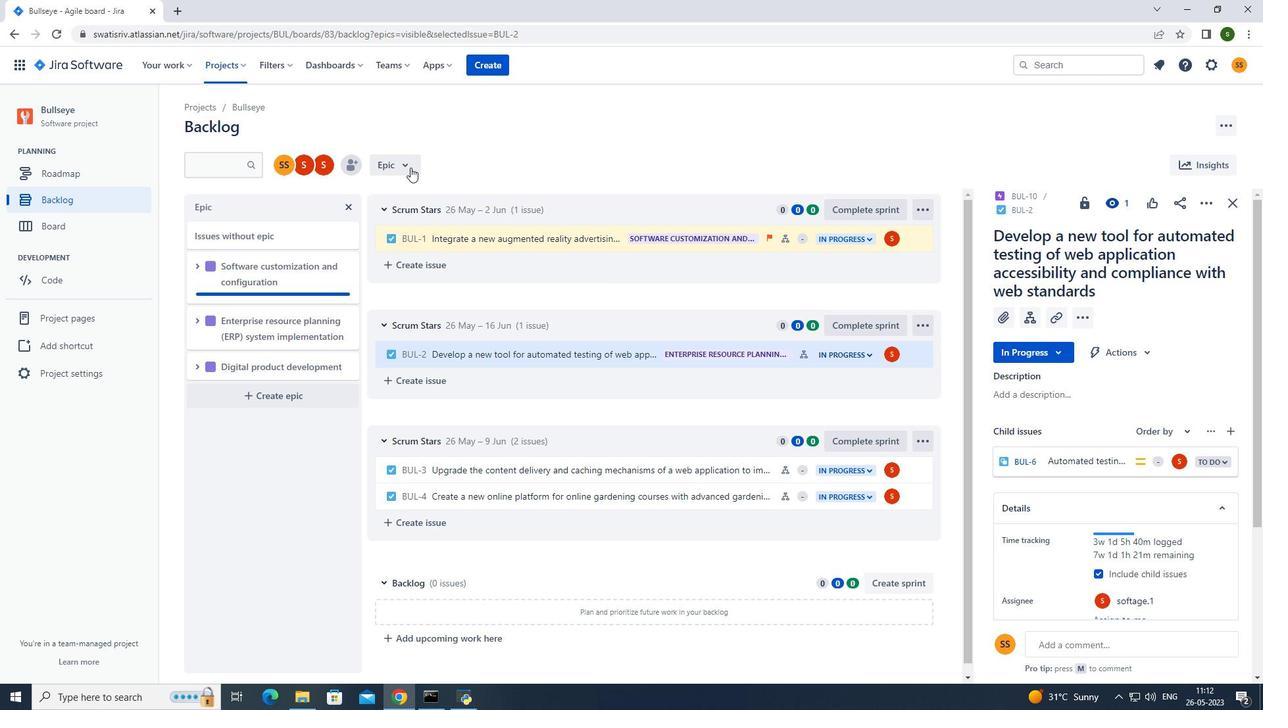 
Action: Mouse moved to (453, 248)
Screenshot: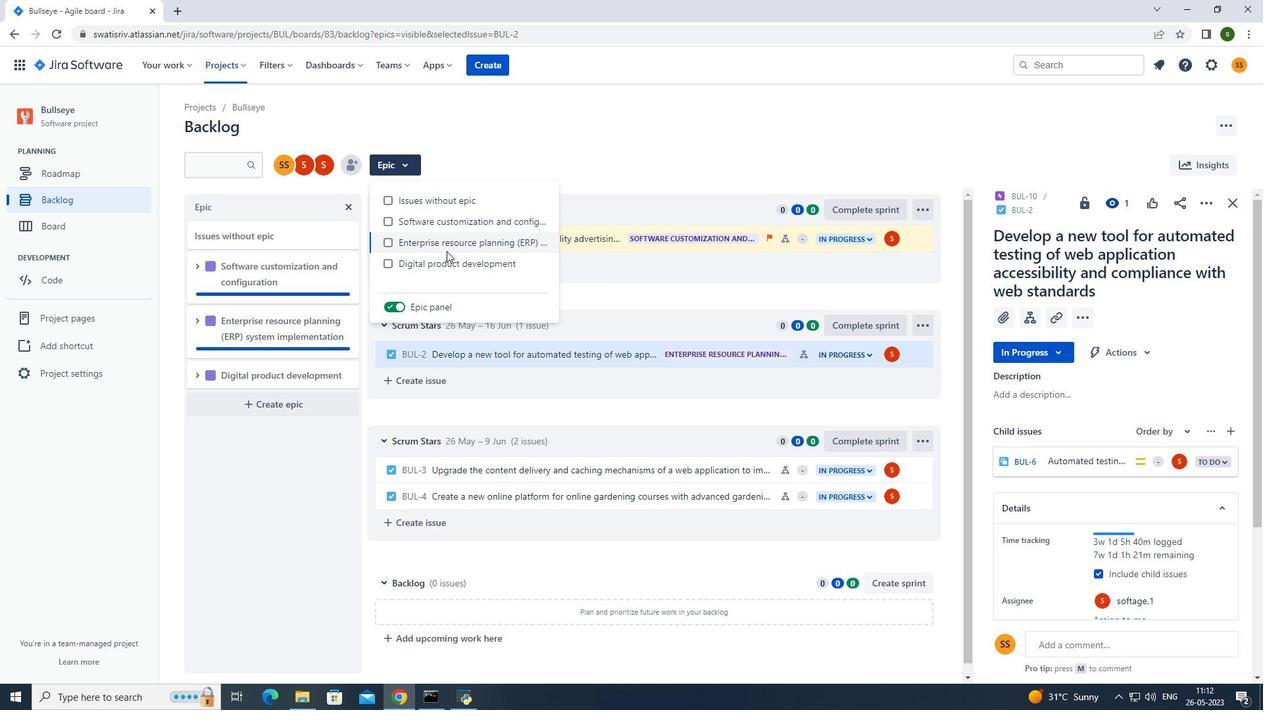 
Action: Mouse pressed left at (453, 248)
Screenshot: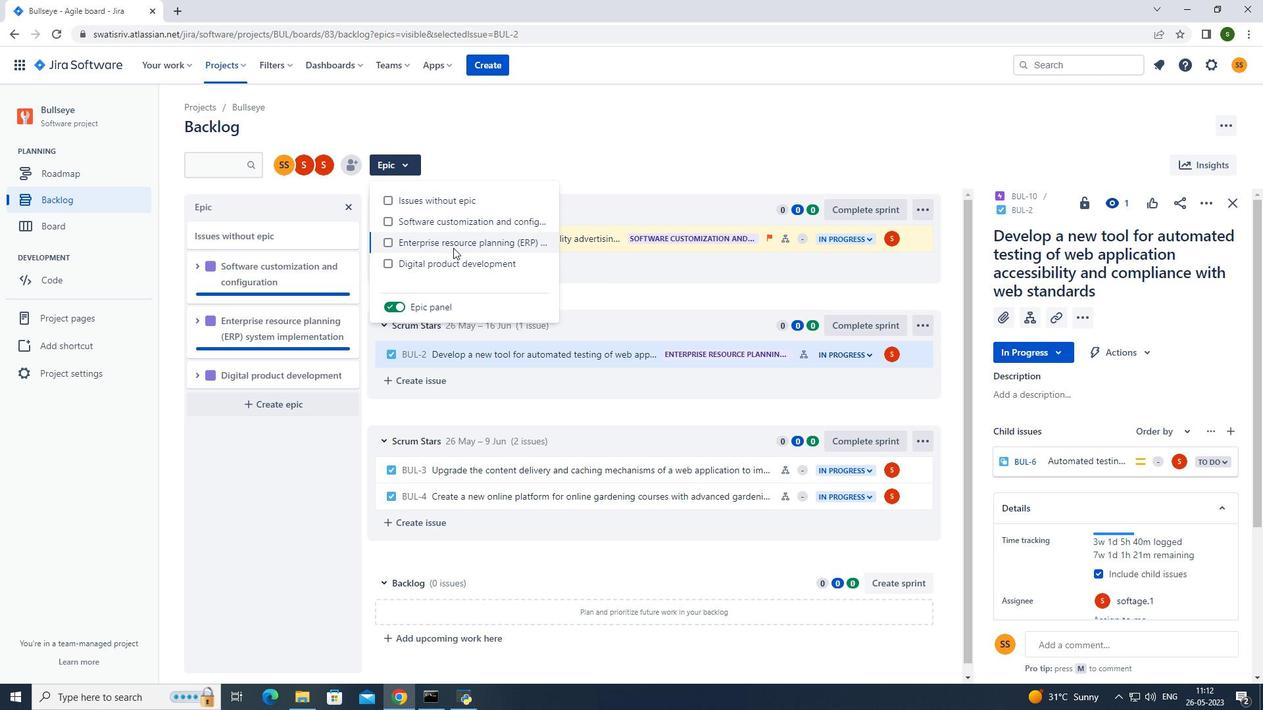 
Action: Mouse moved to (604, 135)
Screenshot: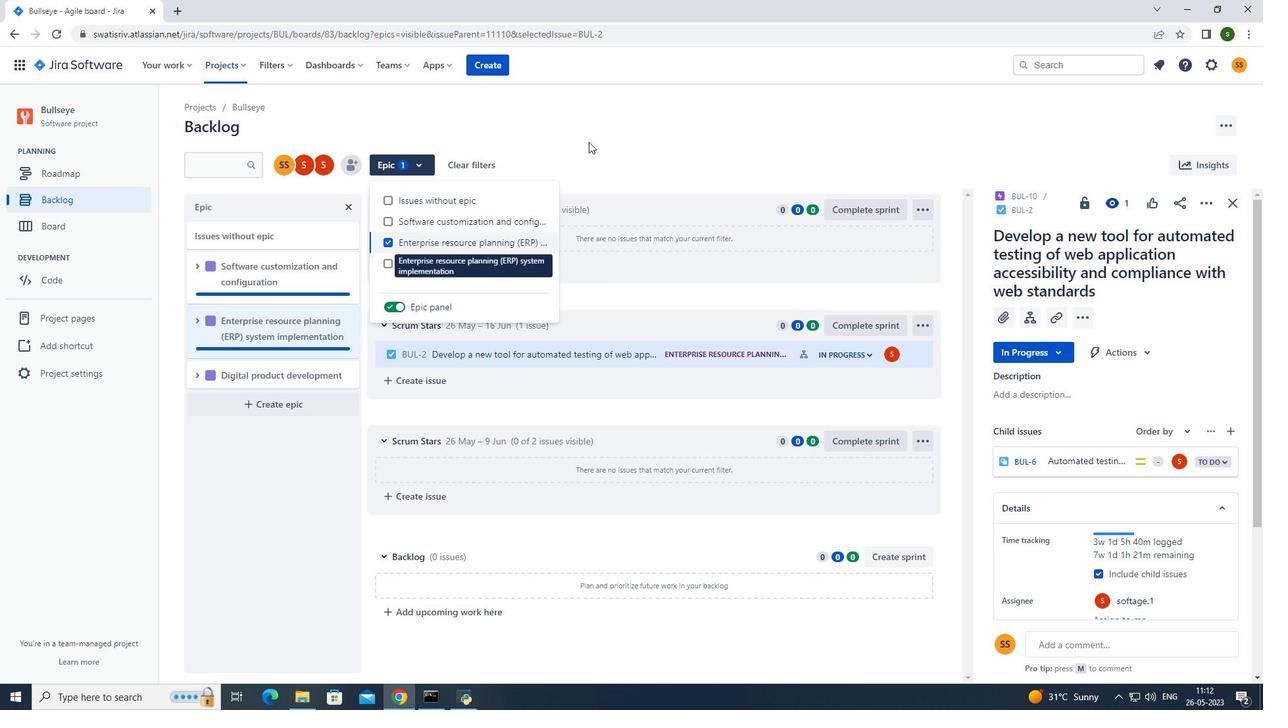 
Action: Mouse pressed left at (604, 135)
Screenshot: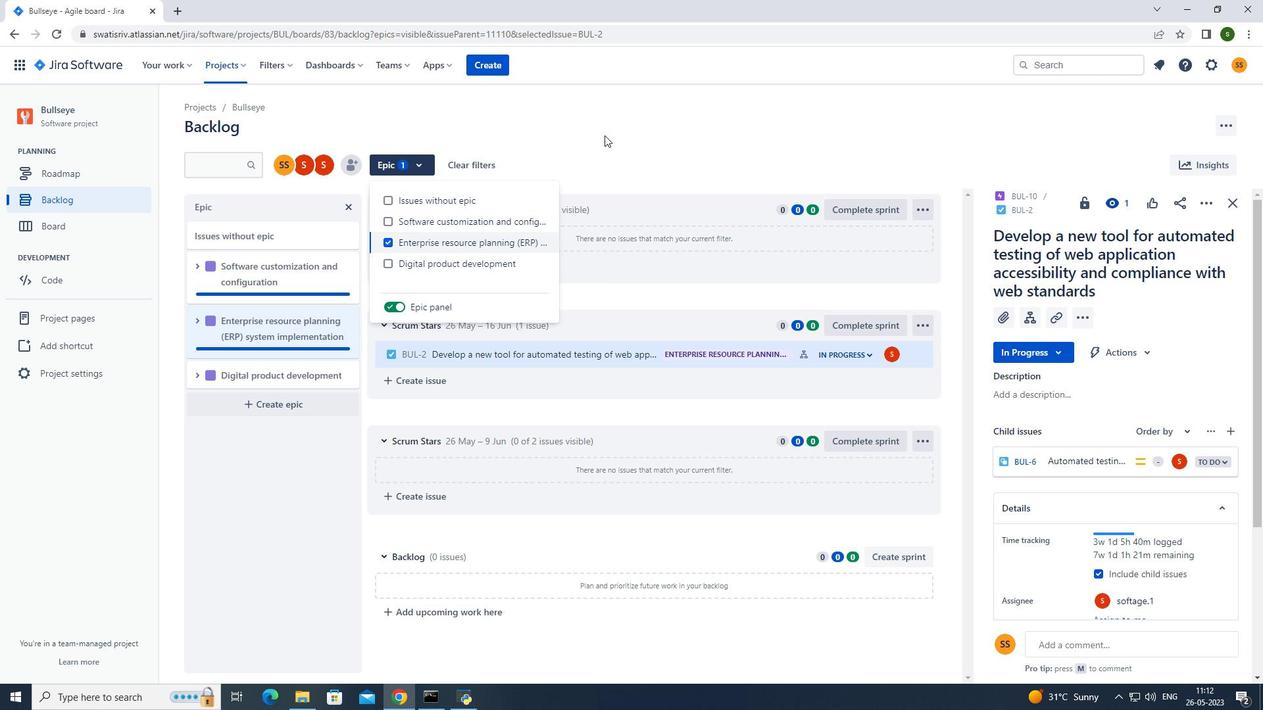 
